 Task: Look for space in Madrid, Spain from 9th July, 2023 to 16th July, 2023 for 2 adults, 1 child in price range Rs.8000 to Rs.16000. Place can be entire place with 2 bedrooms having 2 beds and 1 bathroom. Property type can be house, flat, guest house. Amenities needed are: washing machine. Booking option can be shelf check-in. Required host language is English.
Action: Mouse moved to (266, 149)
Screenshot: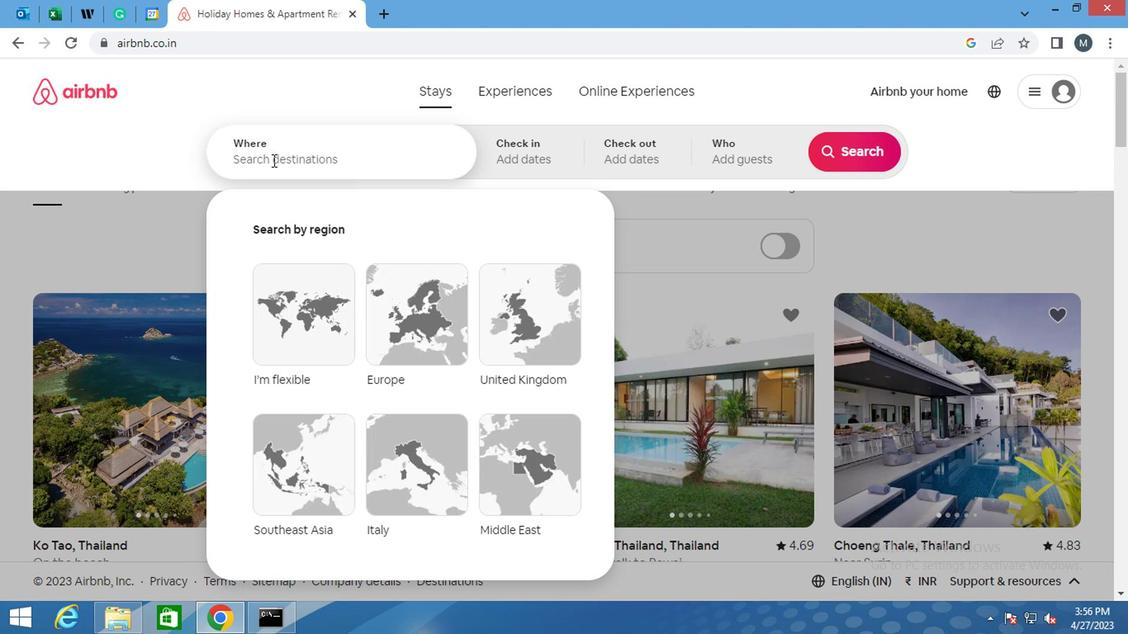 
Action: Mouse pressed left at (266, 149)
Screenshot: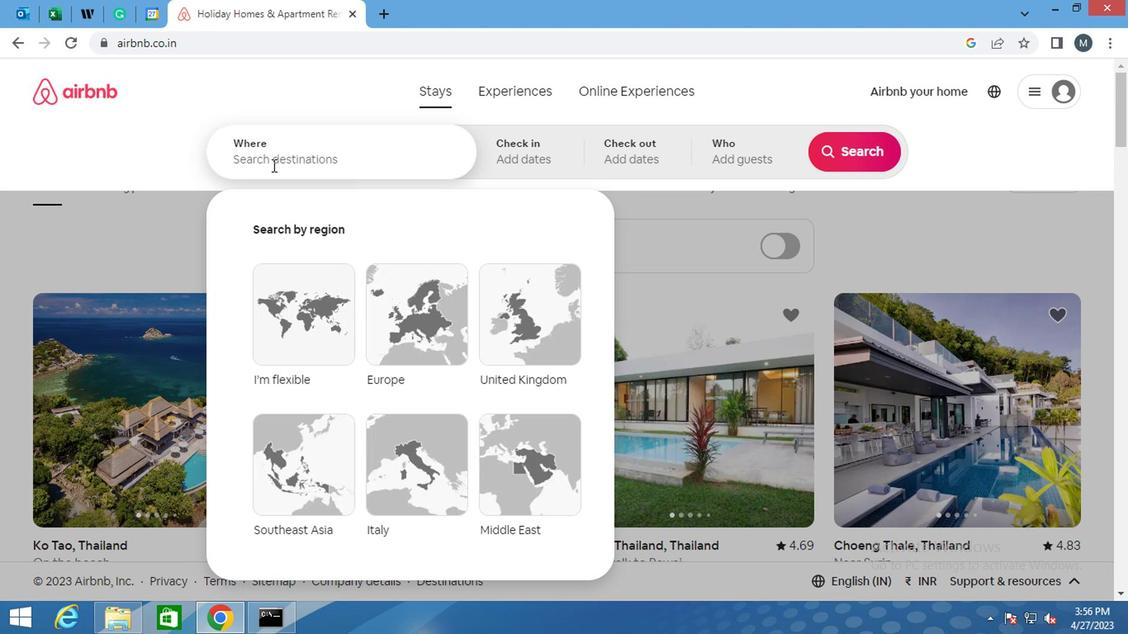 
Action: Mouse moved to (266, 154)
Screenshot: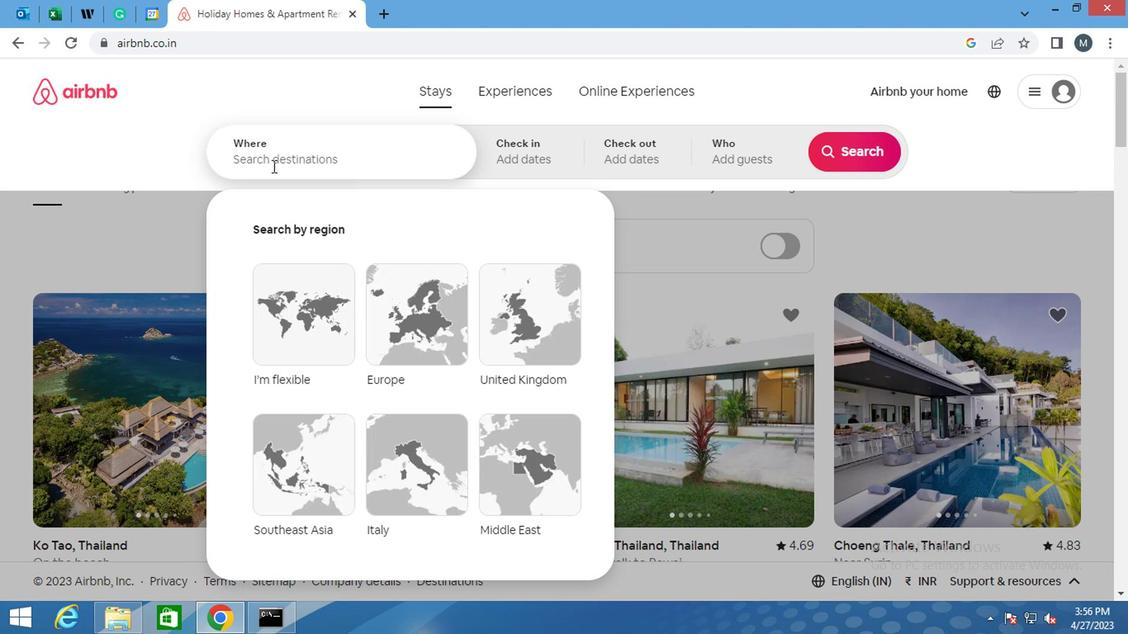 
Action: Key pressed <Key.shift>MADRID,<Key.space><Key.shift>SPAI
Screenshot: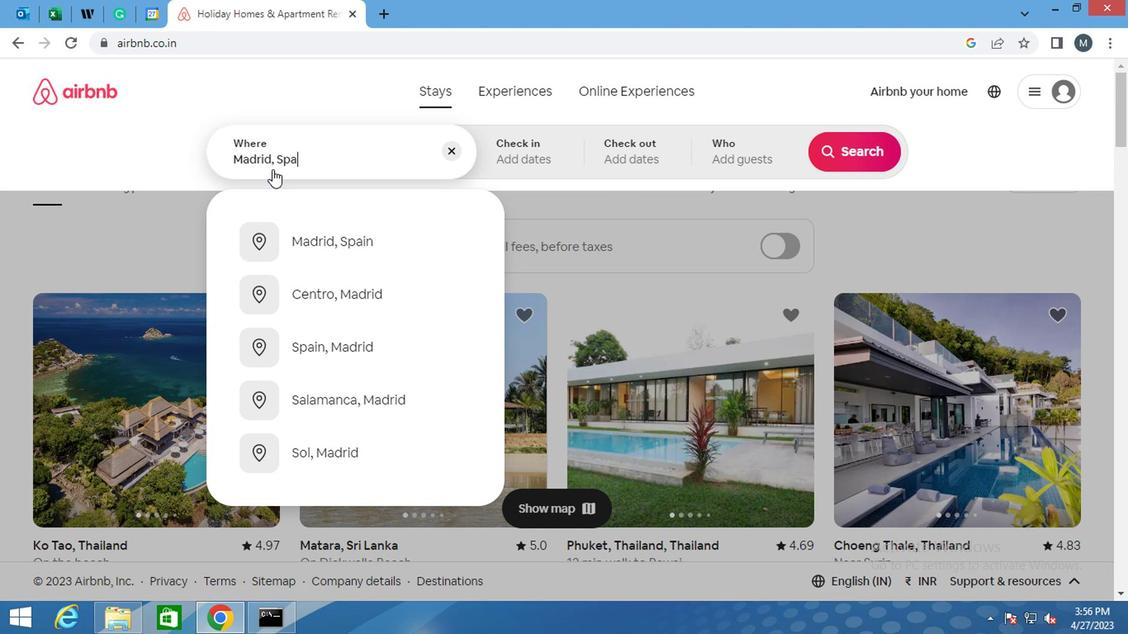 
Action: Mouse moved to (313, 225)
Screenshot: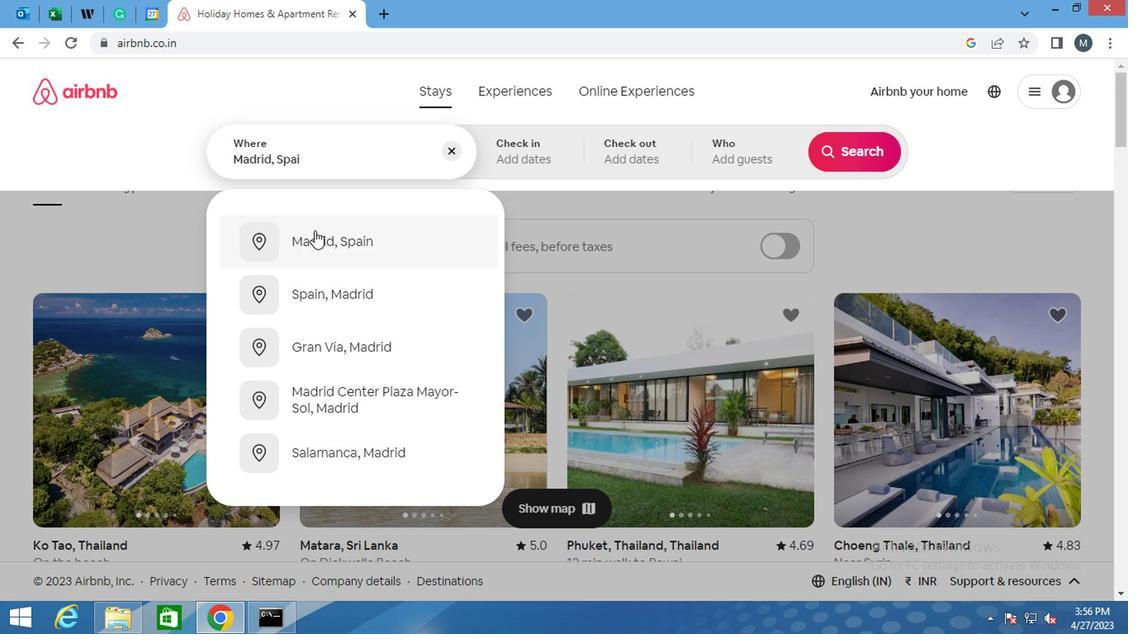 
Action: Mouse pressed left at (313, 225)
Screenshot: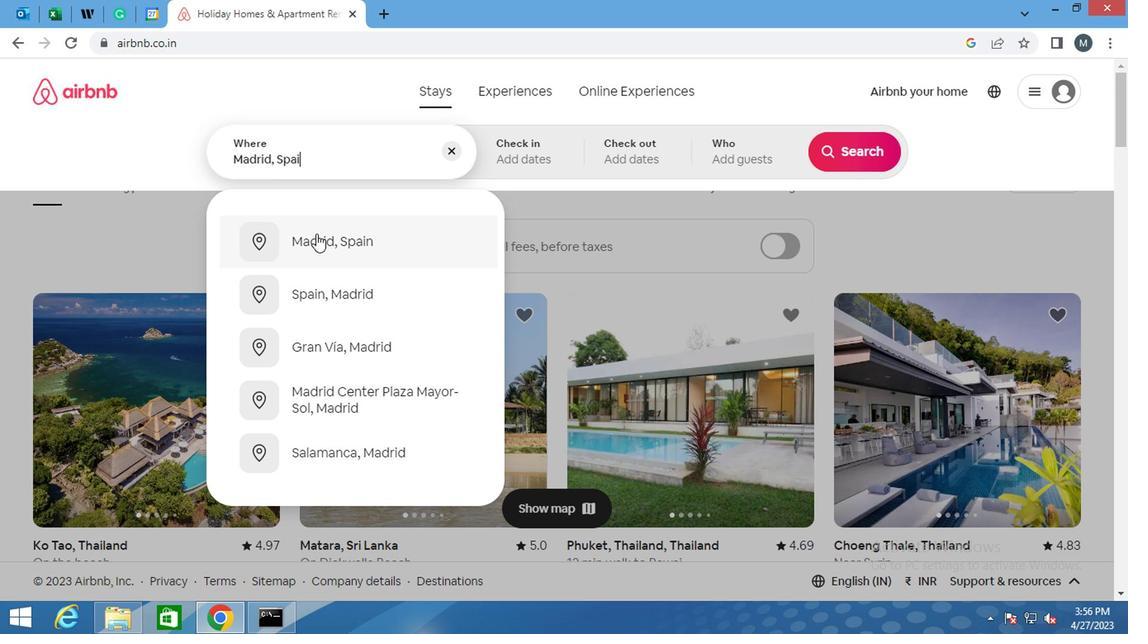 
Action: Mouse moved to (877, 286)
Screenshot: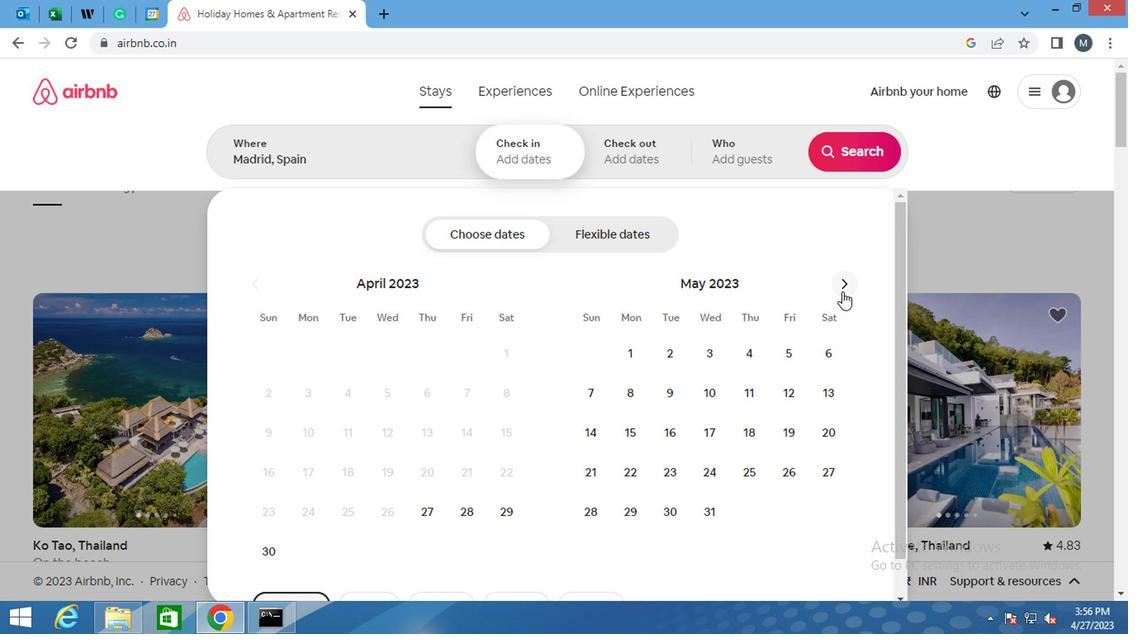 
Action: Mouse pressed left at (877, 286)
Screenshot: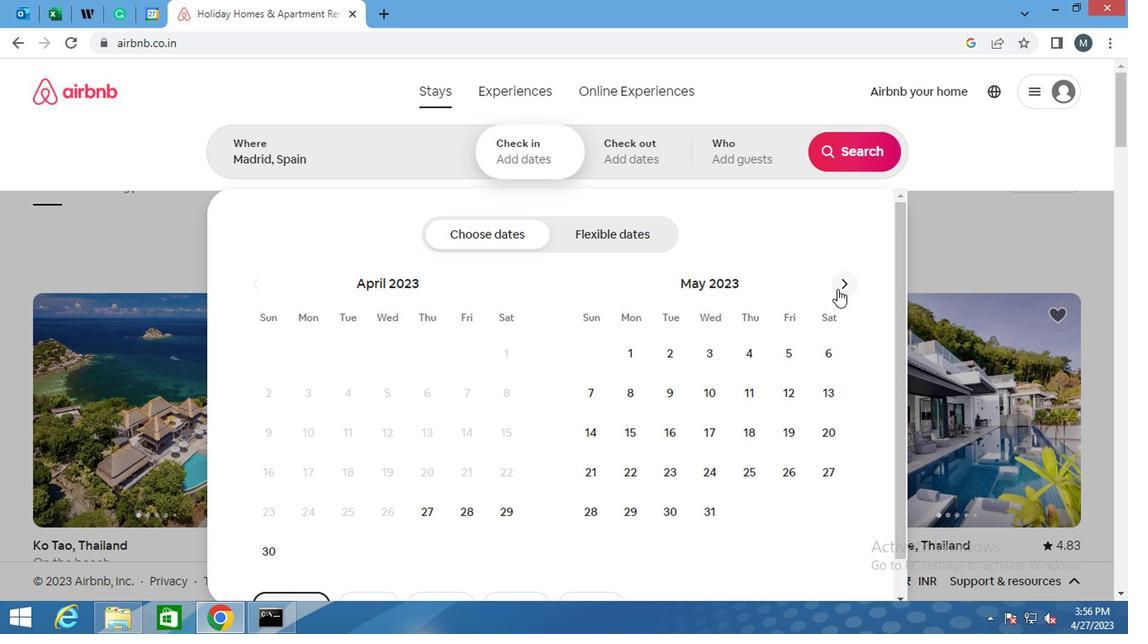 
Action: Mouse moved to (877, 285)
Screenshot: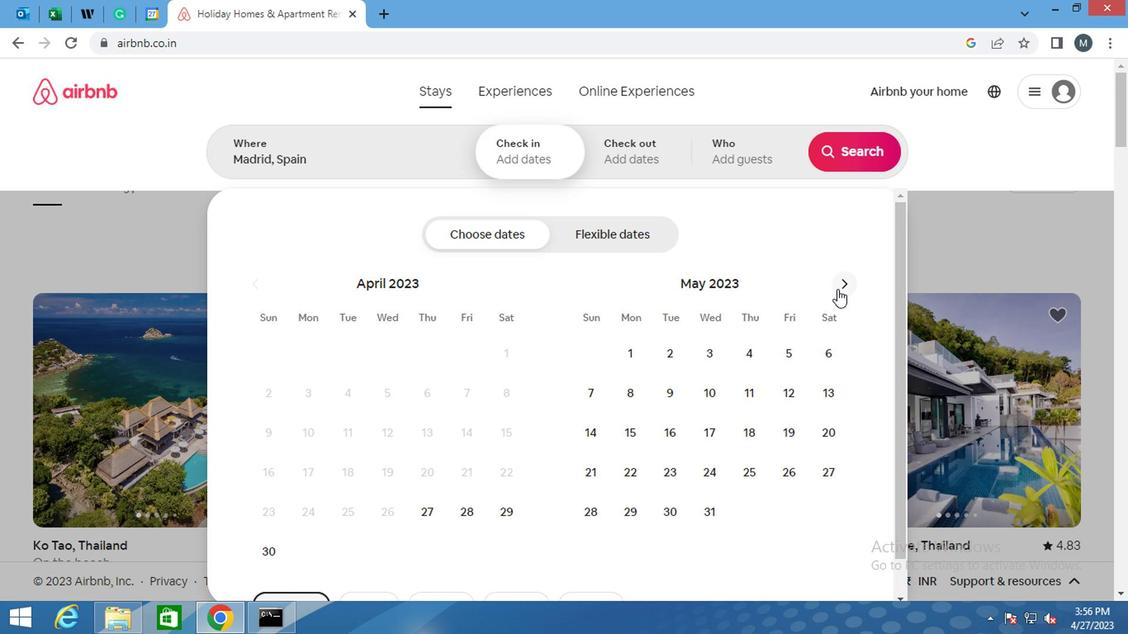 
Action: Mouse pressed left at (877, 285)
Screenshot: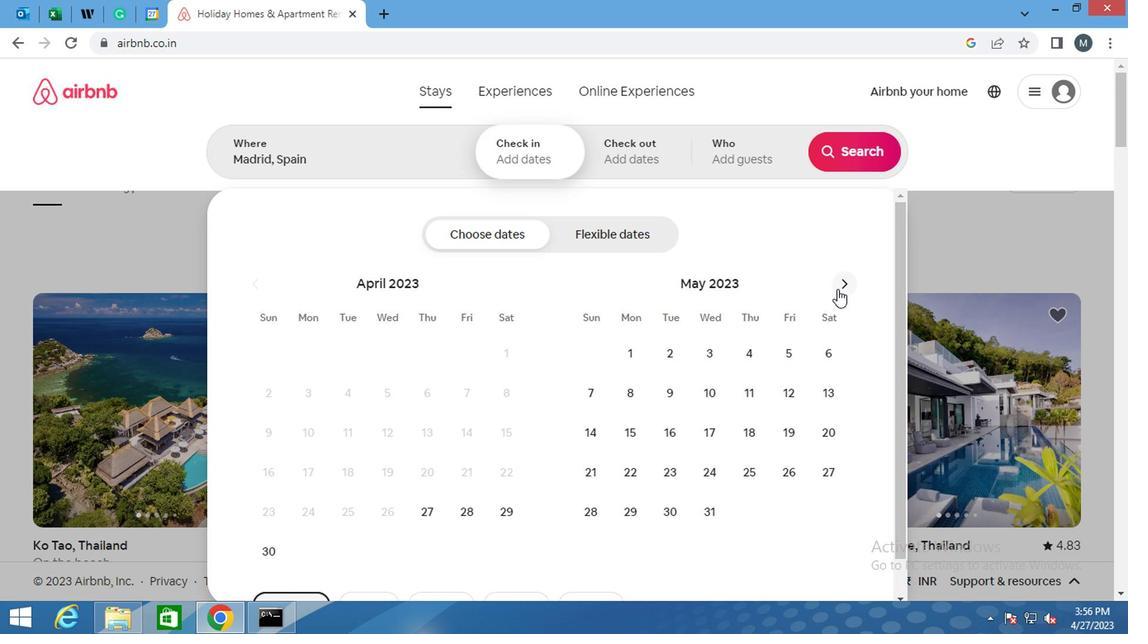 
Action: Mouse moved to (609, 455)
Screenshot: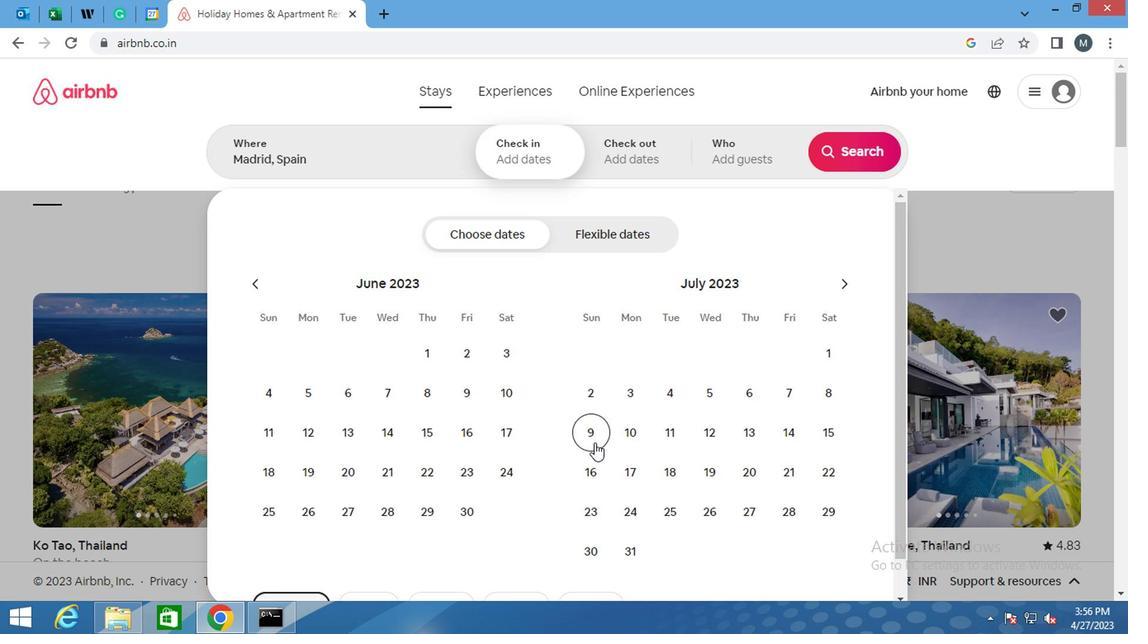 
Action: Mouse pressed left at (609, 455)
Screenshot: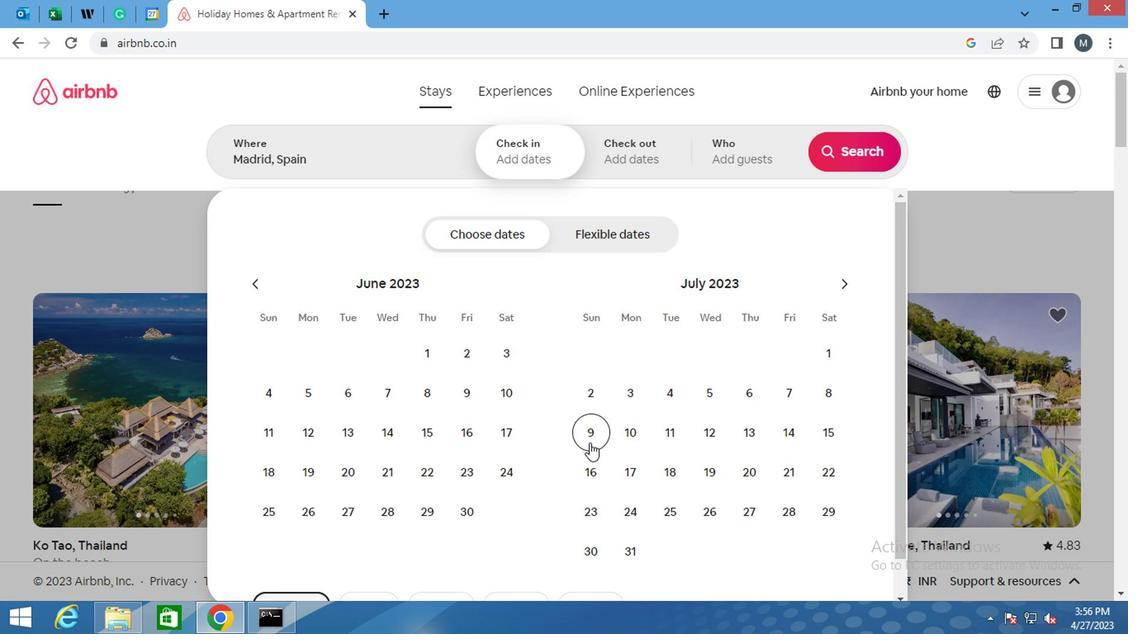 
Action: Mouse moved to (612, 487)
Screenshot: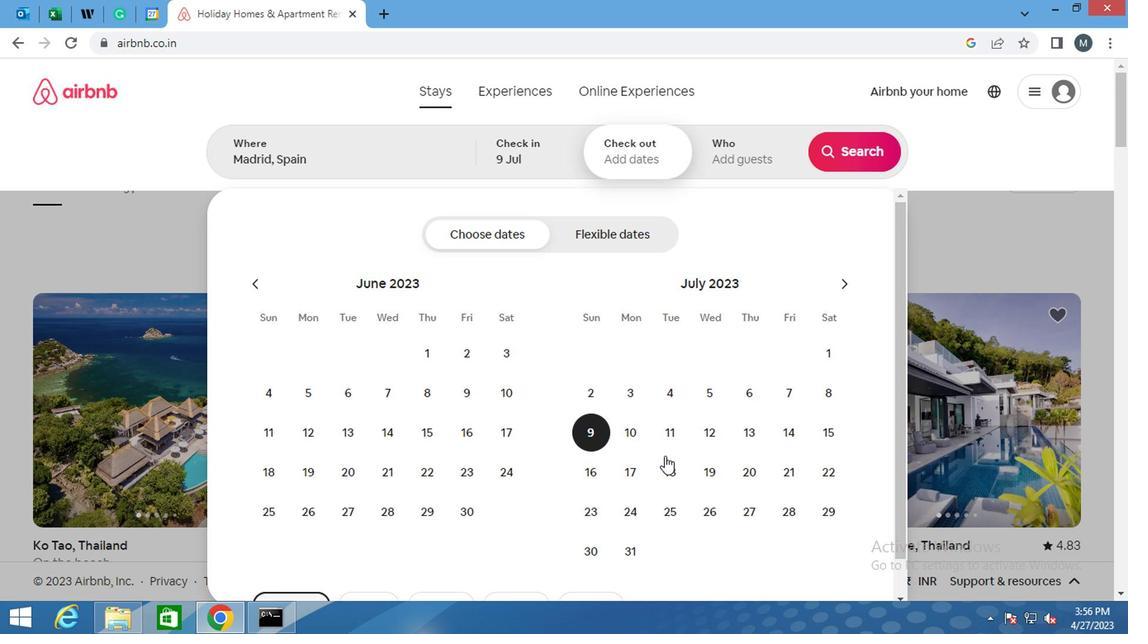 
Action: Mouse pressed left at (612, 487)
Screenshot: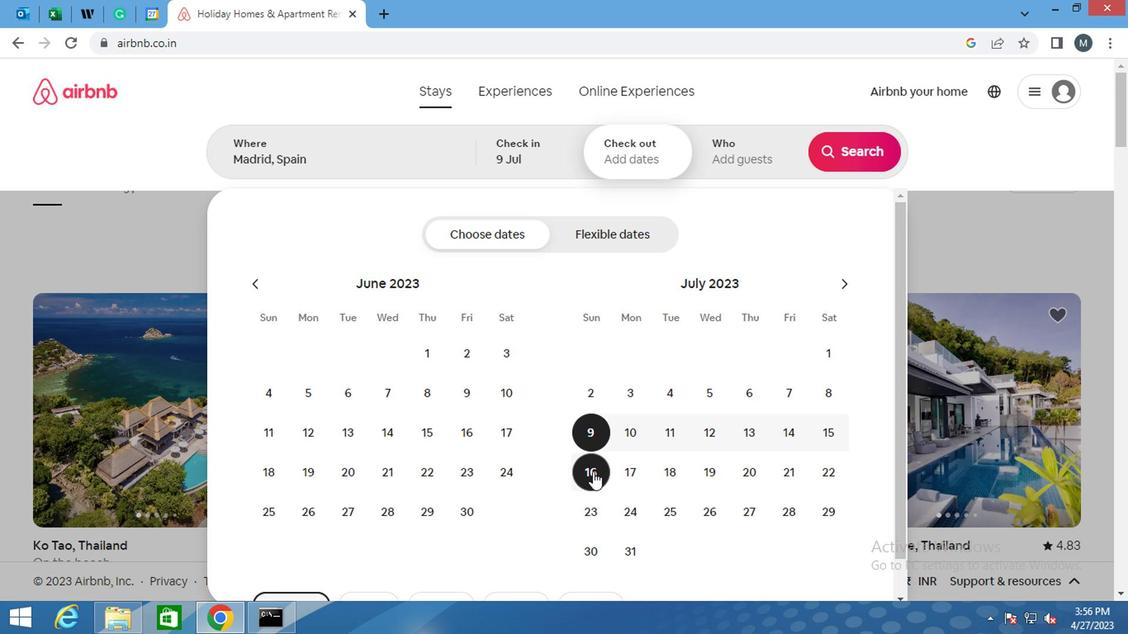 
Action: Mouse moved to (786, 147)
Screenshot: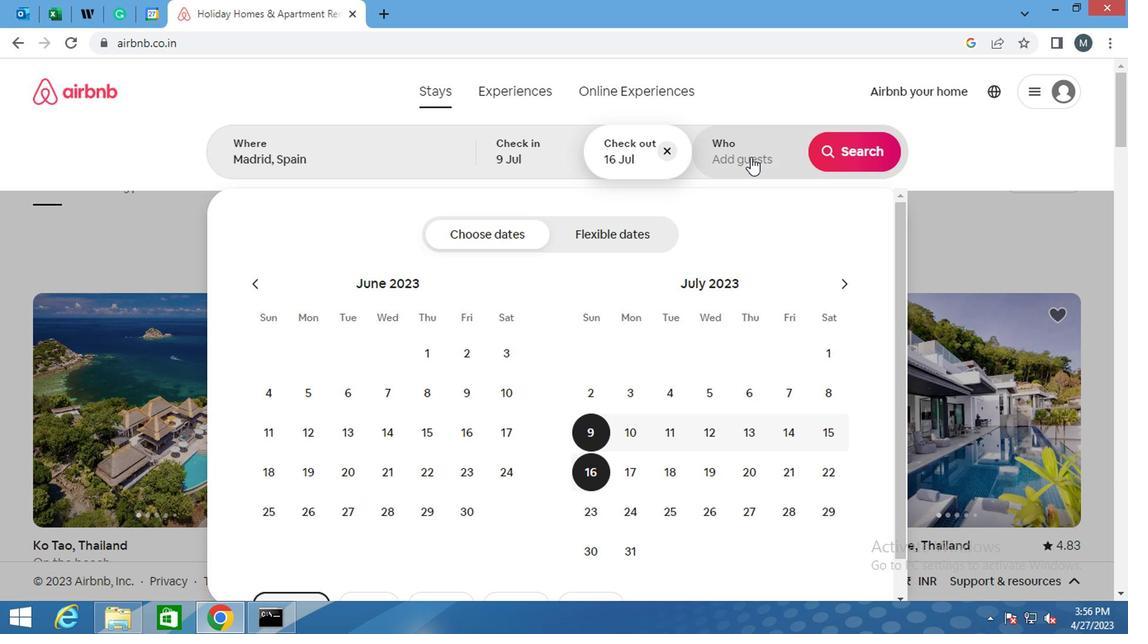 
Action: Mouse pressed left at (786, 147)
Screenshot: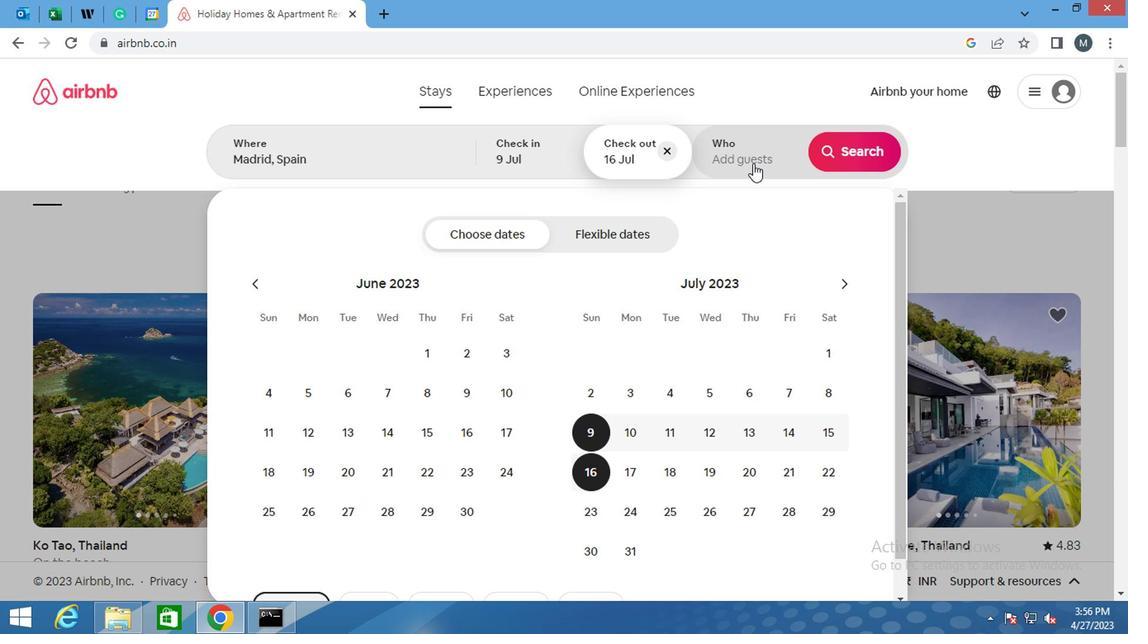 
Action: Mouse moved to (891, 235)
Screenshot: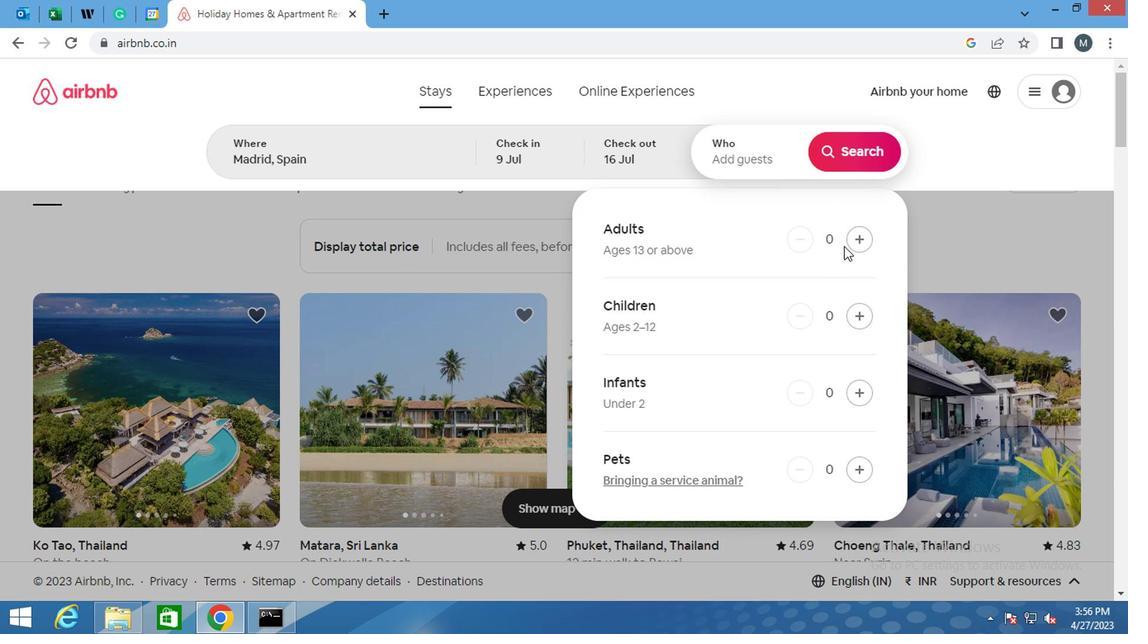 
Action: Mouse pressed left at (891, 235)
Screenshot: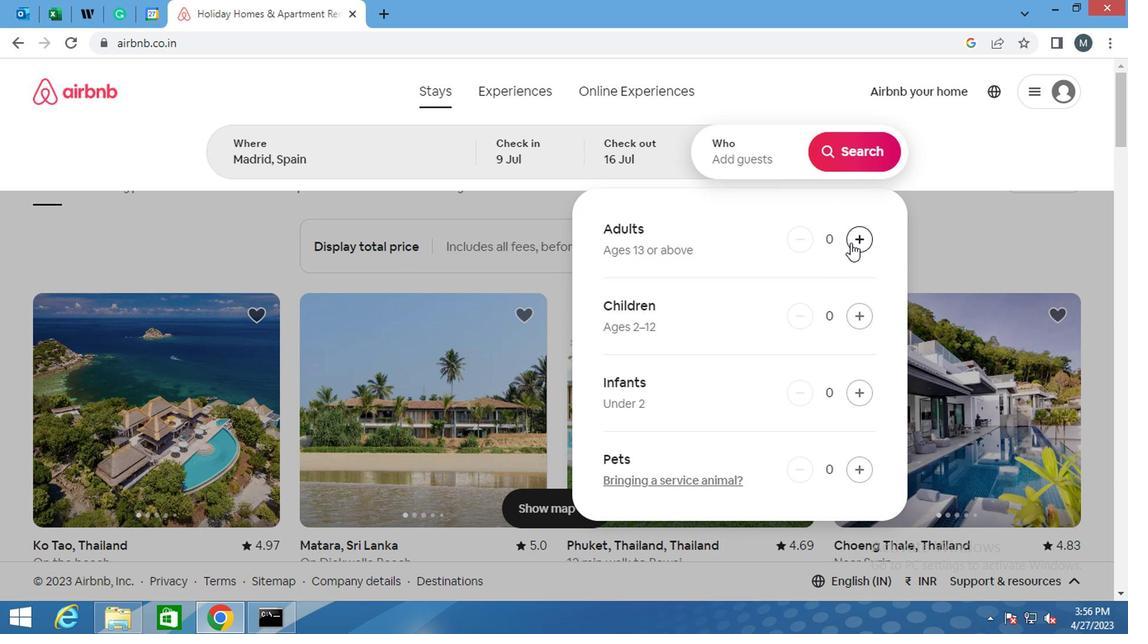 
Action: Mouse pressed left at (891, 235)
Screenshot: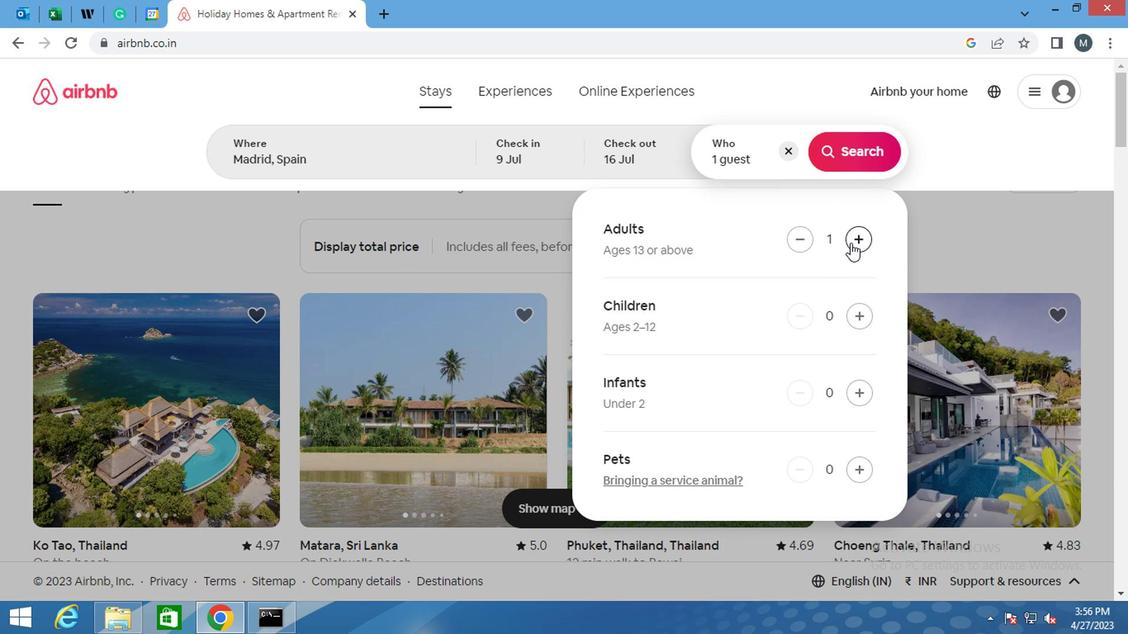 
Action: Mouse moved to (903, 320)
Screenshot: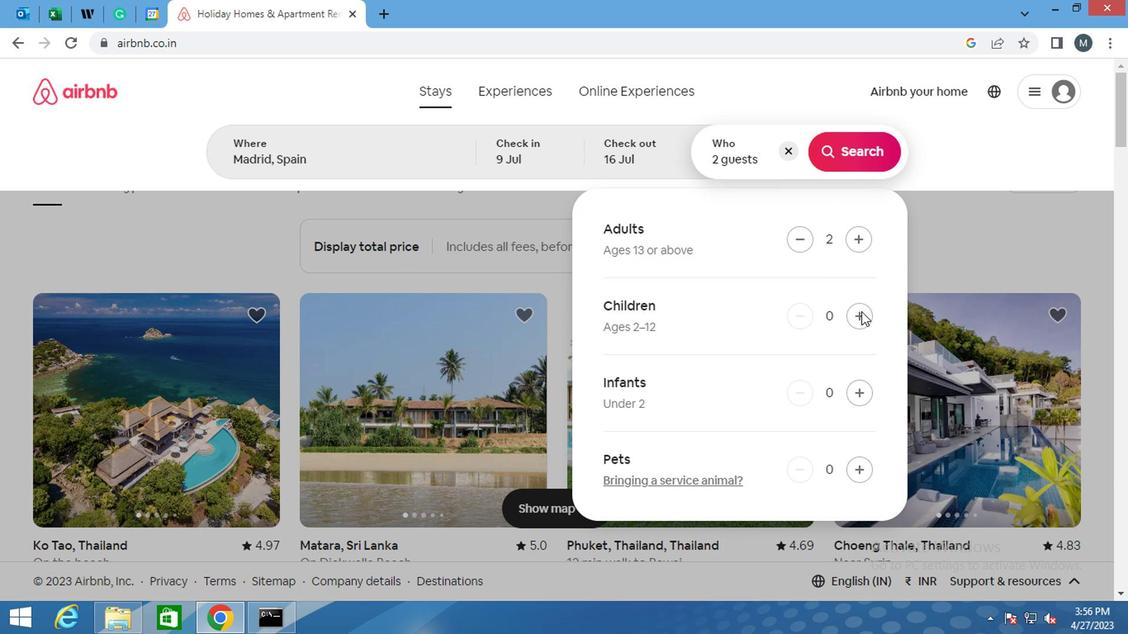 
Action: Mouse pressed left at (903, 320)
Screenshot: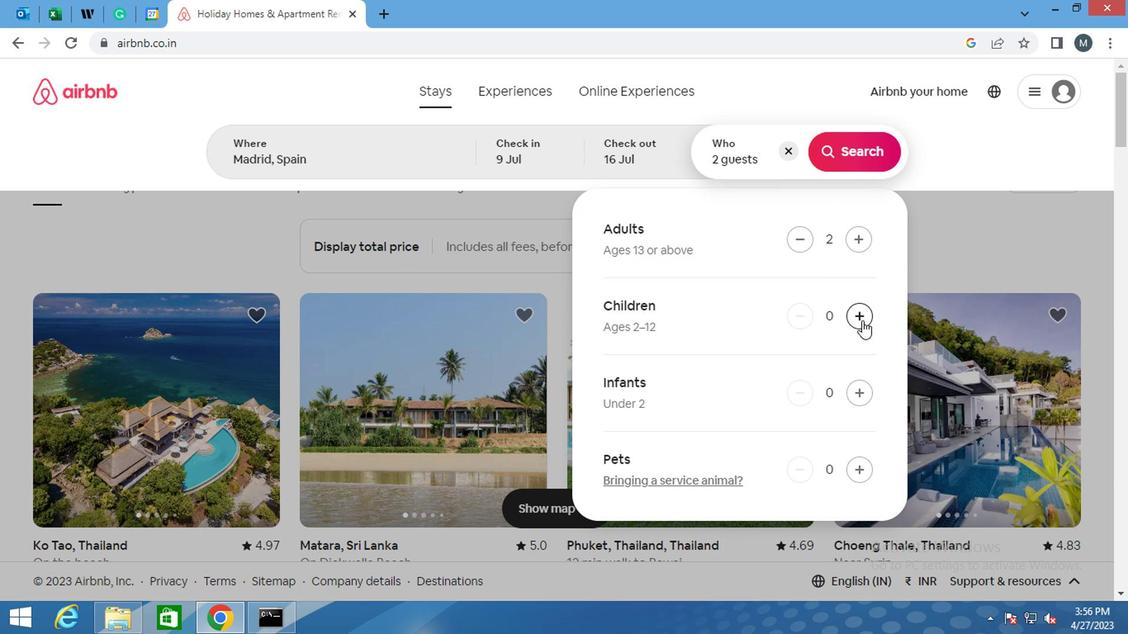 
Action: Mouse moved to (901, 114)
Screenshot: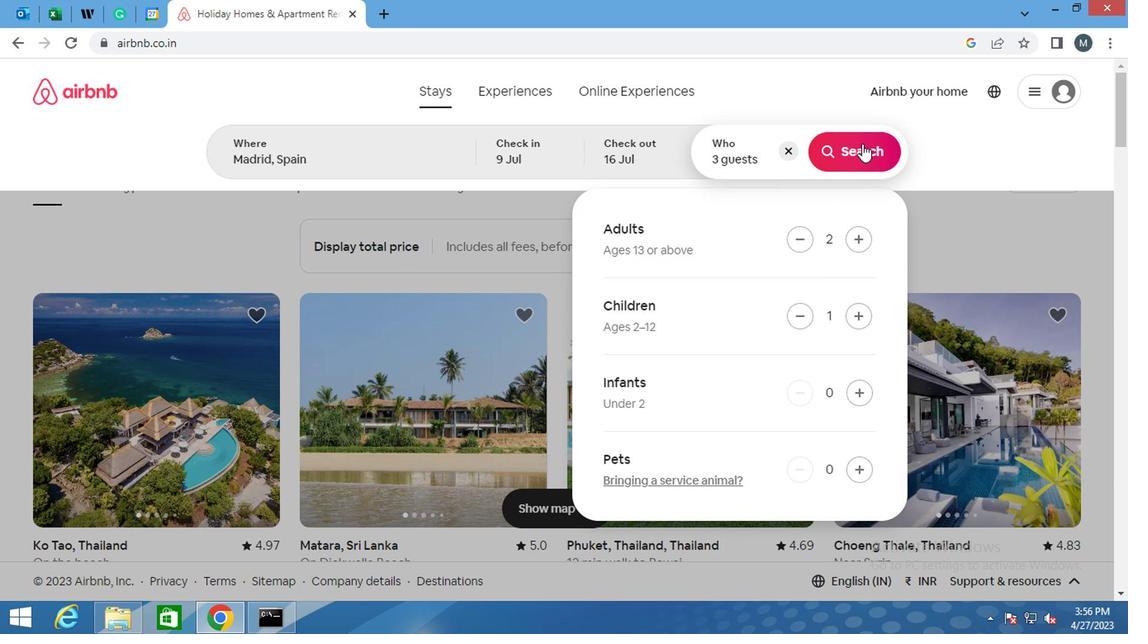 
Action: Mouse pressed left at (901, 114)
Screenshot: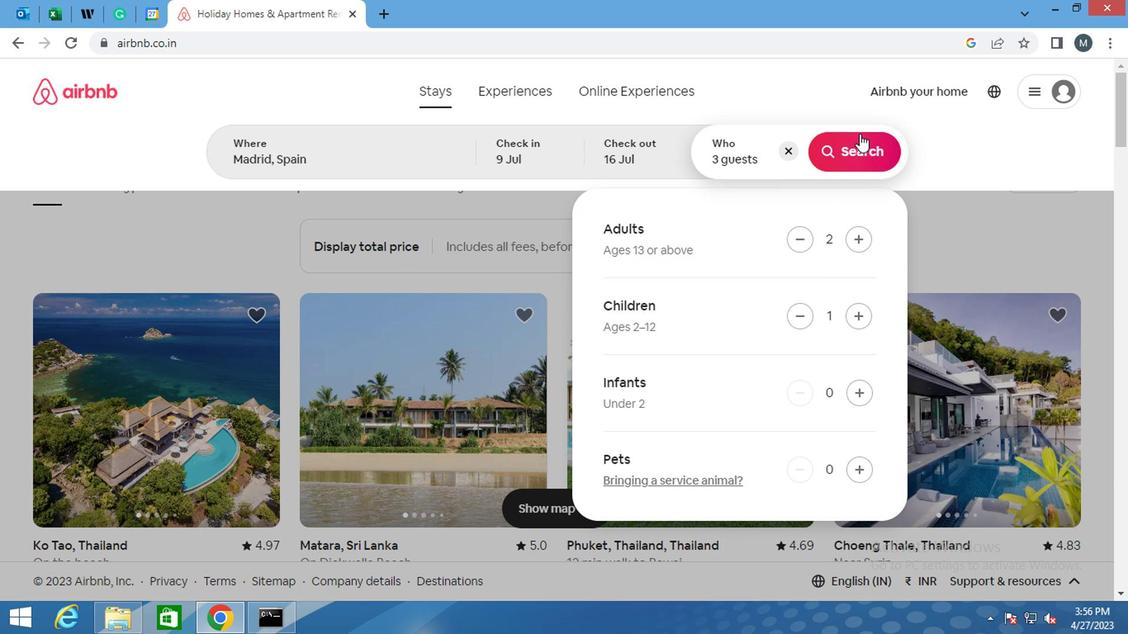
Action: Mouse moved to (1106, 141)
Screenshot: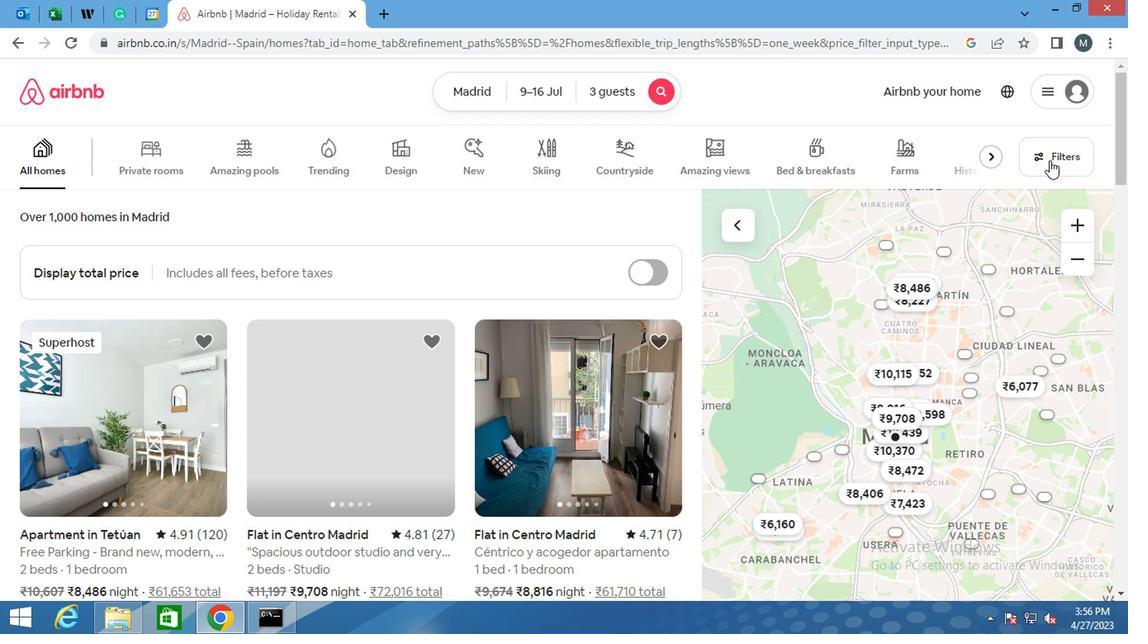 
Action: Mouse pressed left at (1106, 141)
Screenshot: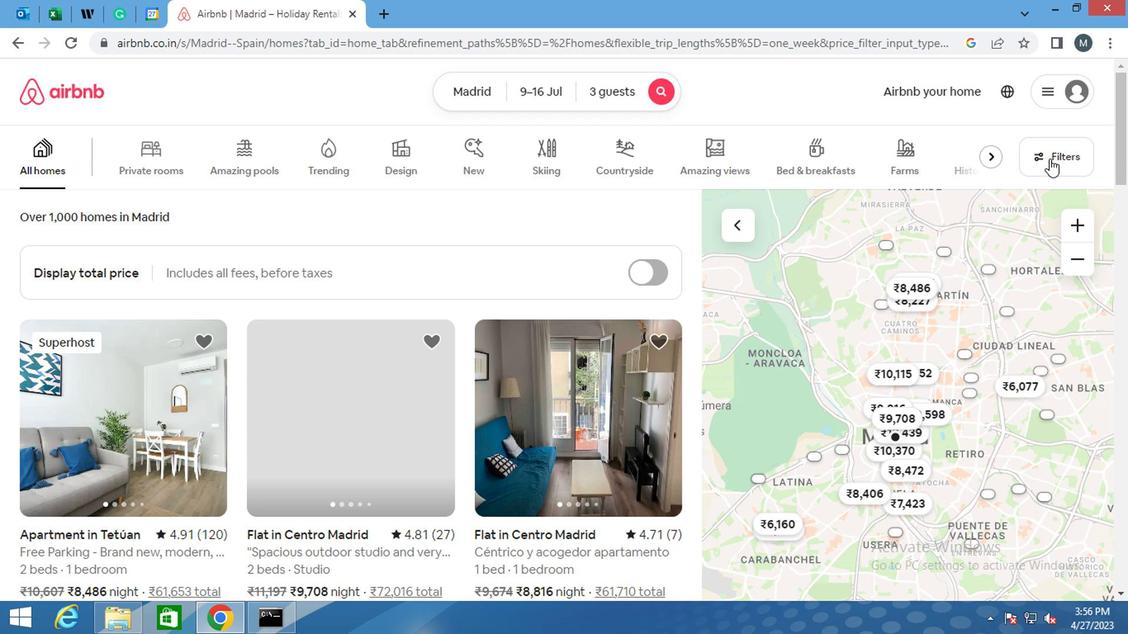 
Action: Mouse moved to (360, 371)
Screenshot: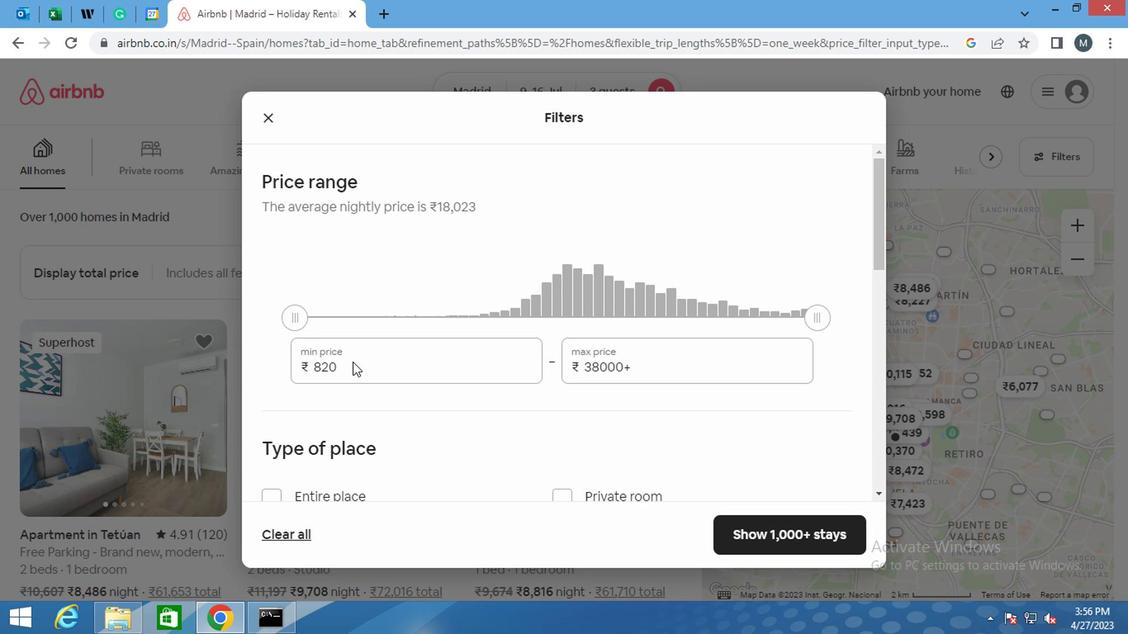
Action: Mouse pressed left at (360, 371)
Screenshot: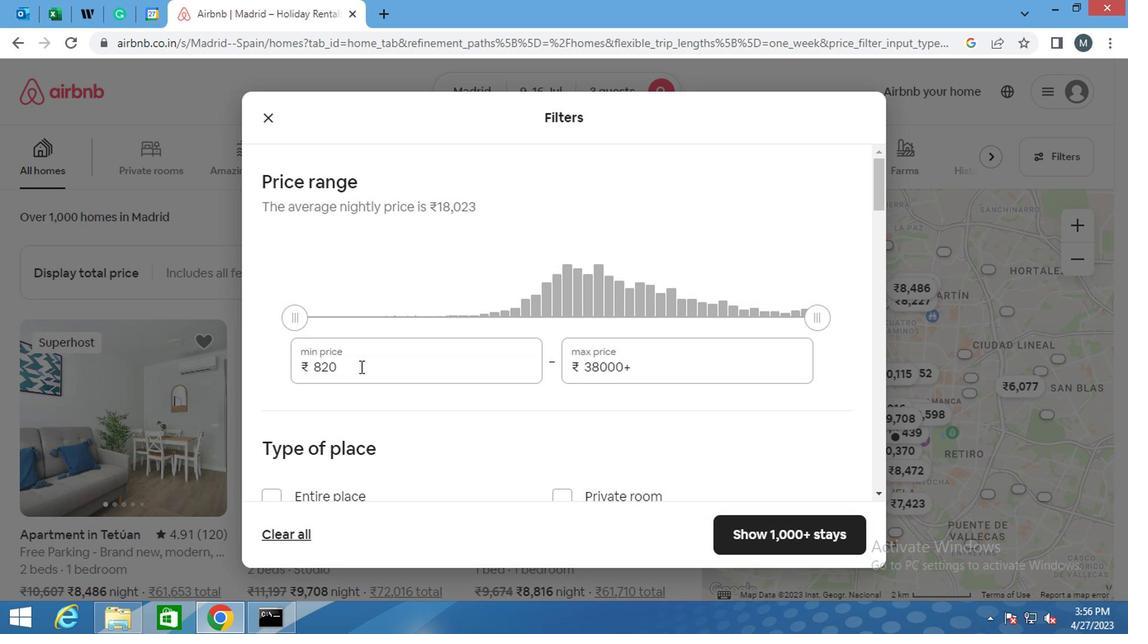 
Action: Mouse moved to (363, 374)
Screenshot: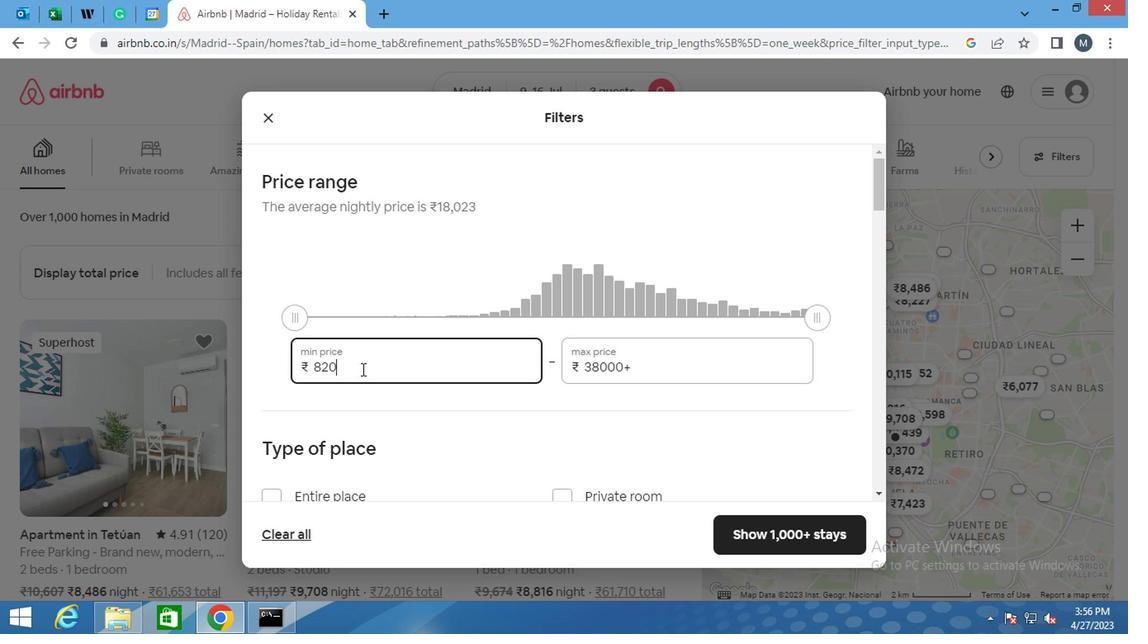 
Action: Key pressed <Key.backspace>
Screenshot: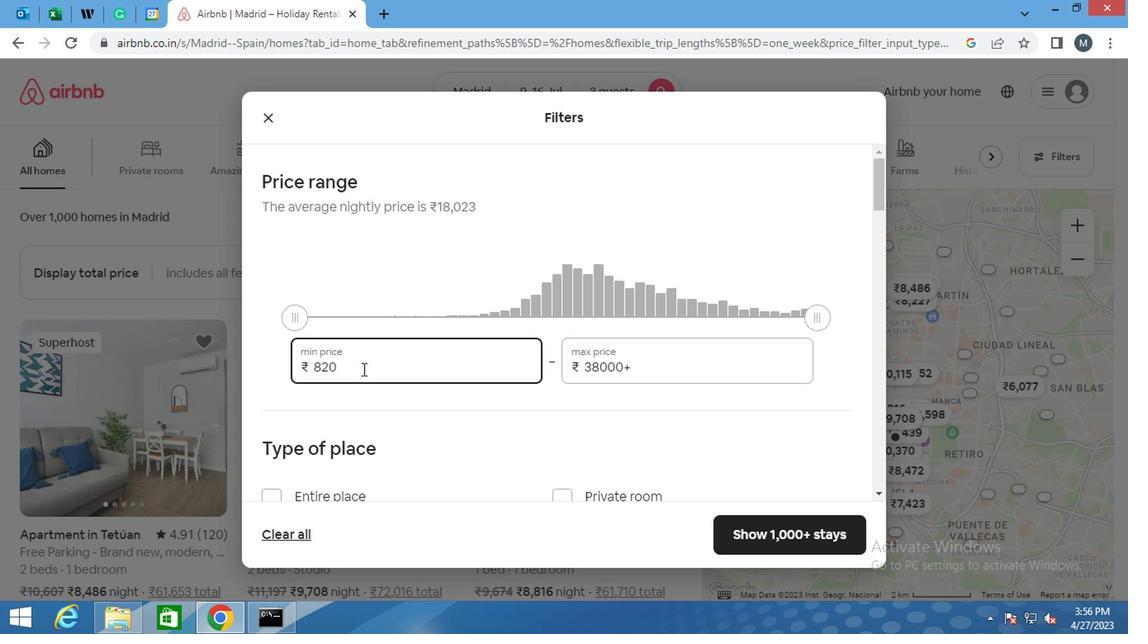 
Action: Mouse moved to (363, 373)
Screenshot: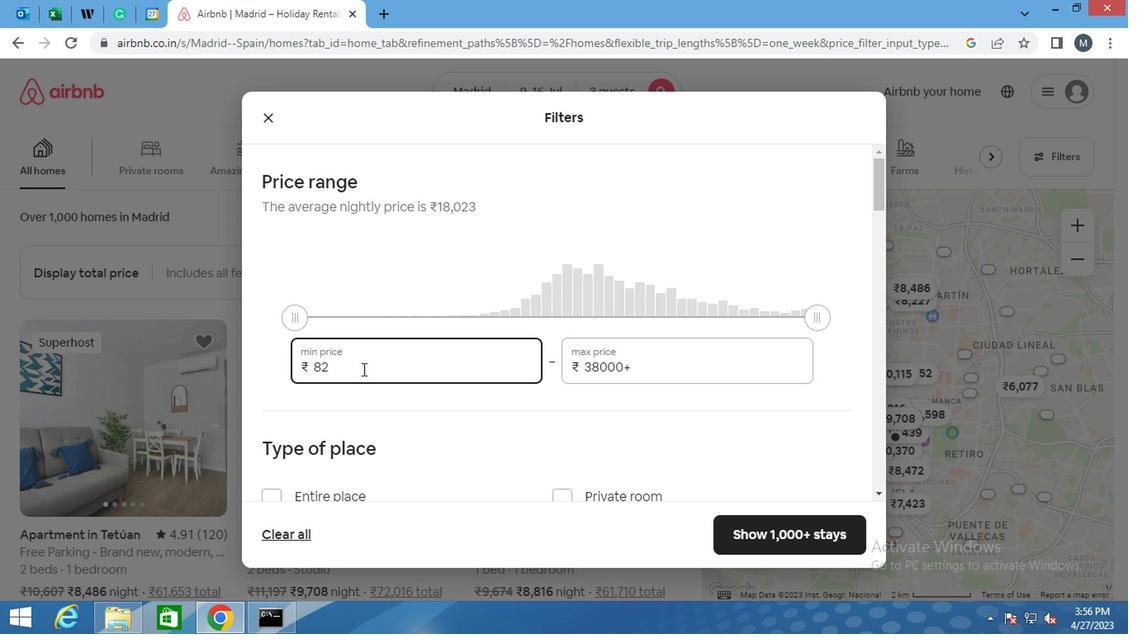
Action: Key pressed <Key.backspace>
Screenshot: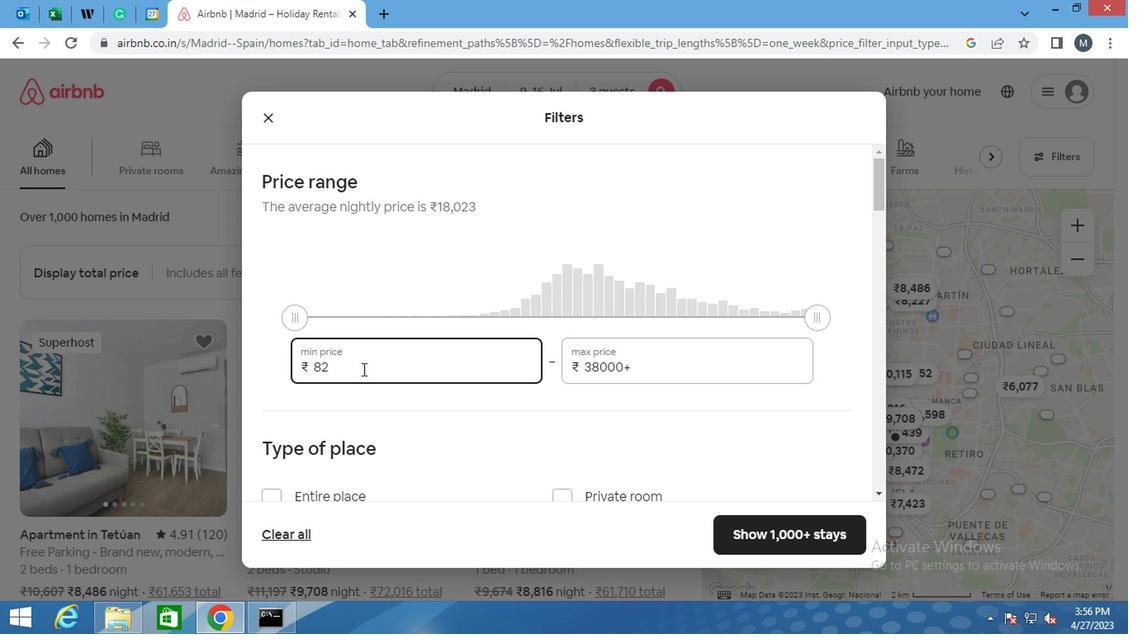 
Action: Mouse moved to (366, 373)
Screenshot: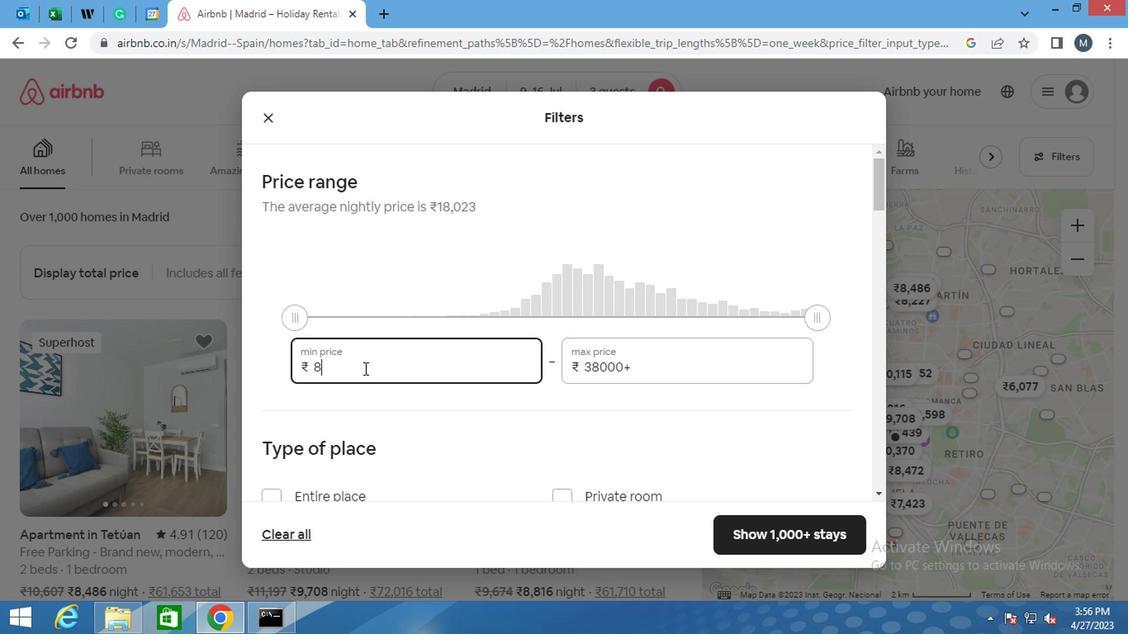 
Action: Key pressed 000
Screenshot: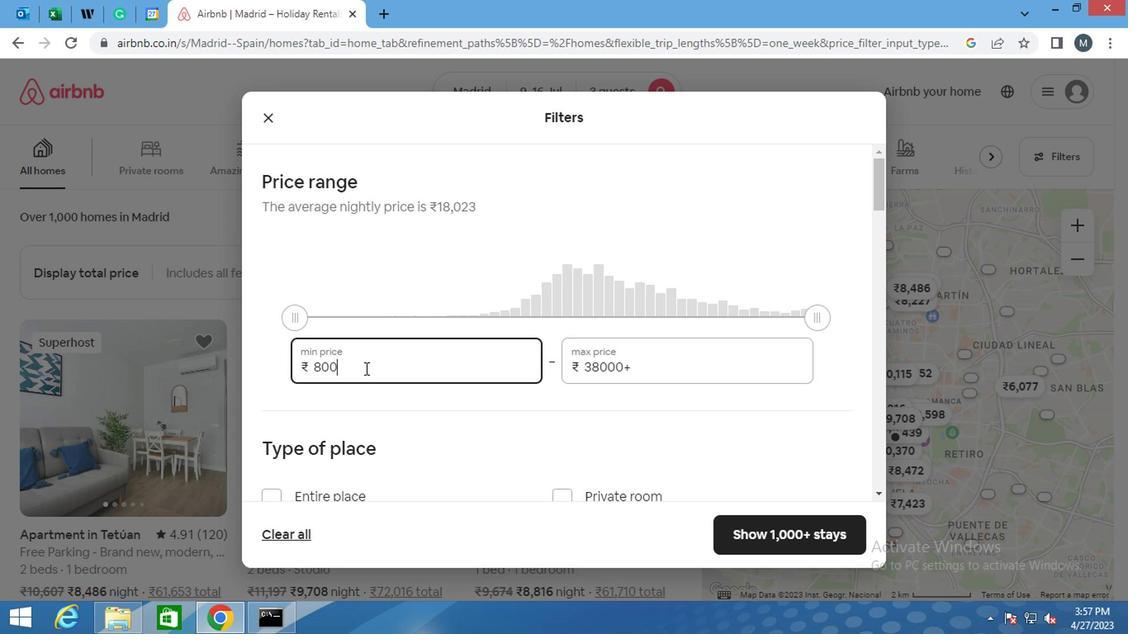 
Action: Mouse moved to (671, 367)
Screenshot: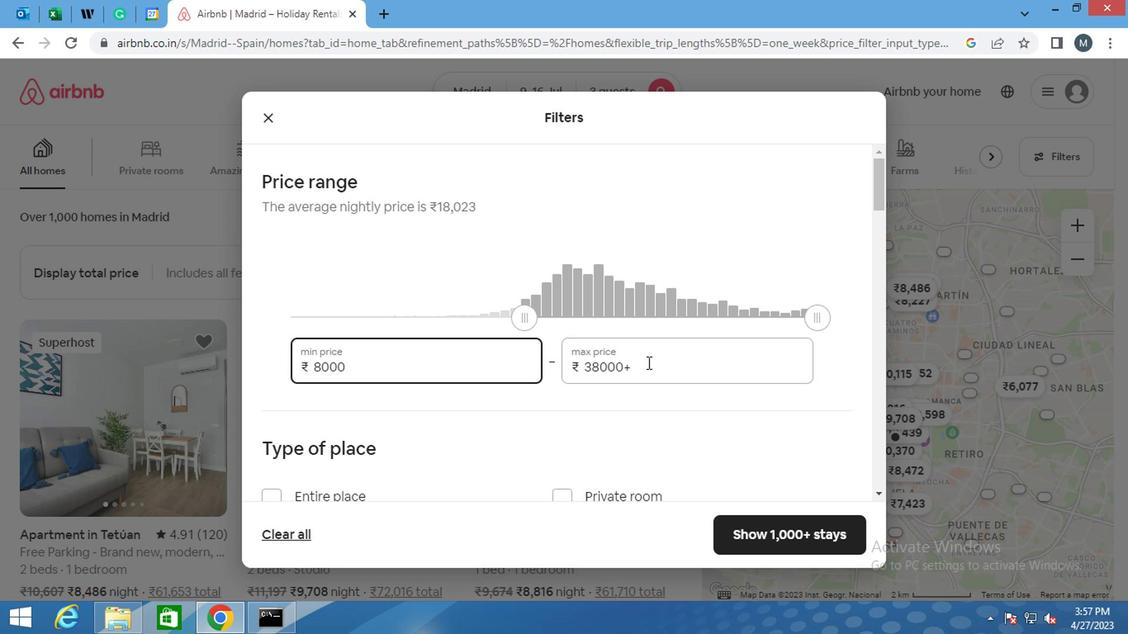 
Action: Mouse pressed left at (671, 367)
Screenshot: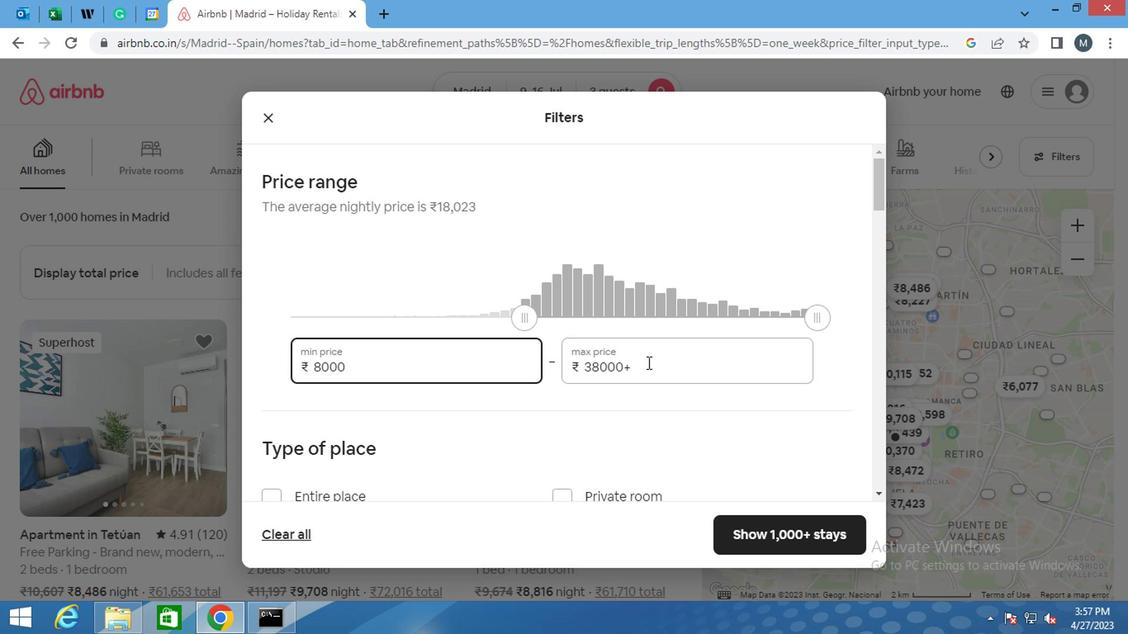 
Action: Mouse moved to (576, 370)
Screenshot: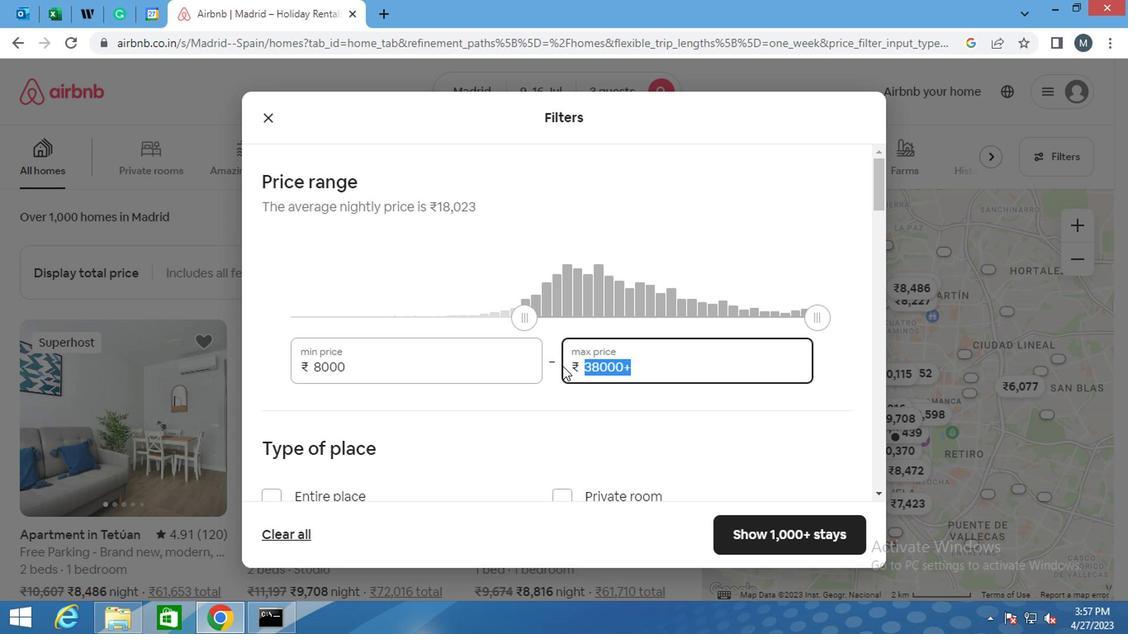 
Action: Key pressed 16000
Screenshot: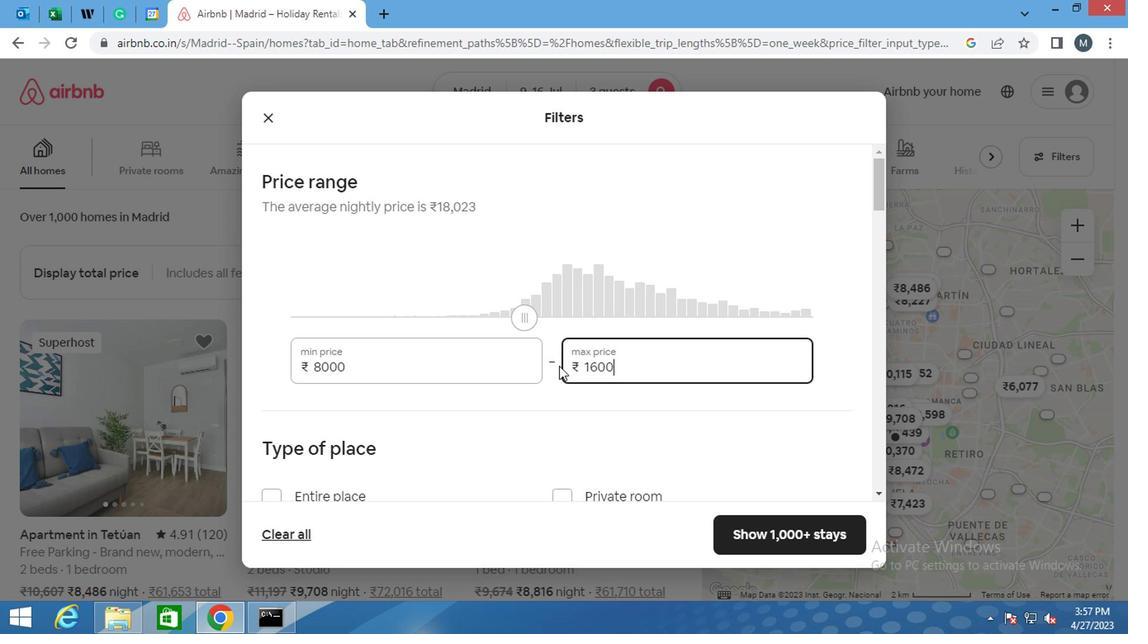 
Action: Mouse moved to (574, 308)
Screenshot: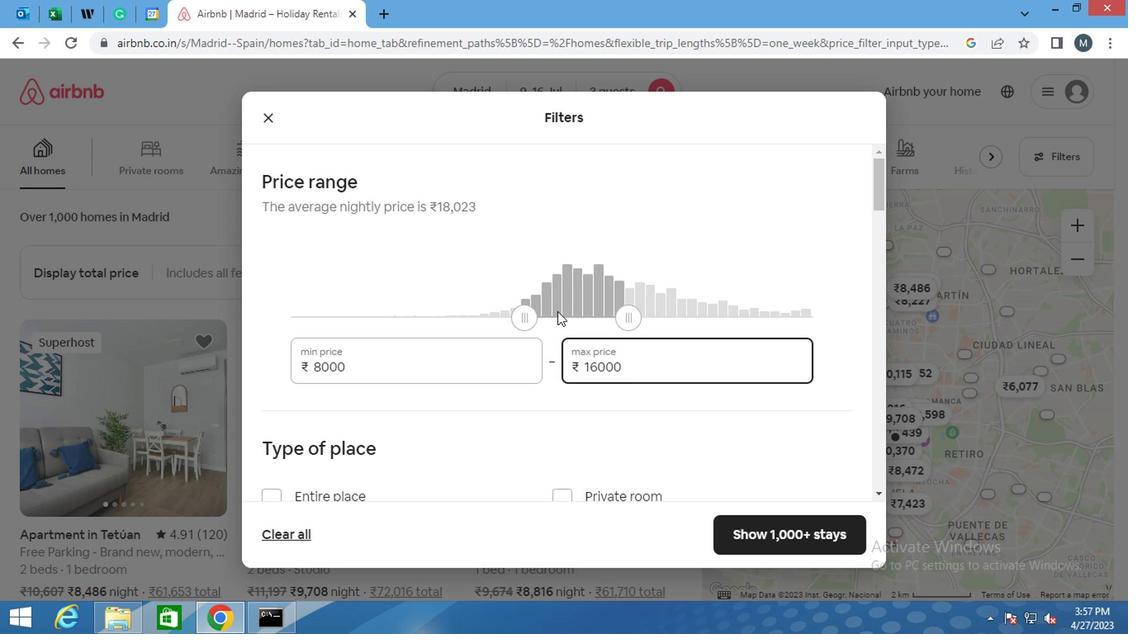 
Action: Mouse scrolled (574, 308) with delta (0, 0)
Screenshot: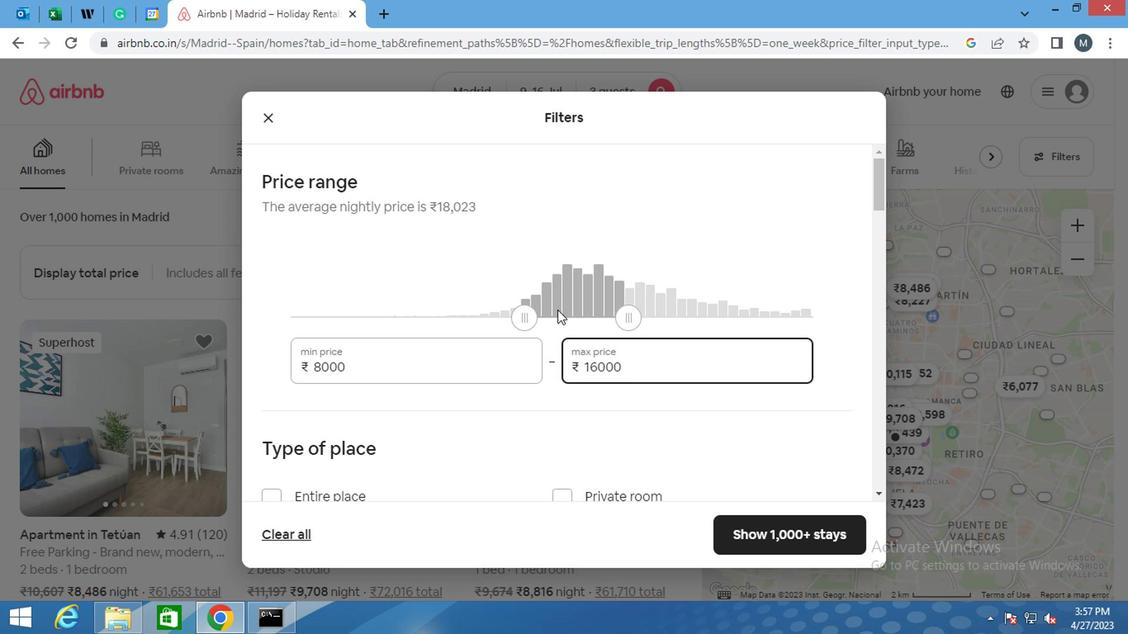 
Action: Mouse moved to (587, 296)
Screenshot: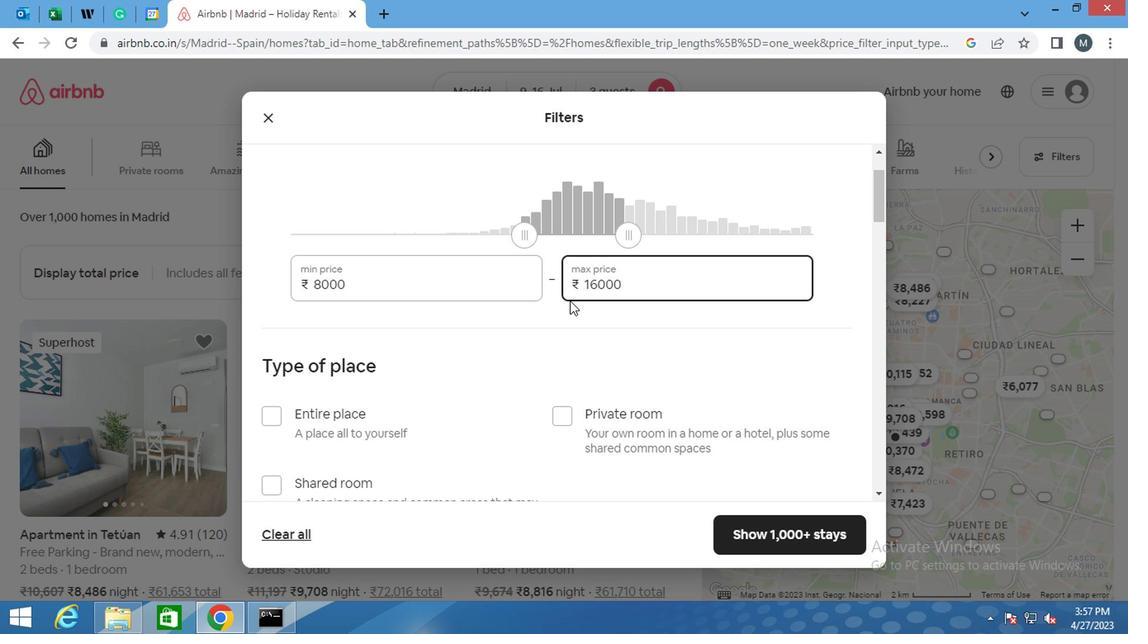 
Action: Mouse scrolled (587, 295) with delta (0, -1)
Screenshot: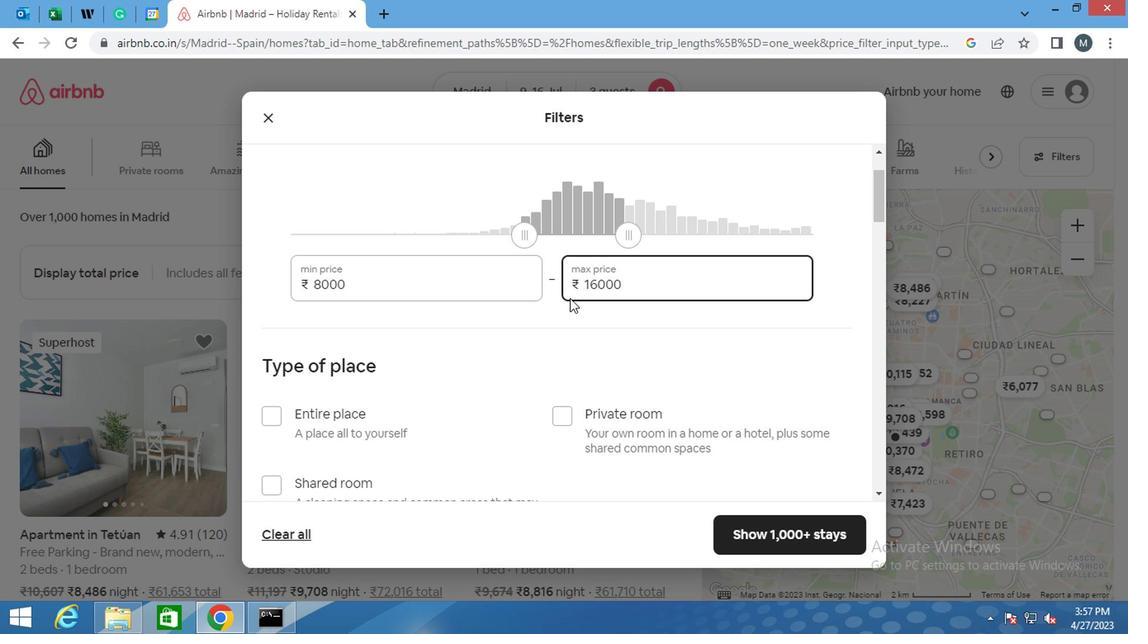 
Action: Mouse moved to (277, 331)
Screenshot: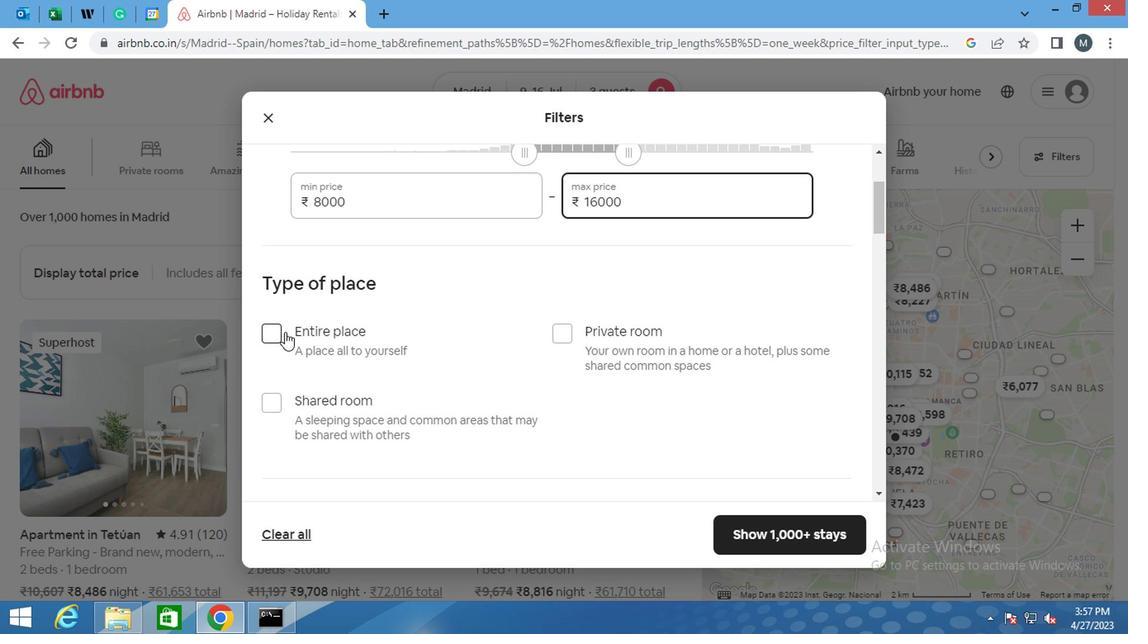 
Action: Mouse pressed left at (277, 331)
Screenshot: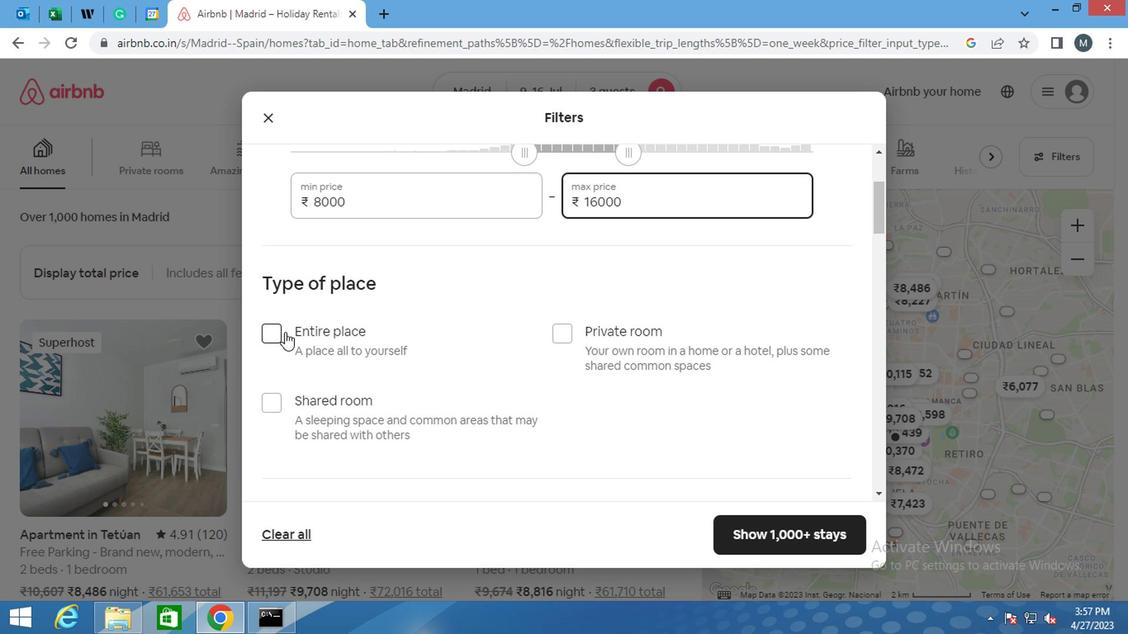 
Action: Mouse moved to (433, 328)
Screenshot: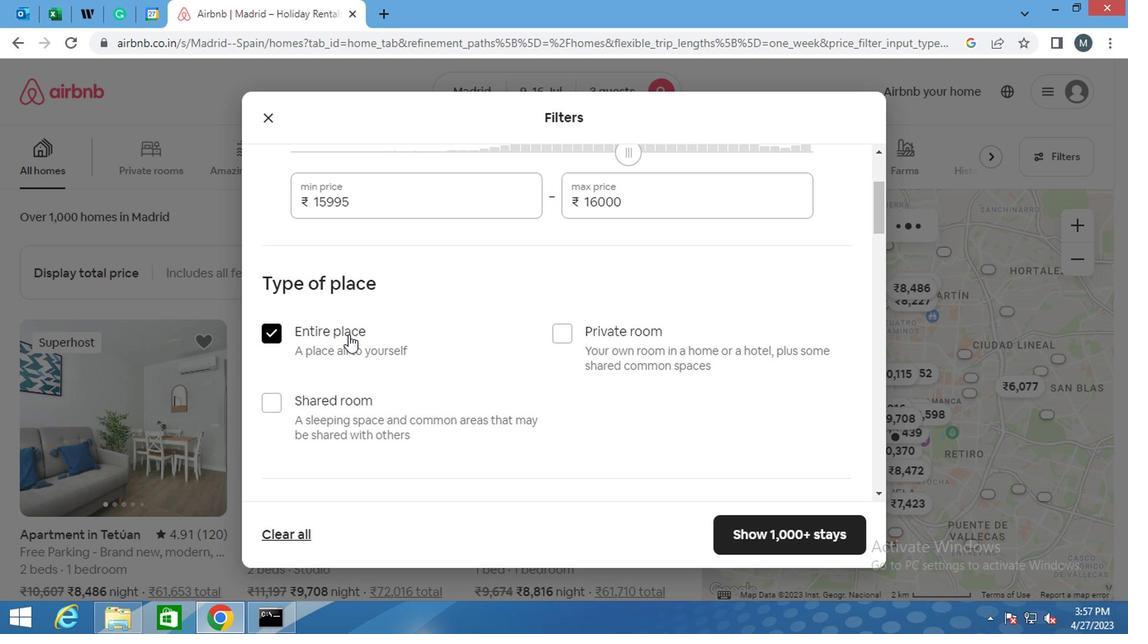 
Action: Mouse scrolled (433, 326) with delta (0, -1)
Screenshot: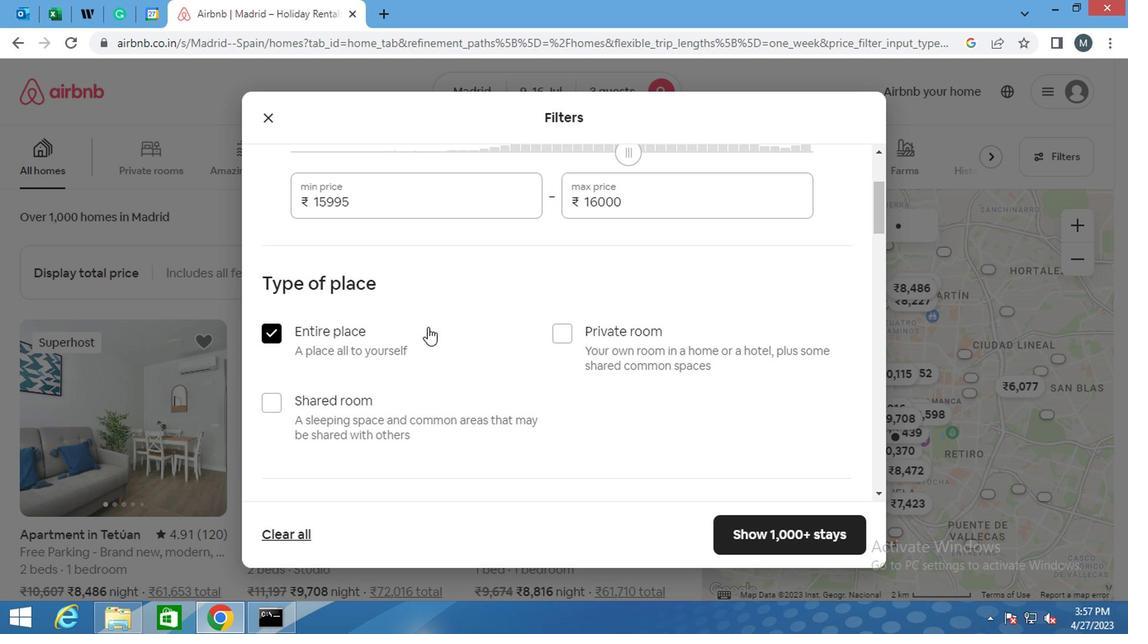 
Action: Mouse moved to (440, 312)
Screenshot: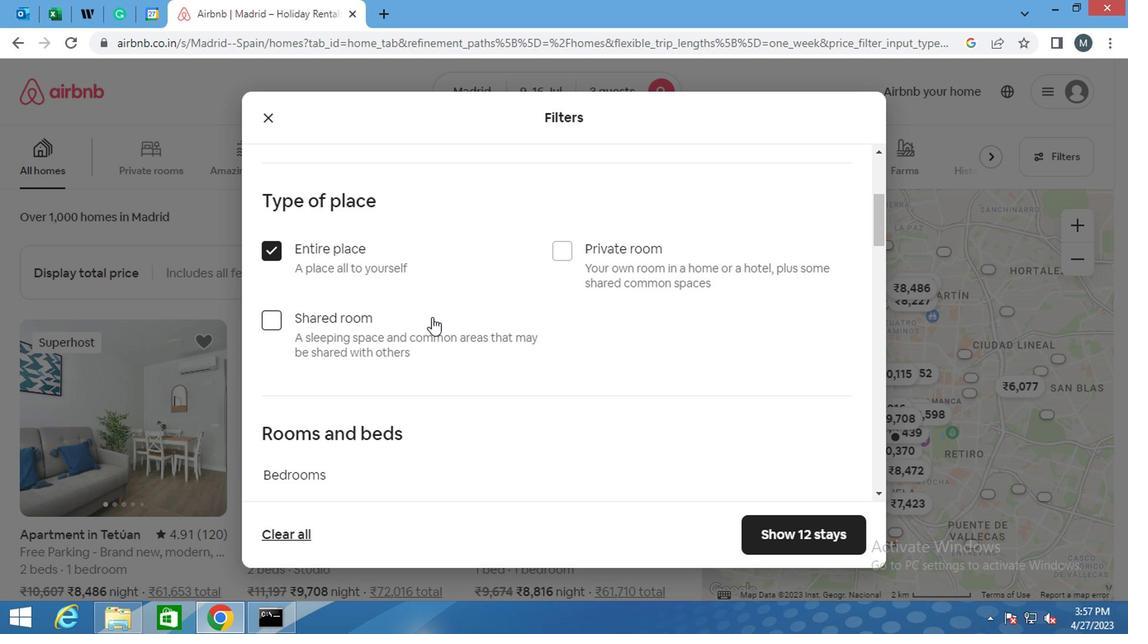 
Action: Mouse scrolled (440, 311) with delta (0, -1)
Screenshot: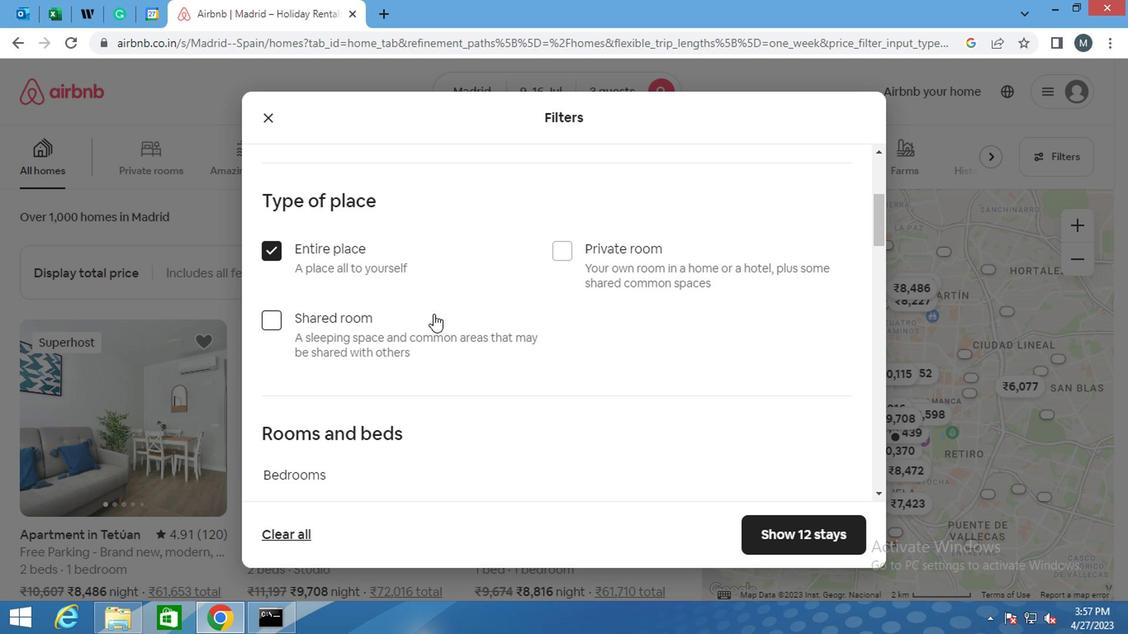 
Action: Mouse moved to (438, 314)
Screenshot: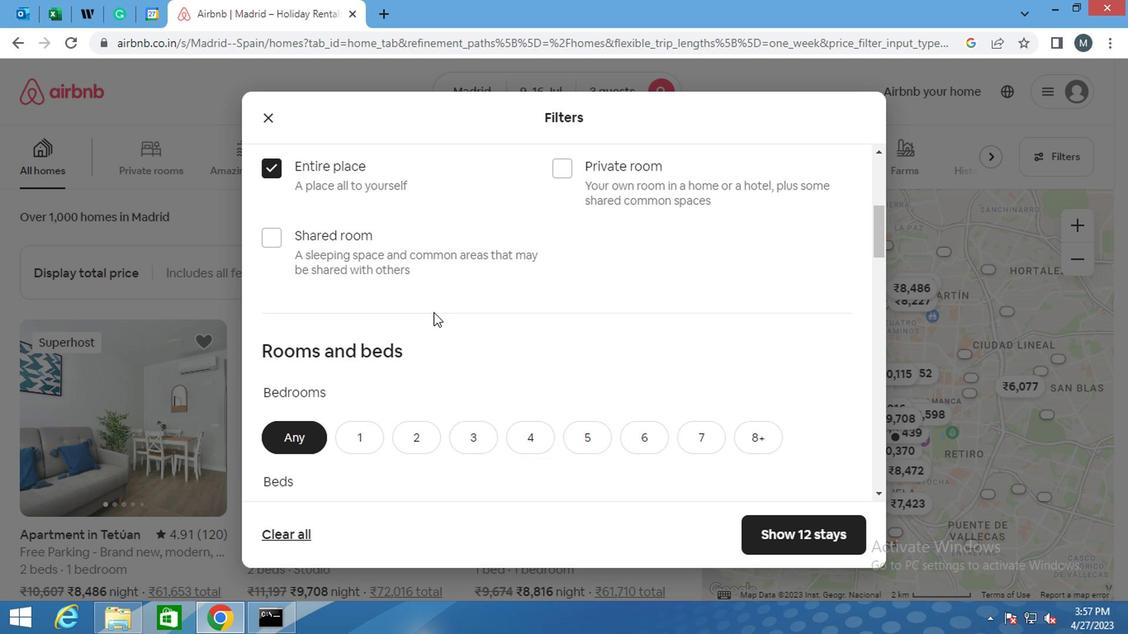 
Action: Mouse scrolled (438, 313) with delta (0, -1)
Screenshot: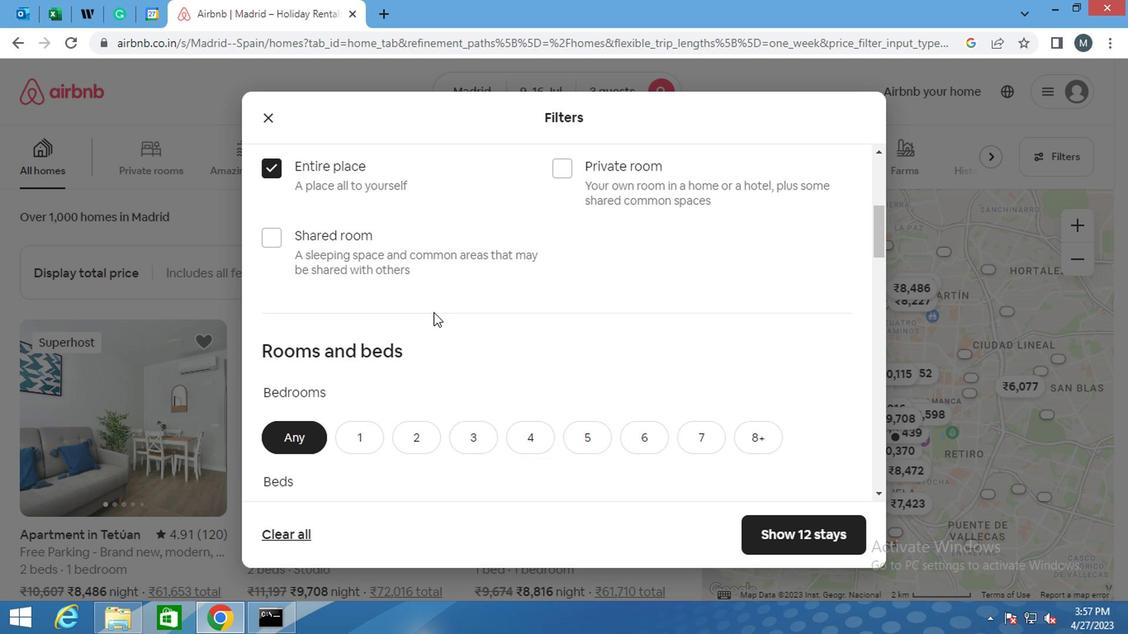 
Action: Mouse moved to (435, 320)
Screenshot: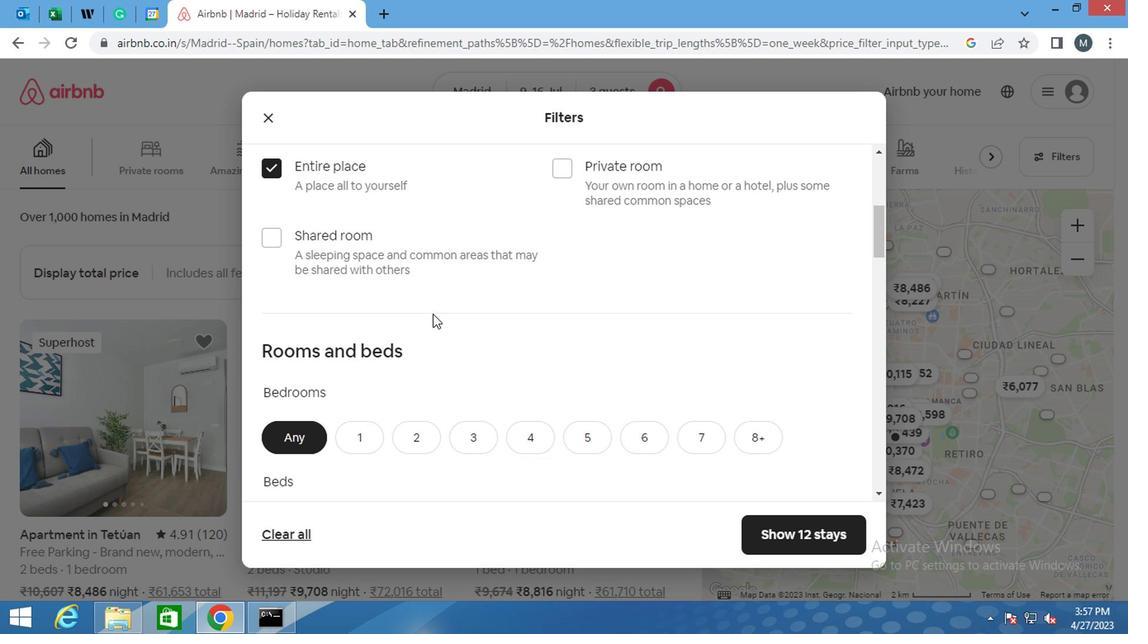 
Action: Mouse scrolled (435, 319) with delta (0, -1)
Screenshot: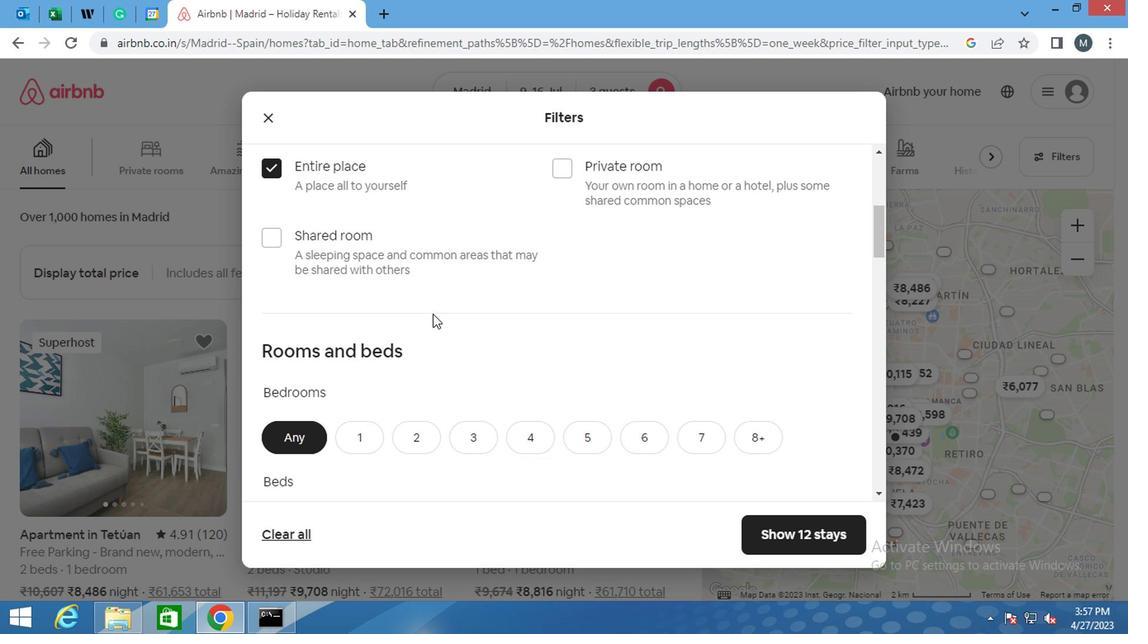 
Action: Mouse moved to (422, 275)
Screenshot: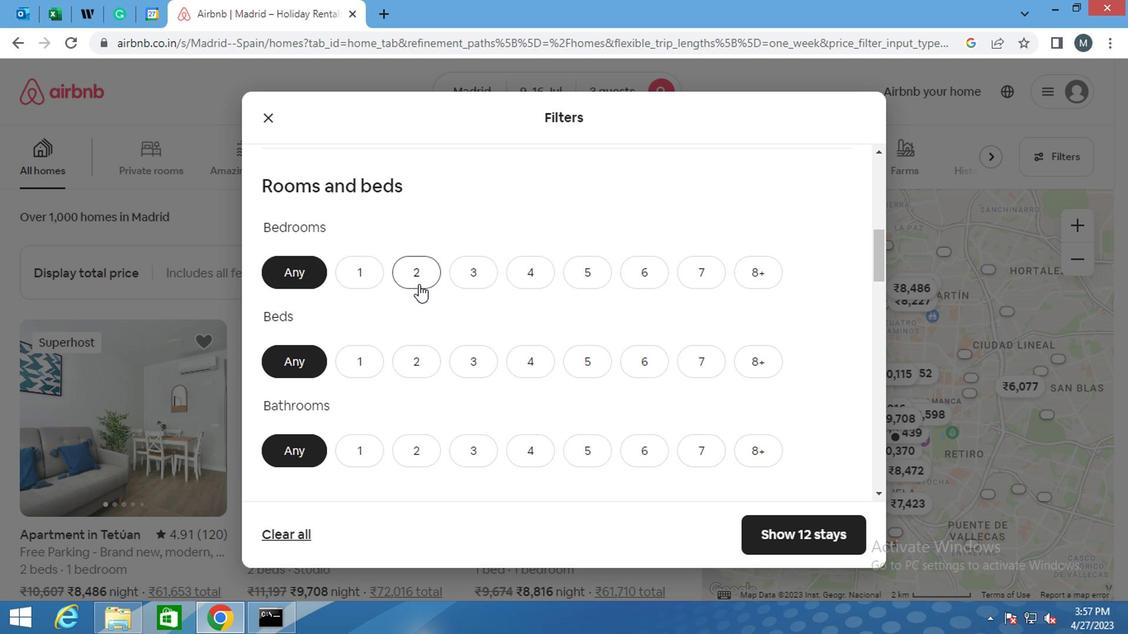 
Action: Mouse pressed left at (422, 275)
Screenshot: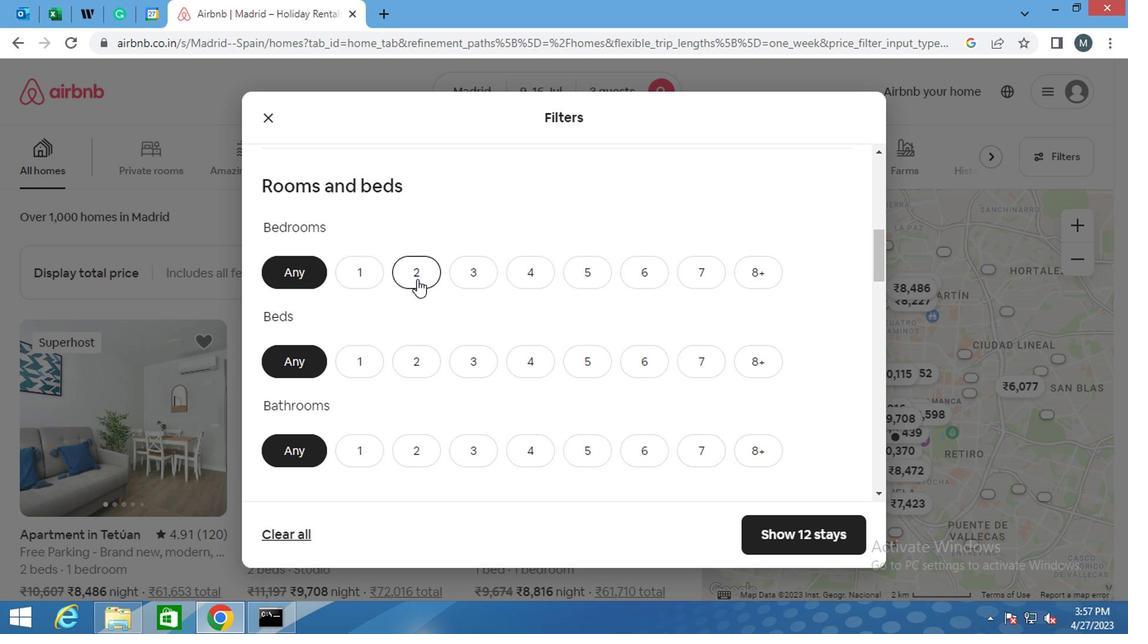 
Action: Mouse moved to (430, 353)
Screenshot: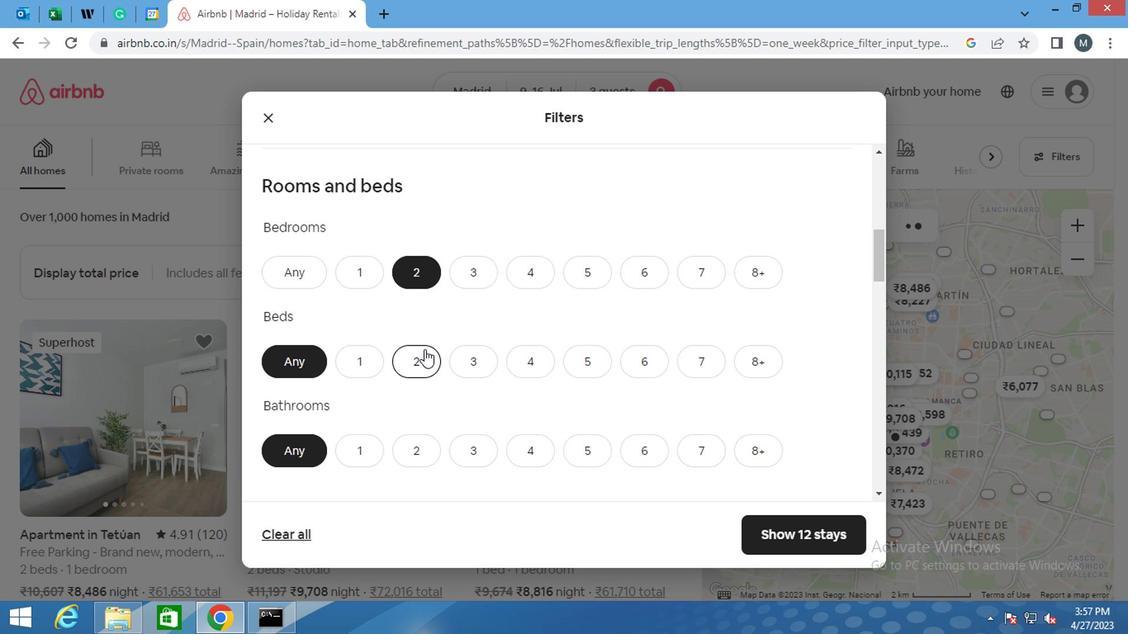 
Action: Mouse pressed left at (430, 353)
Screenshot: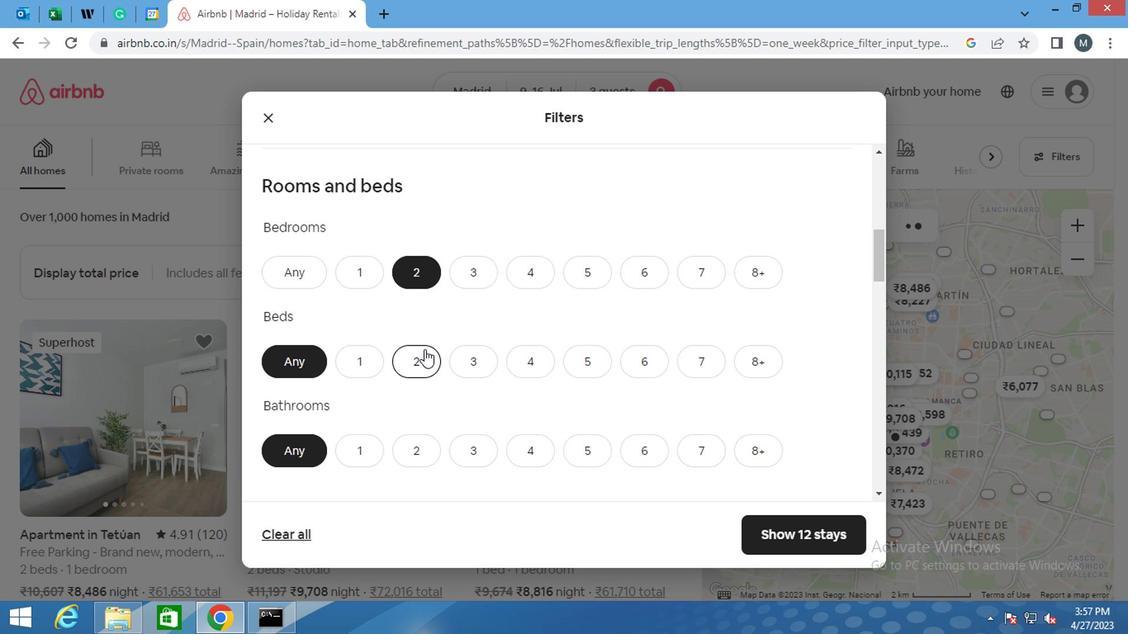 
Action: Mouse moved to (437, 352)
Screenshot: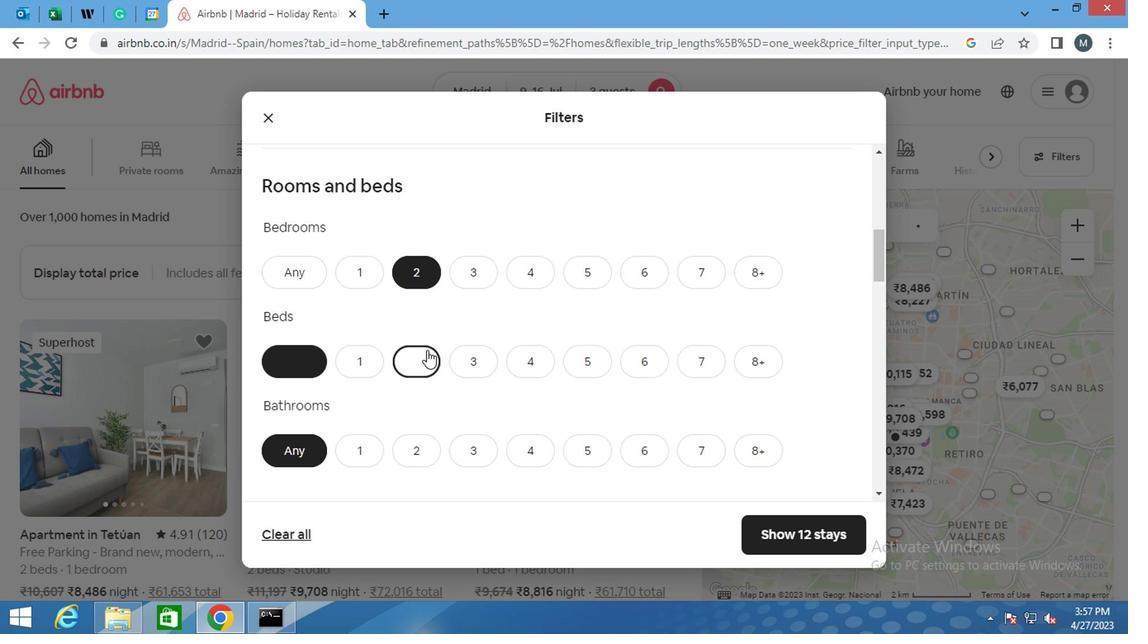 
Action: Mouse scrolled (437, 351) with delta (0, -1)
Screenshot: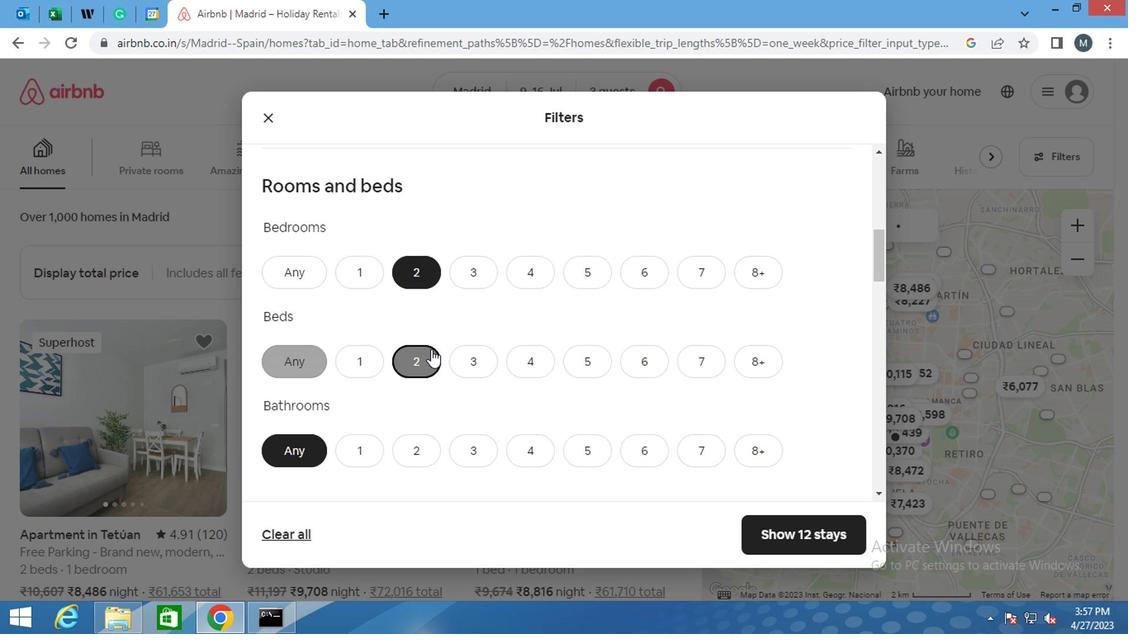 
Action: Mouse moved to (373, 369)
Screenshot: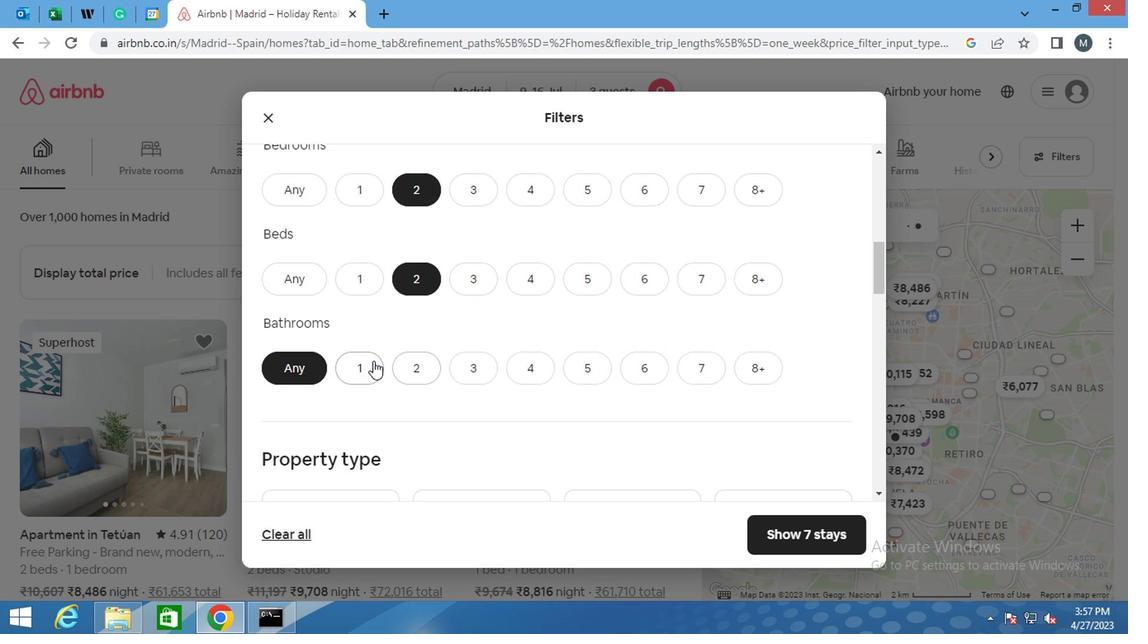 
Action: Mouse pressed left at (373, 369)
Screenshot: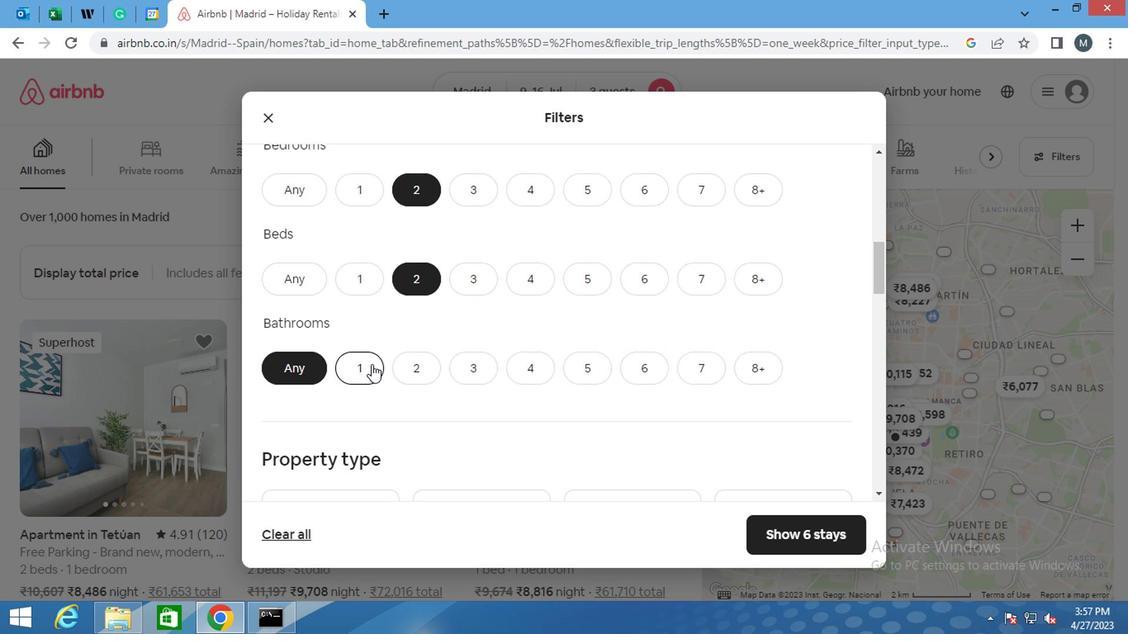 
Action: Mouse moved to (418, 319)
Screenshot: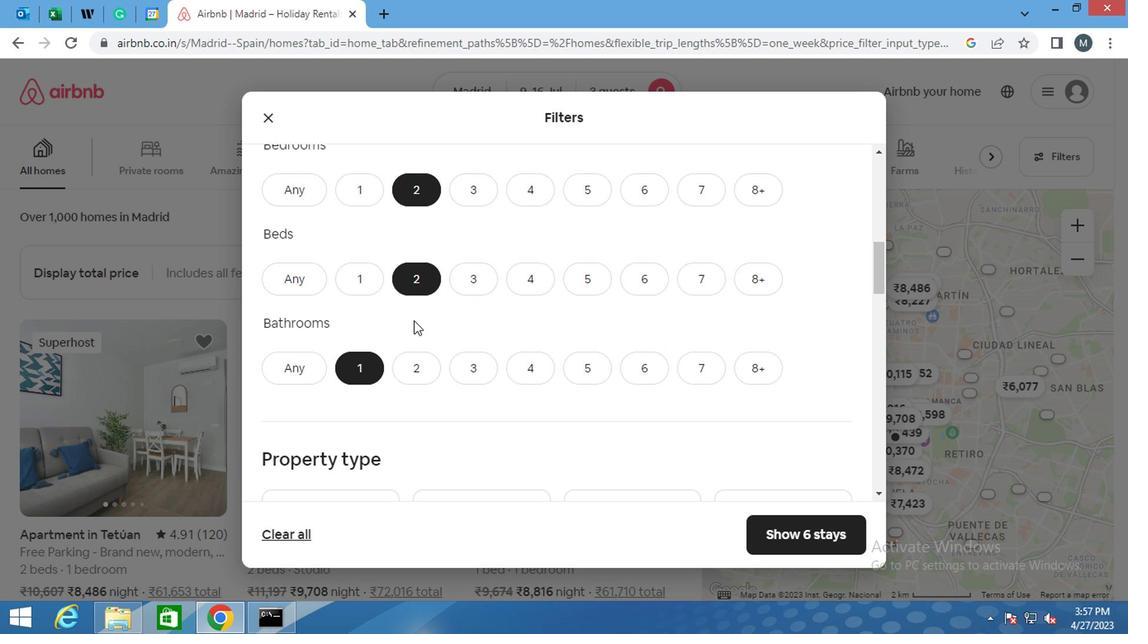 
Action: Mouse scrolled (418, 318) with delta (0, -1)
Screenshot: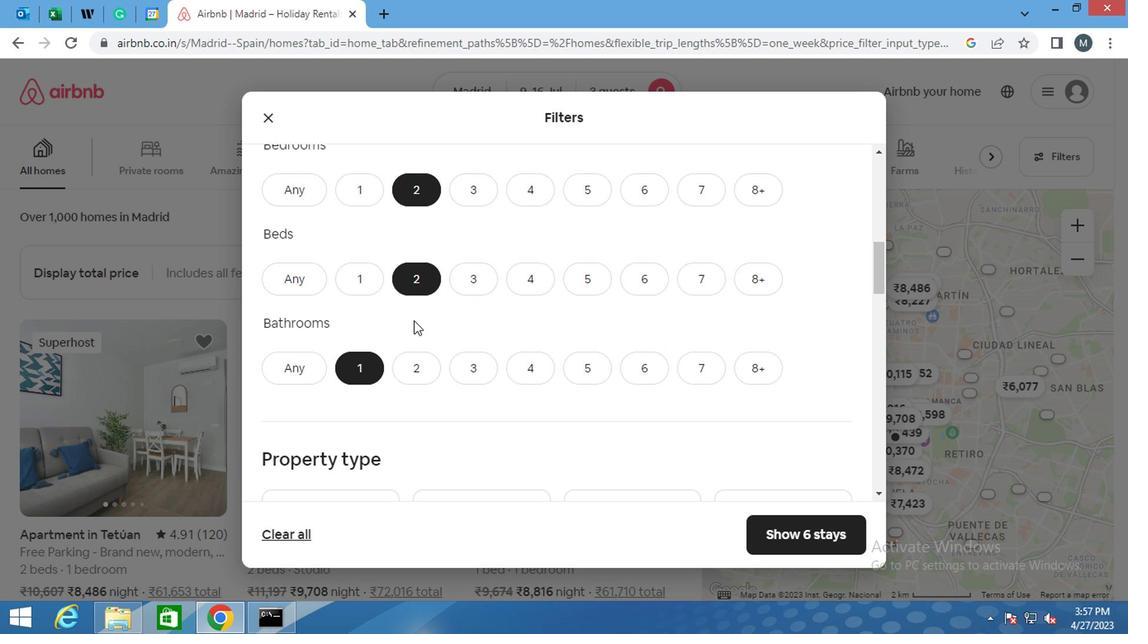 
Action: Mouse moved to (418, 319)
Screenshot: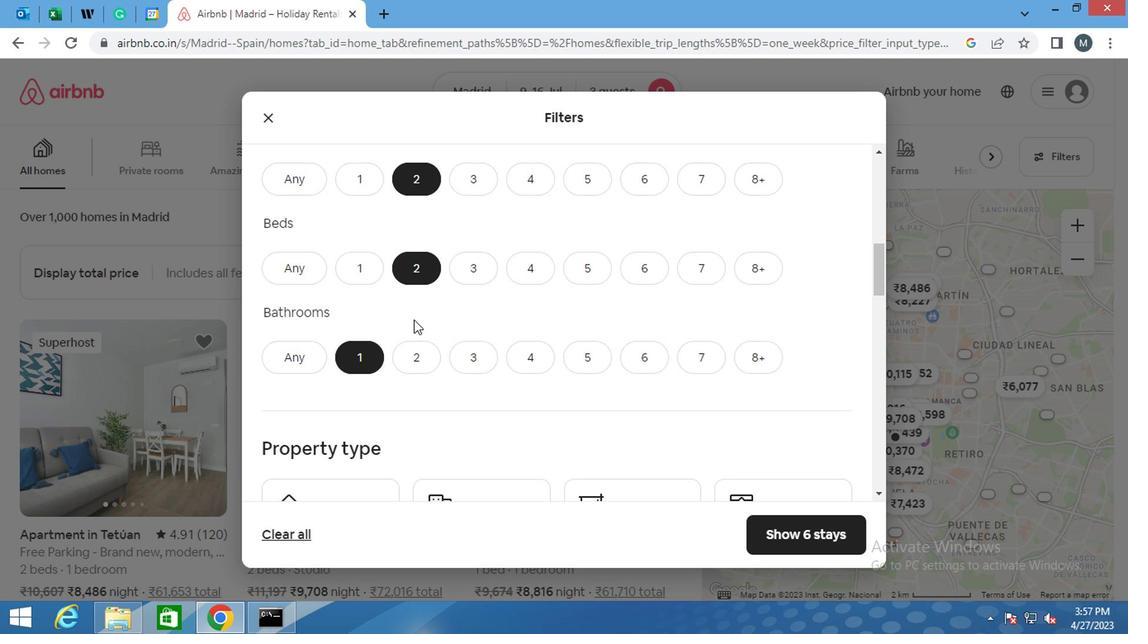 
Action: Mouse scrolled (418, 318) with delta (0, -1)
Screenshot: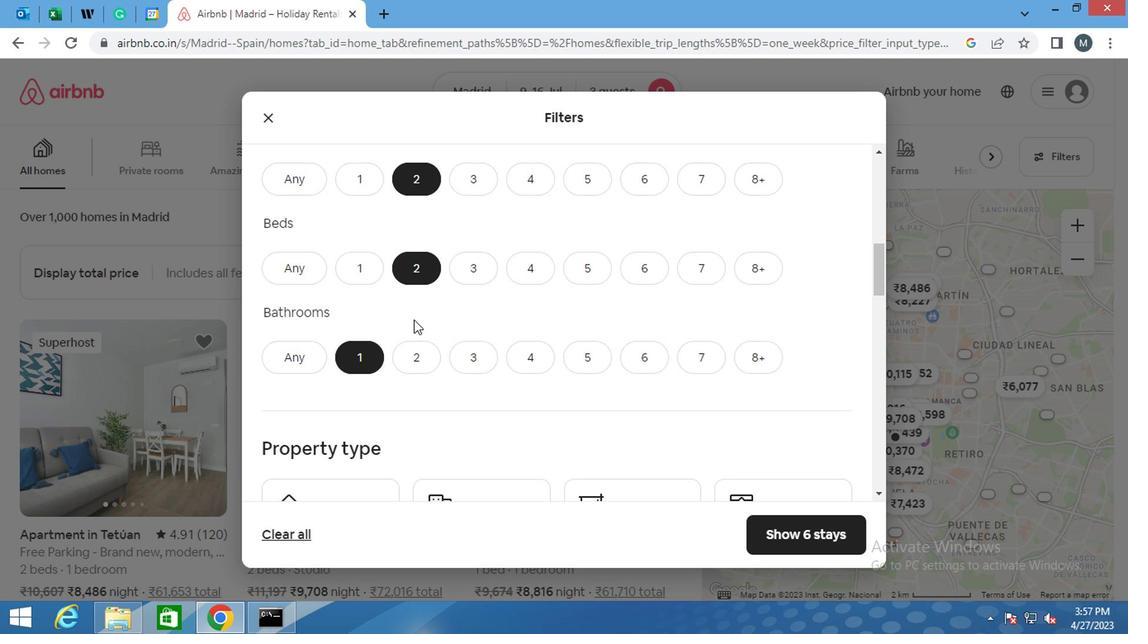 
Action: Mouse moved to (374, 351)
Screenshot: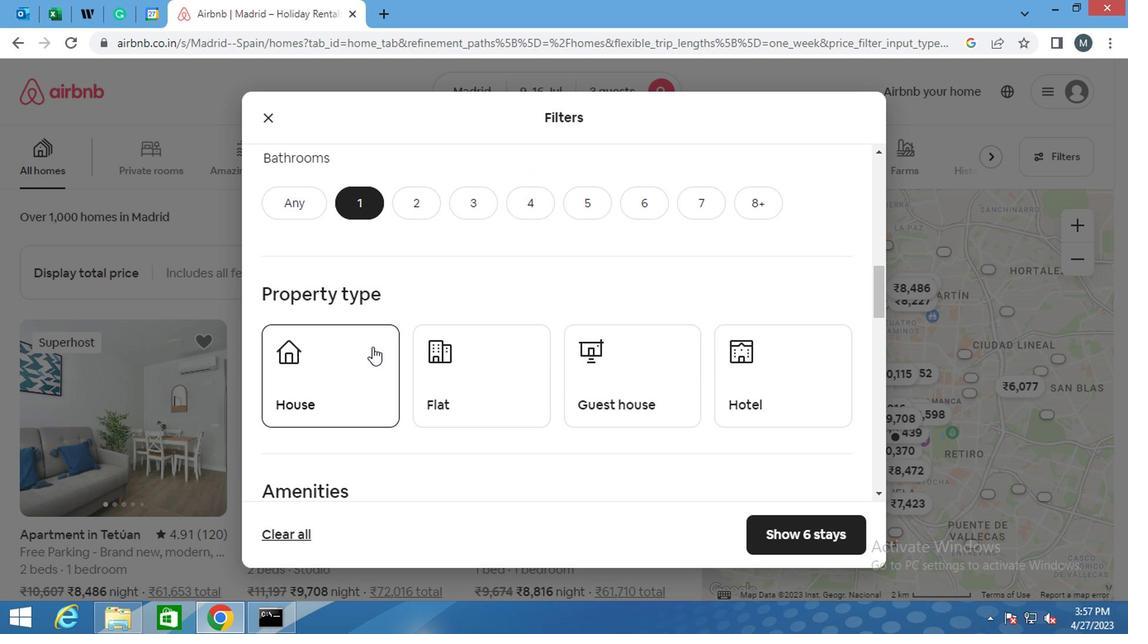
Action: Mouse pressed left at (374, 351)
Screenshot: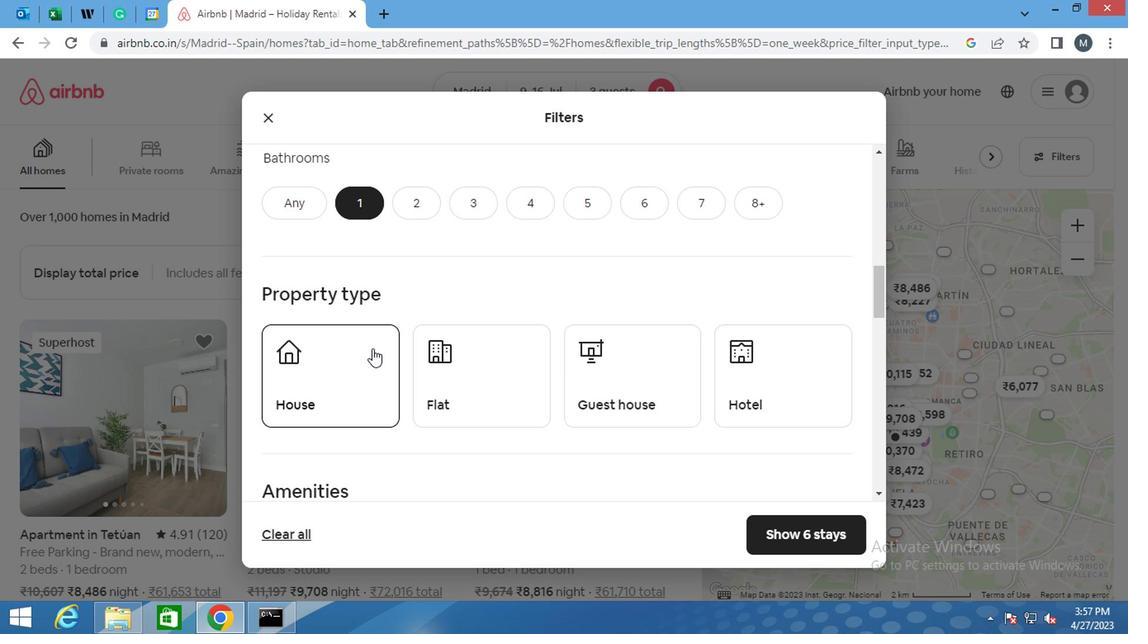 
Action: Mouse moved to (526, 361)
Screenshot: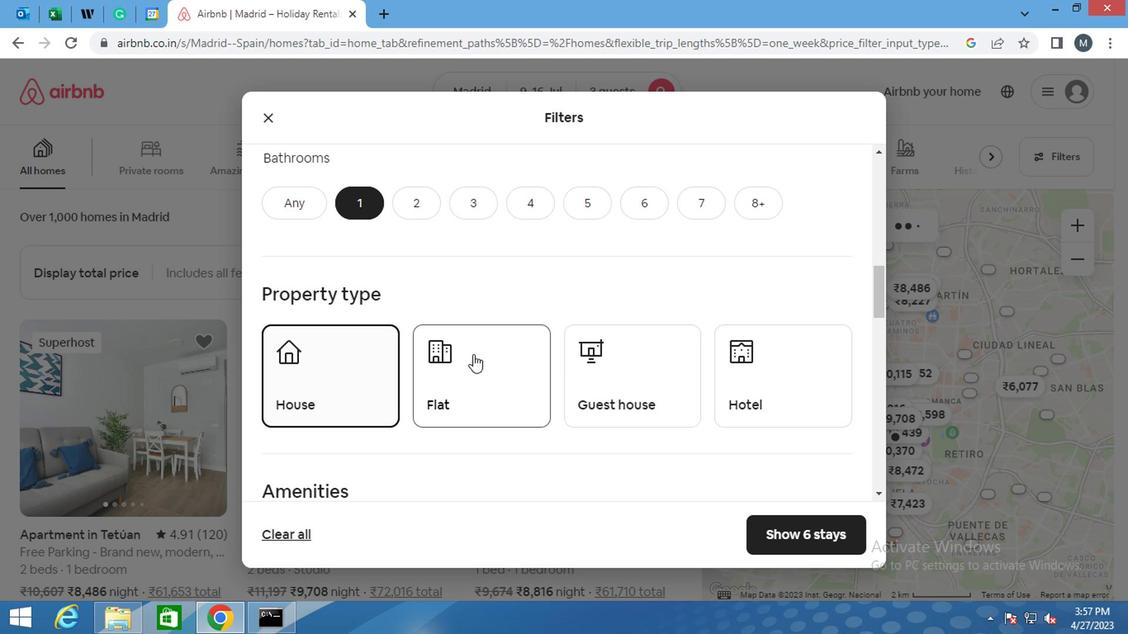 
Action: Mouse pressed left at (526, 361)
Screenshot: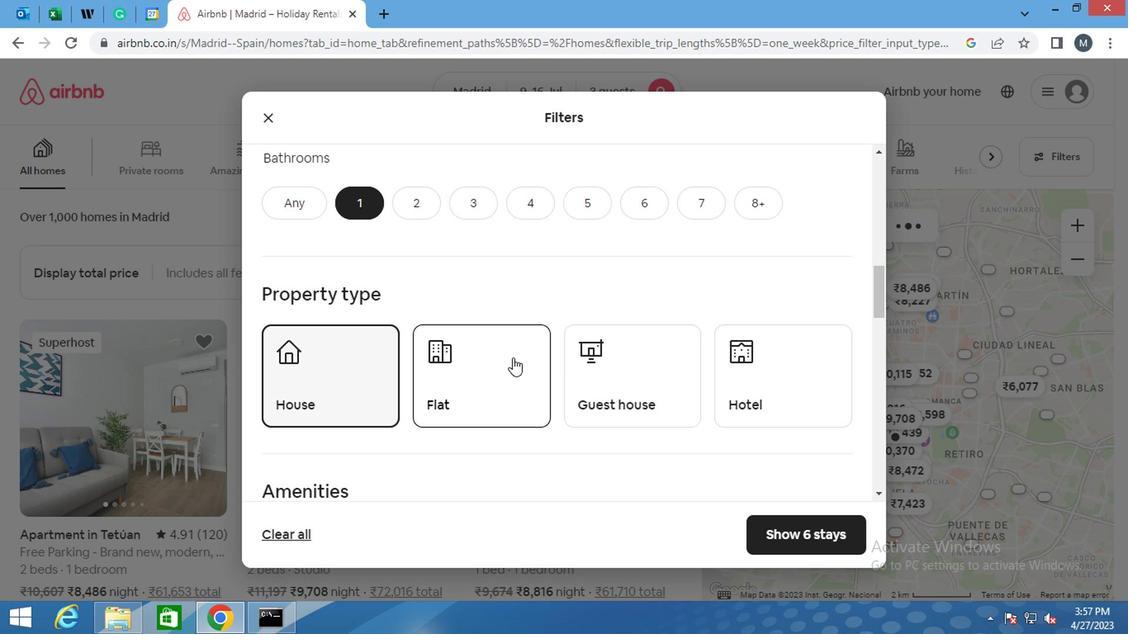 
Action: Mouse moved to (643, 369)
Screenshot: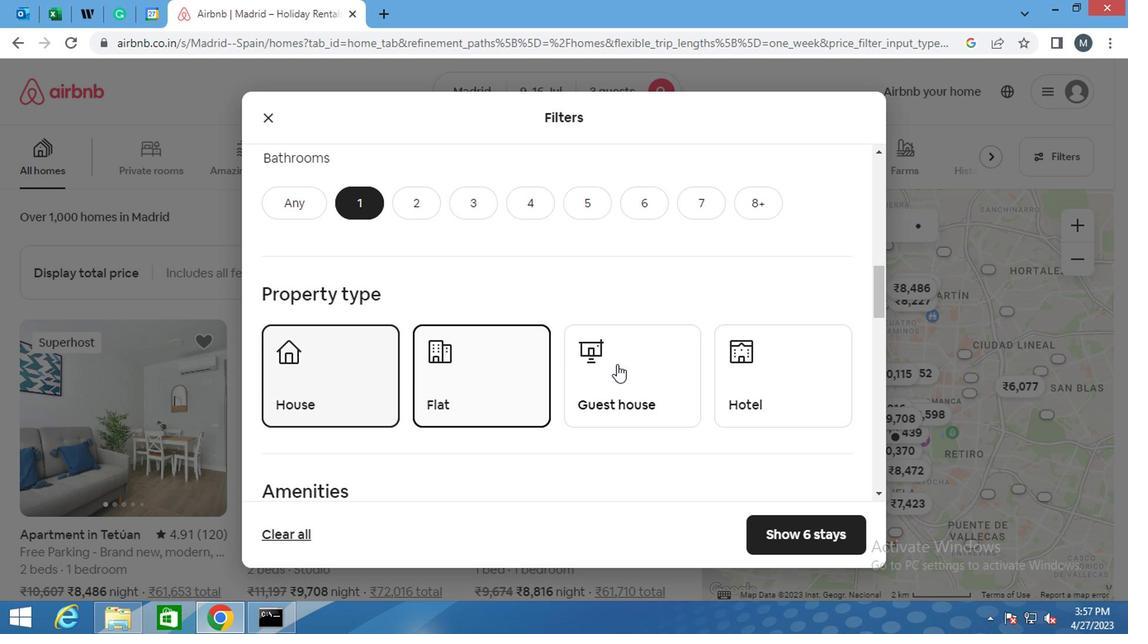 
Action: Mouse pressed left at (643, 369)
Screenshot: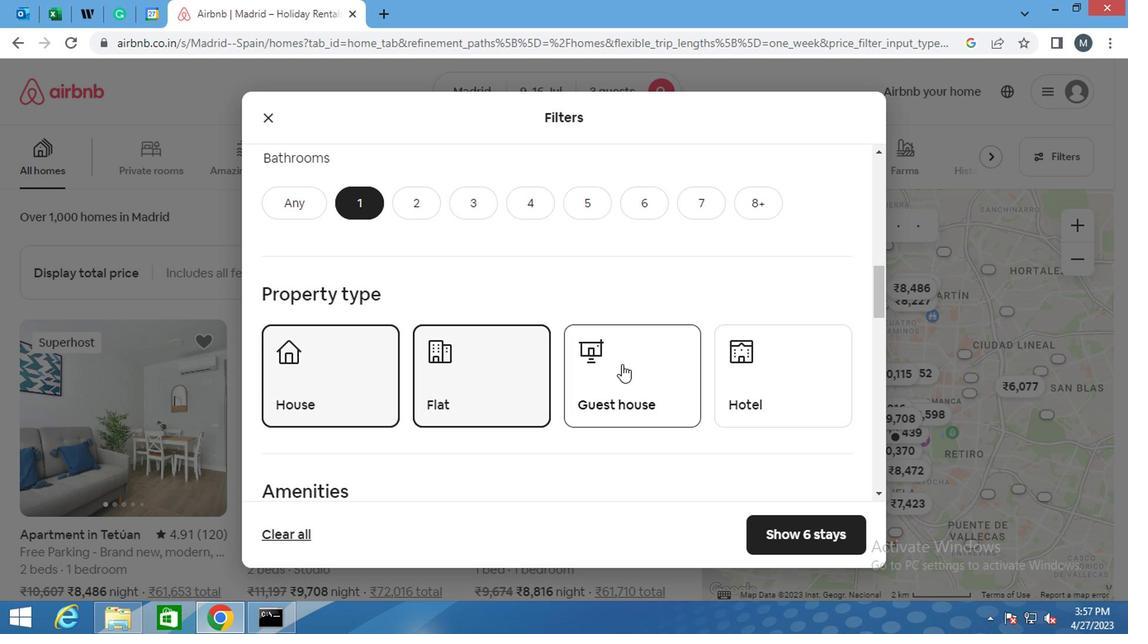 
Action: Mouse moved to (500, 332)
Screenshot: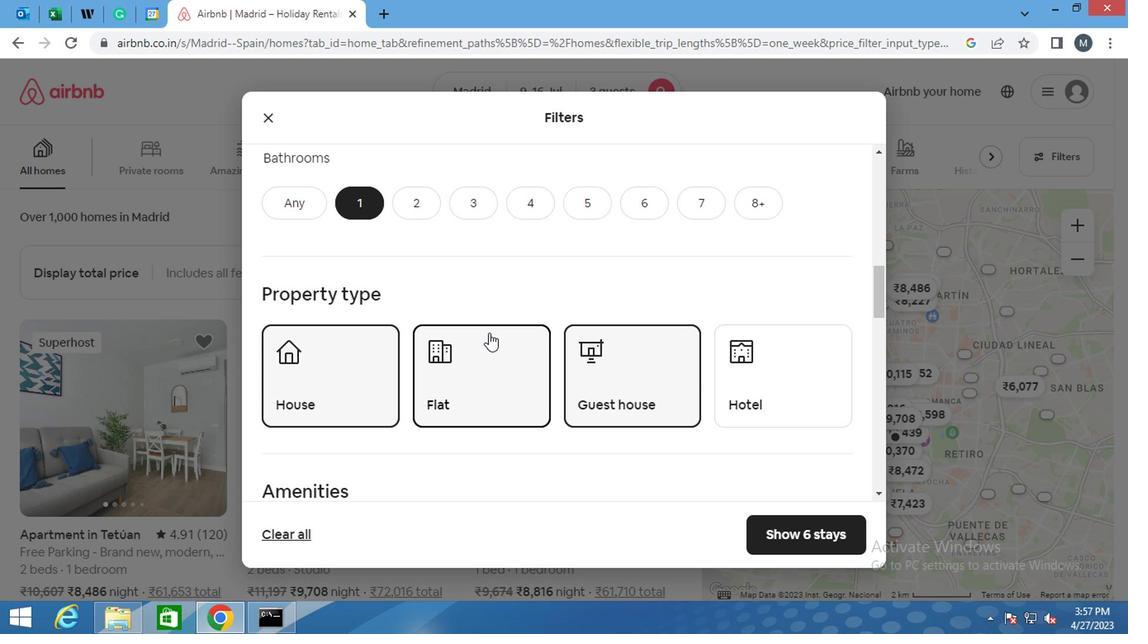 
Action: Mouse scrolled (500, 331) with delta (0, -1)
Screenshot: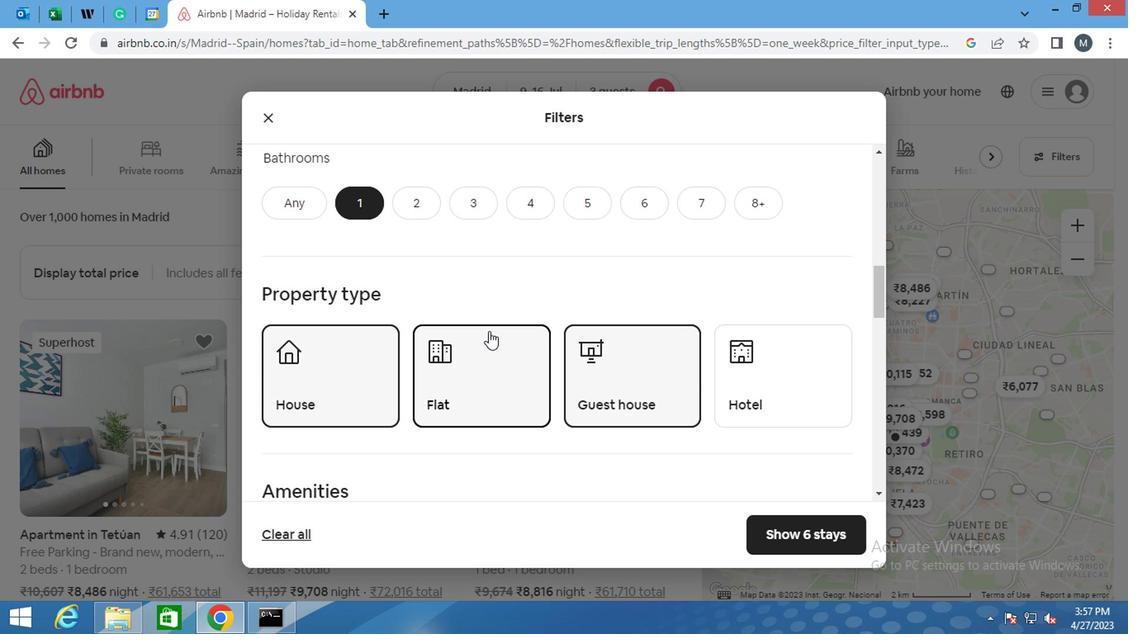 
Action: Mouse moved to (491, 333)
Screenshot: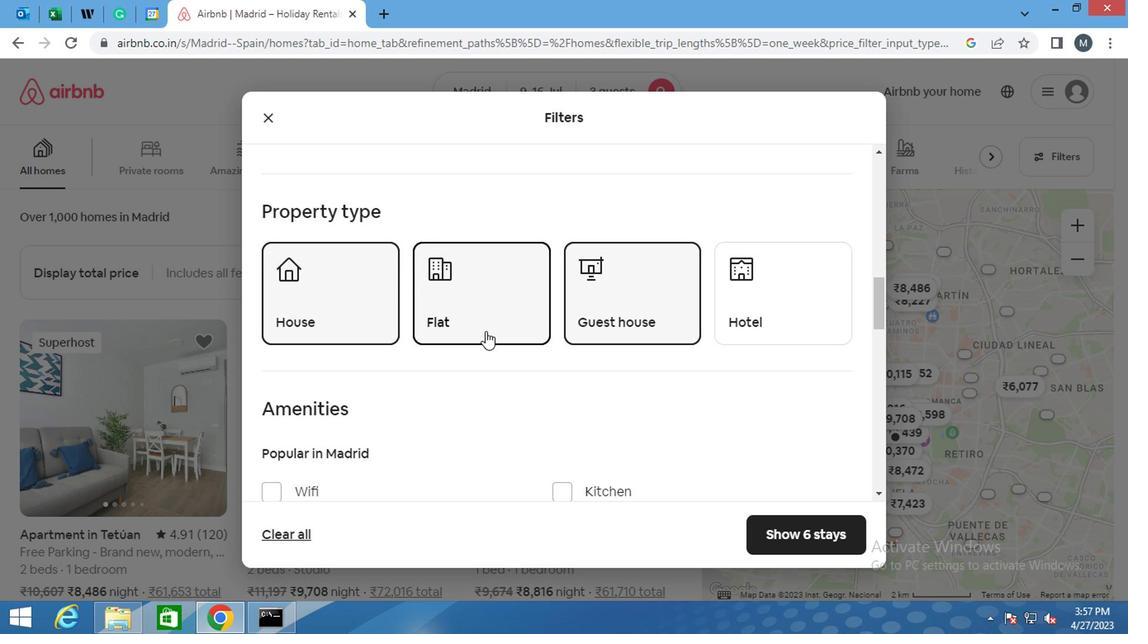 
Action: Mouse scrolled (491, 332) with delta (0, 0)
Screenshot: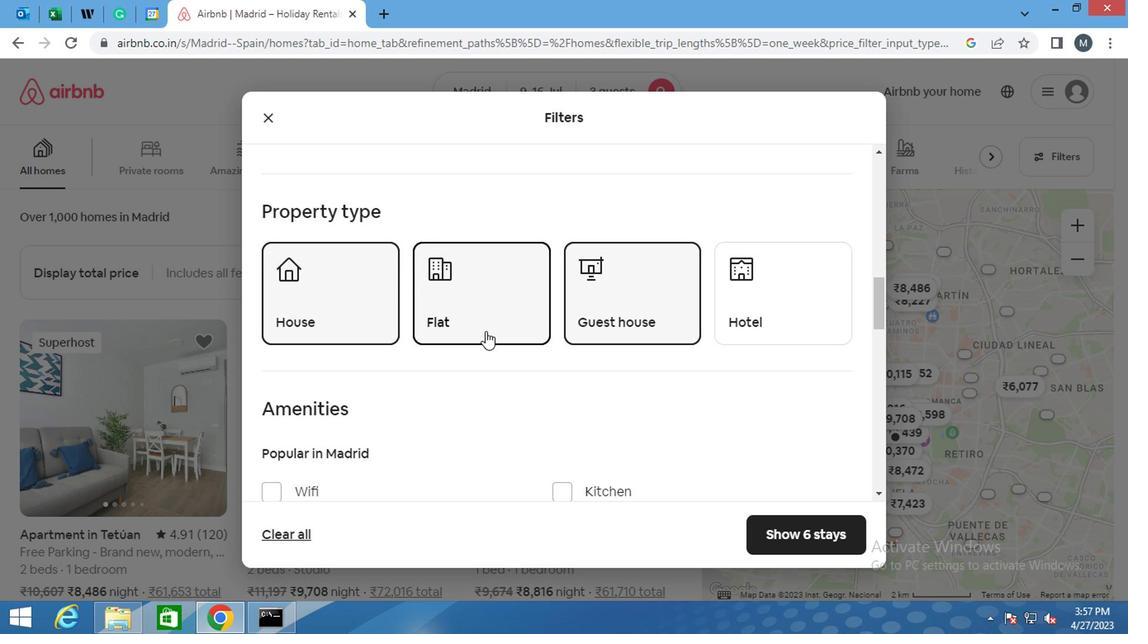 
Action: Mouse moved to (489, 334)
Screenshot: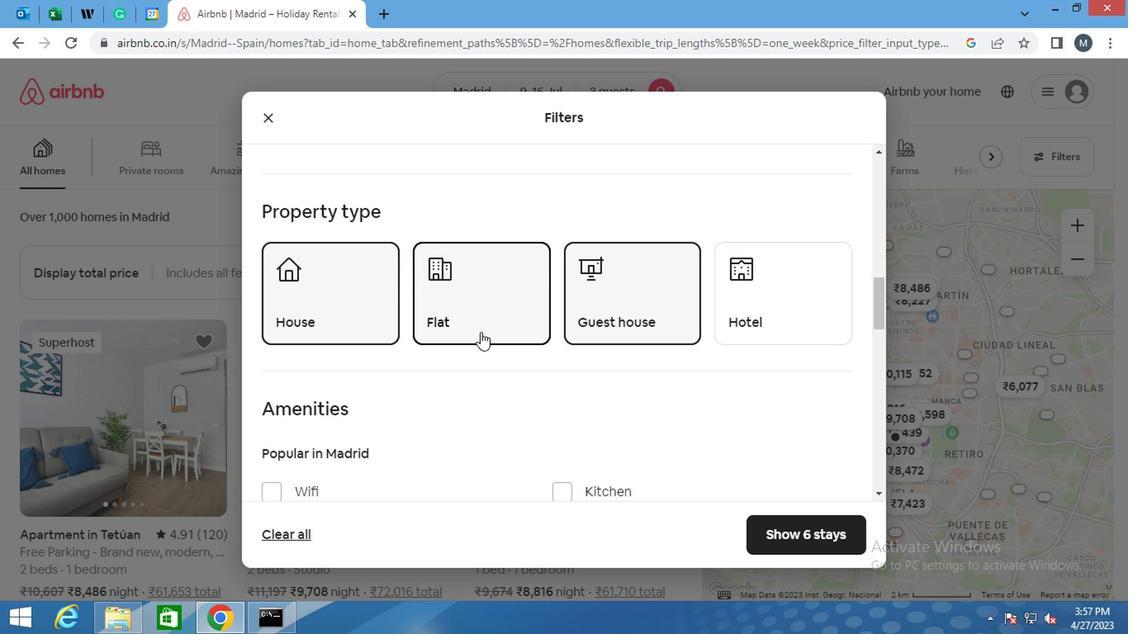 
Action: Mouse scrolled (489, 333) with delta (0, -1)
Screenshot: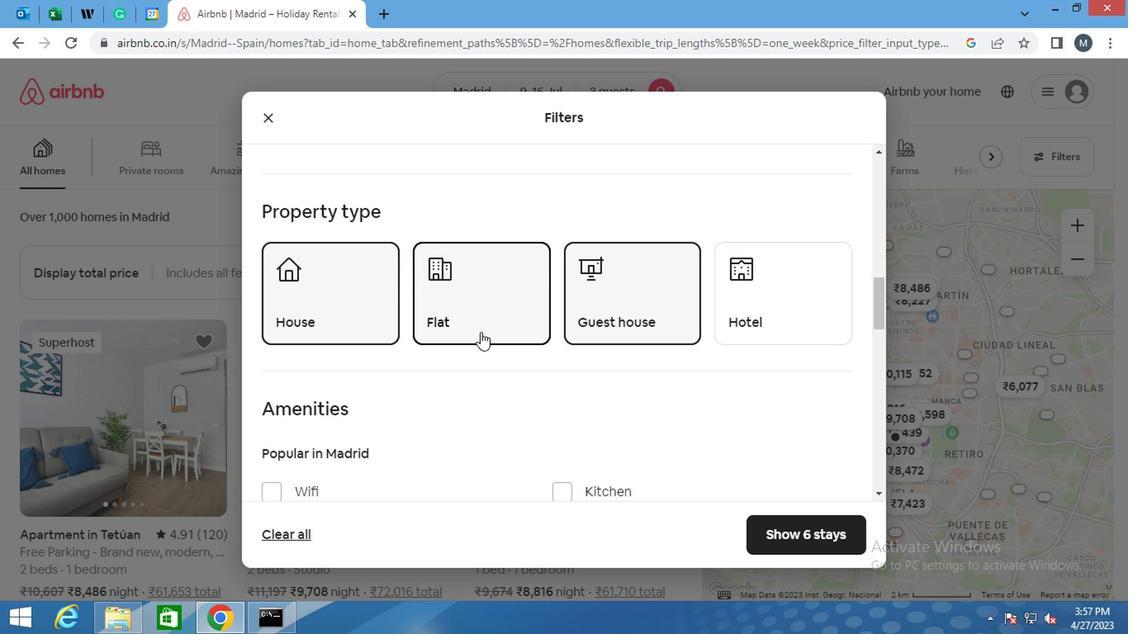 
Action: Mouse moved to (482, 338)
Screenshot: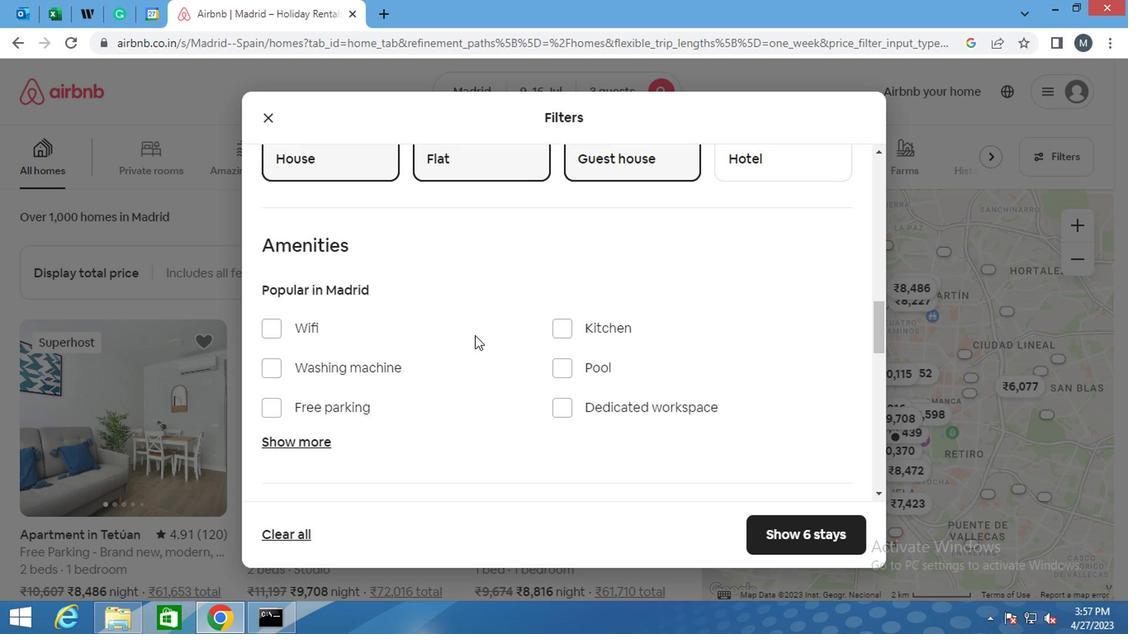 
Action: Mouse scrolled (482, 336) with delta (0, -1)
Screenshot: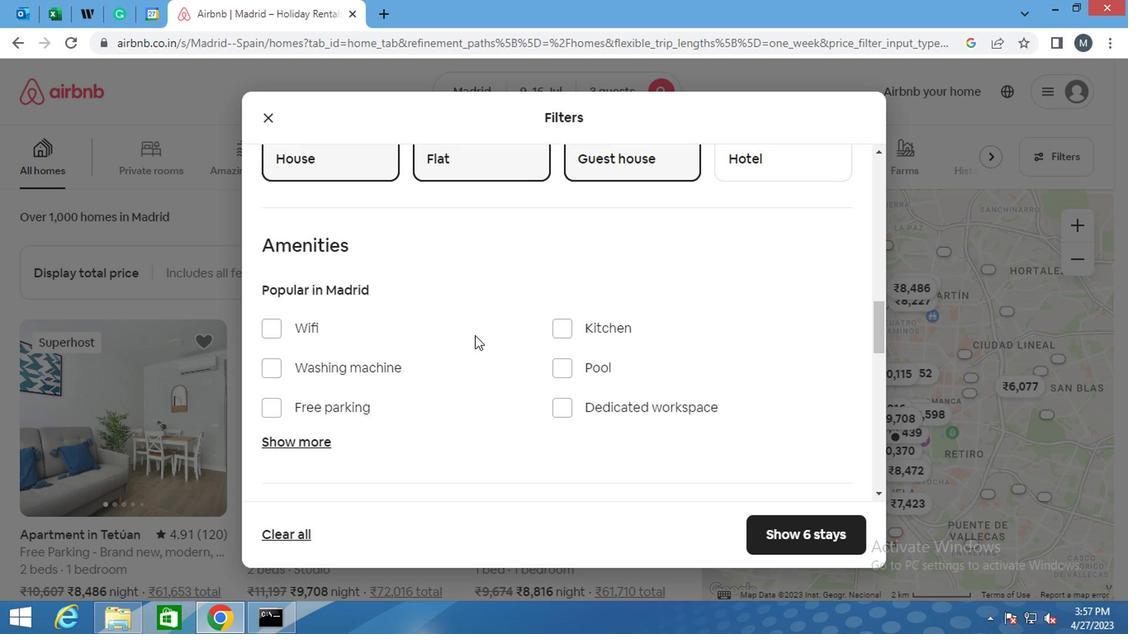
Action: Mouse moved to (261, 280)
Screenshot: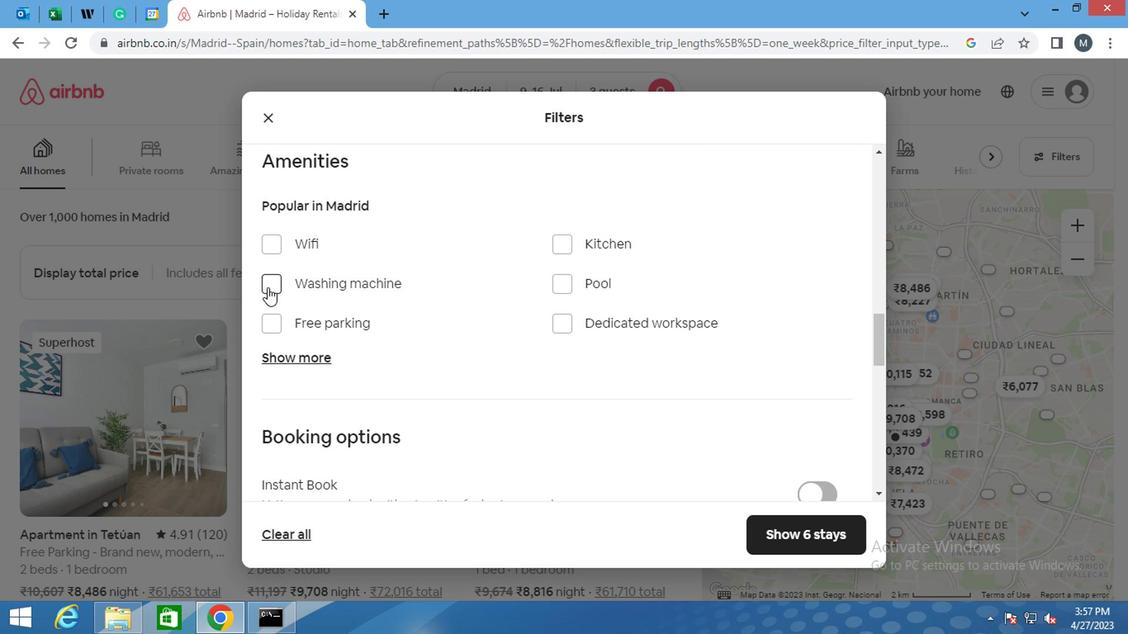 
Action: Mouse pressed left at (261, 280)
Screenshot: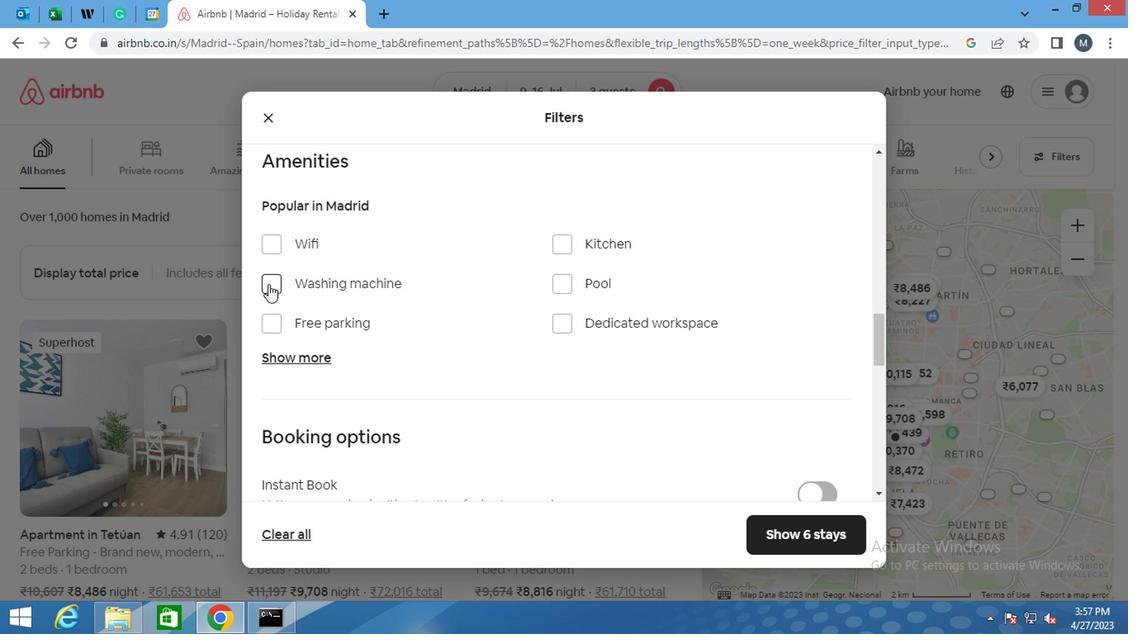 
Action: Mouse moved to (433, 306)
Screenshot: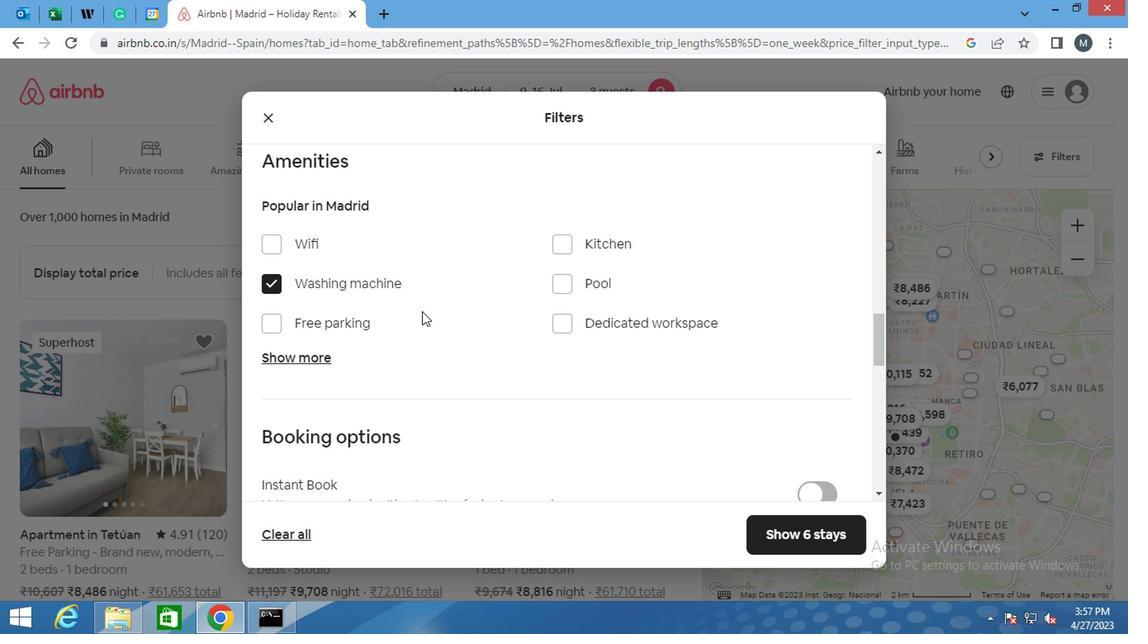 
Action: Mouse scrolled (433, 306) with delta (0, 0)
Screenshot: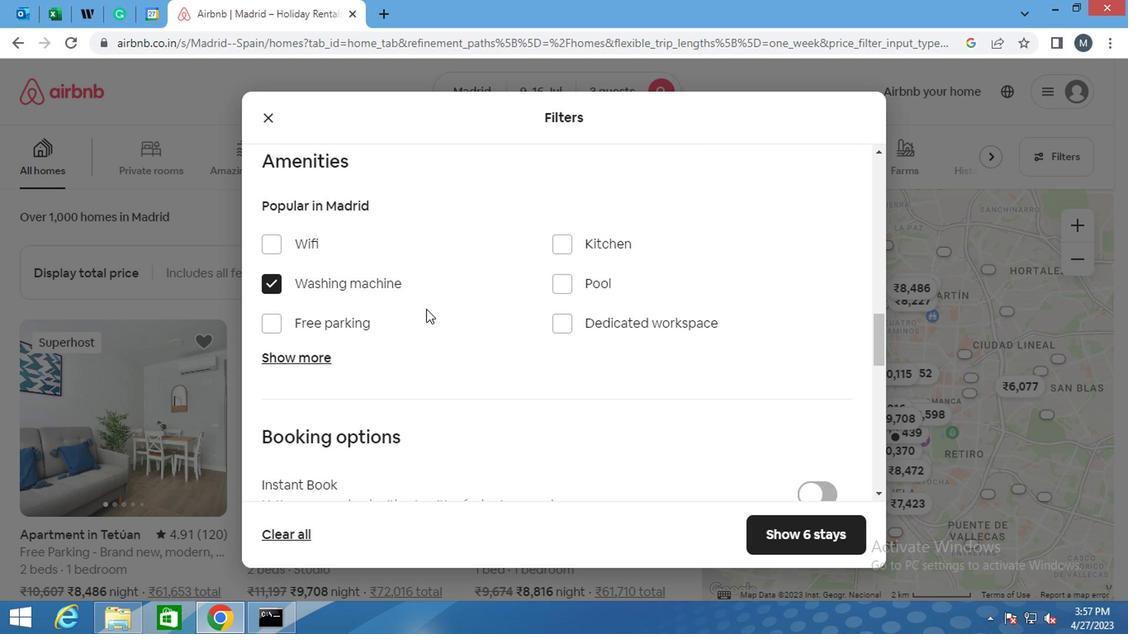 
Action: Mouse moved to (435, 306)
Screenshot: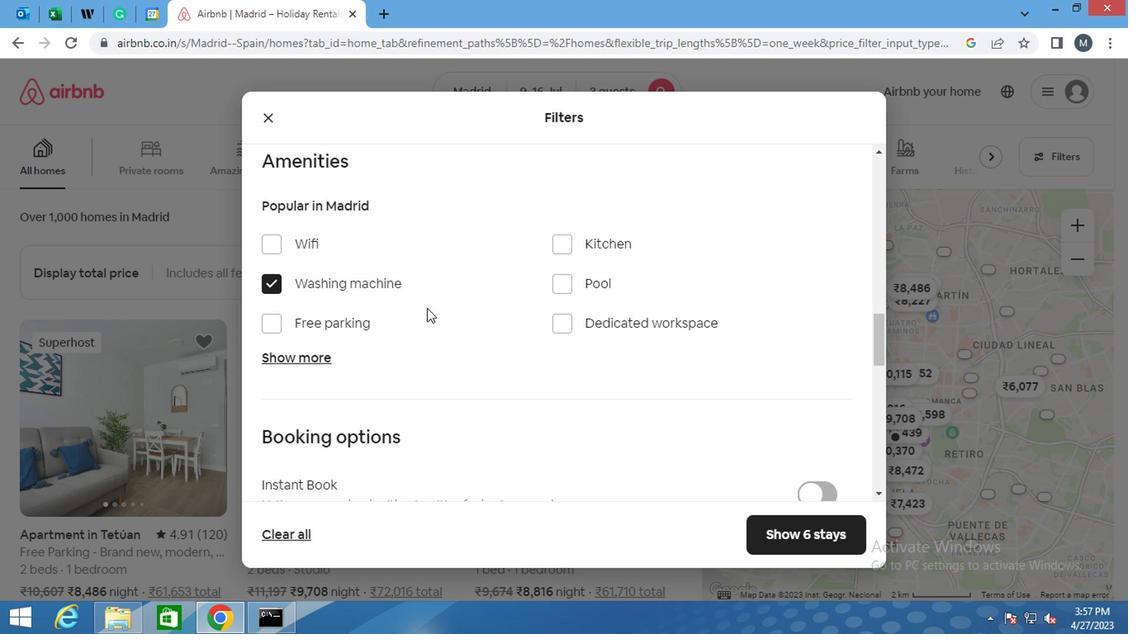 
Action: Mouse scrolled (435, 306) with delta (0, 0)
Screenshot: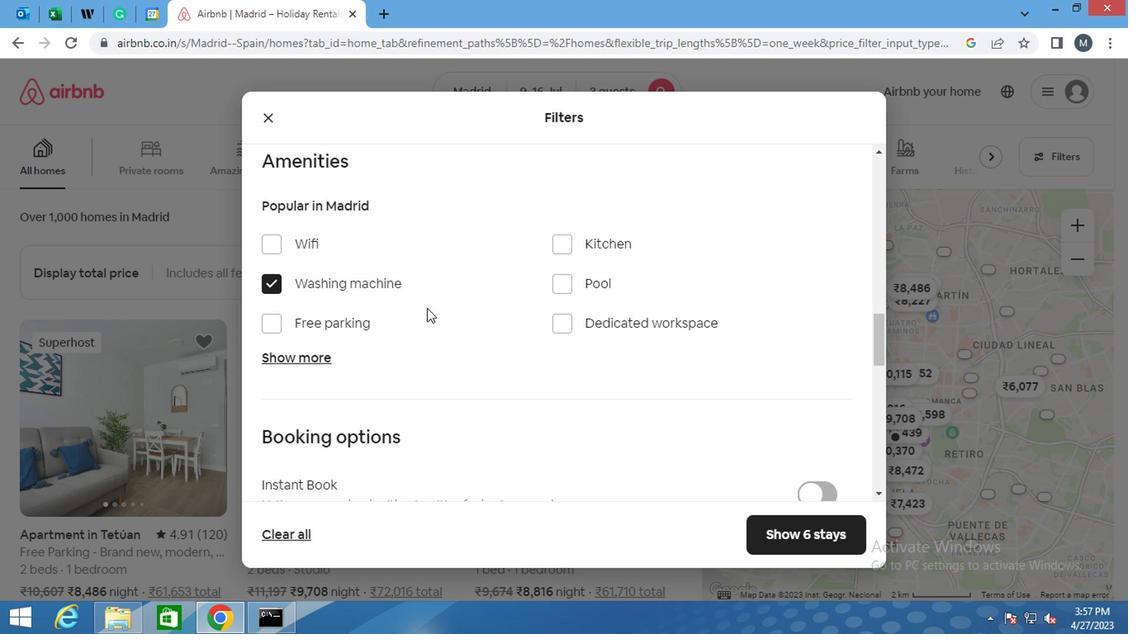 
Action: Mouse scrolled (435, 306) with delta (0, 0)
Screenshot: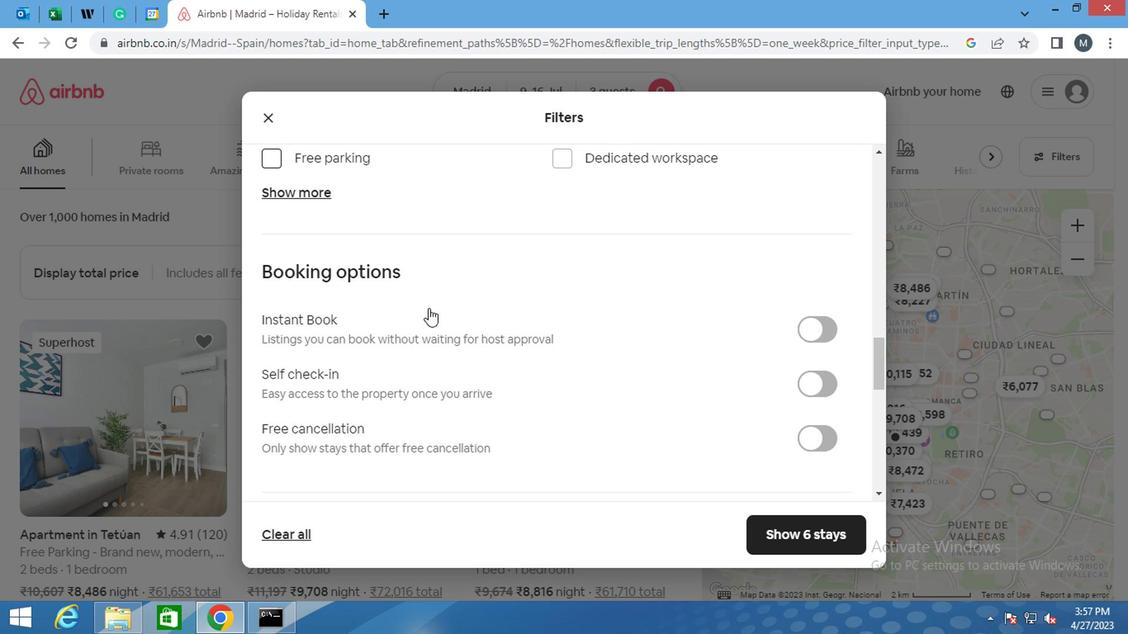 
Action: Mouse scrolled (435, 306) with delta (0, 0)
Screenshot: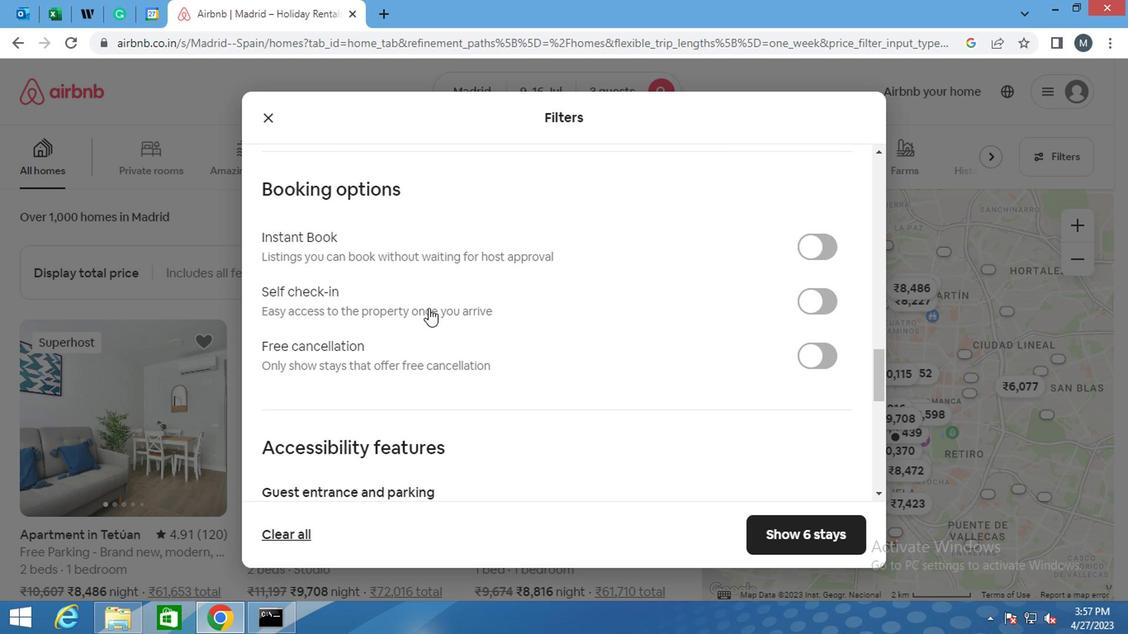 
Action: Mouse moved to (851, 216)
Screenshot: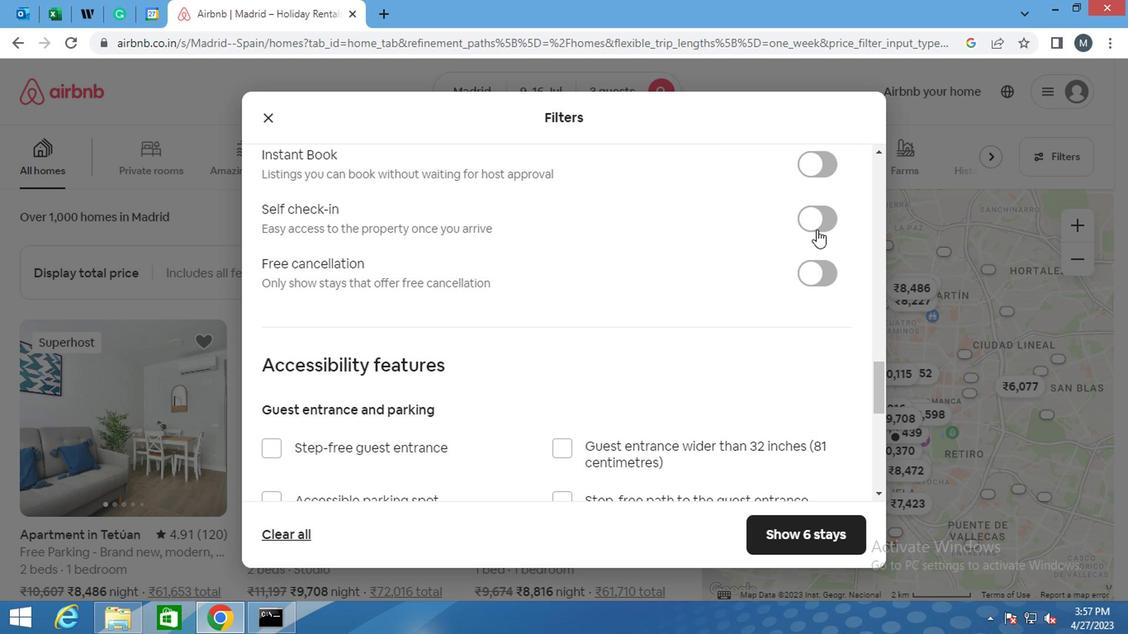 
Action: Mouse pressed left at (851, 216)
Screenshot: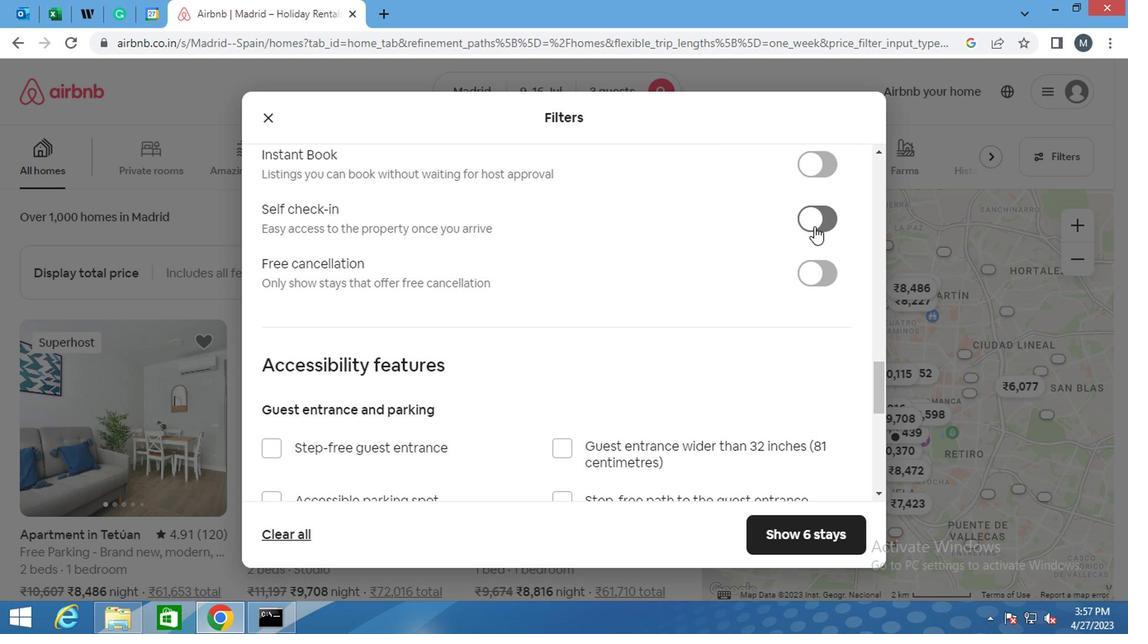 
Action: Mouse moved to (602, 300)
Screenshot: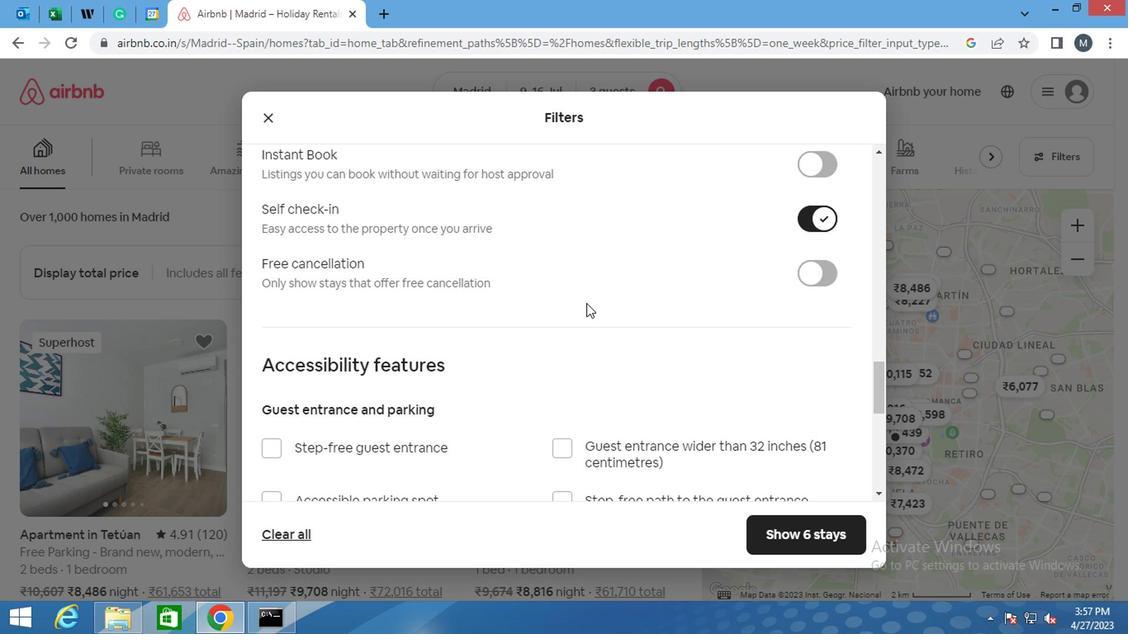 
Action: Mouse scrolled (602, 299) with delta (0, 0)
Screenshot: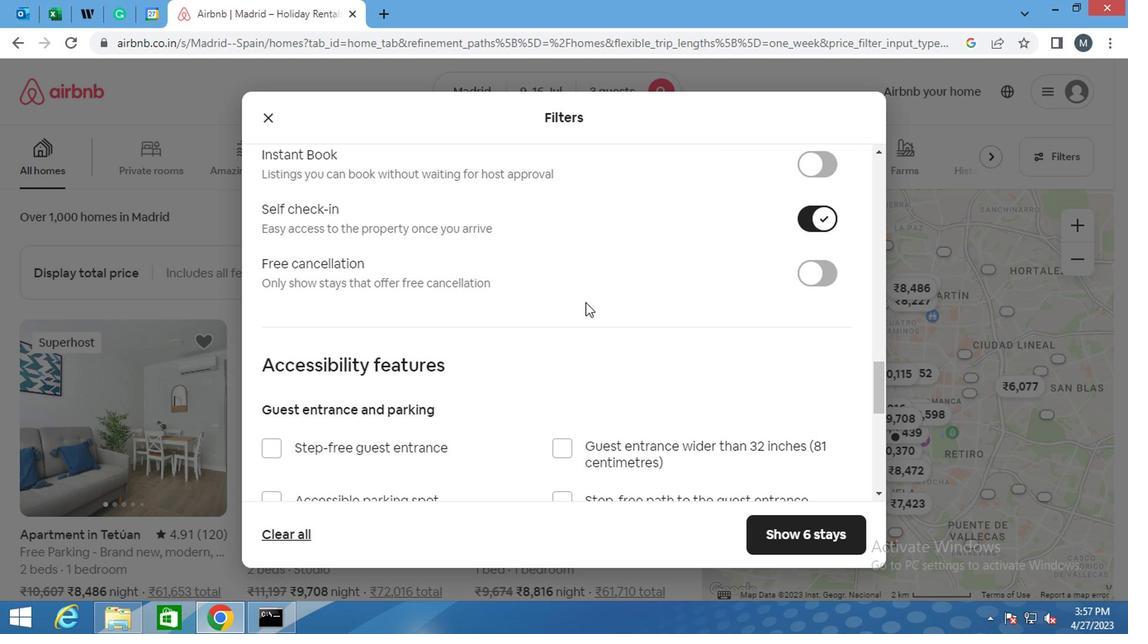 
Action: Mouse moved to (571, 298)
Screenshot: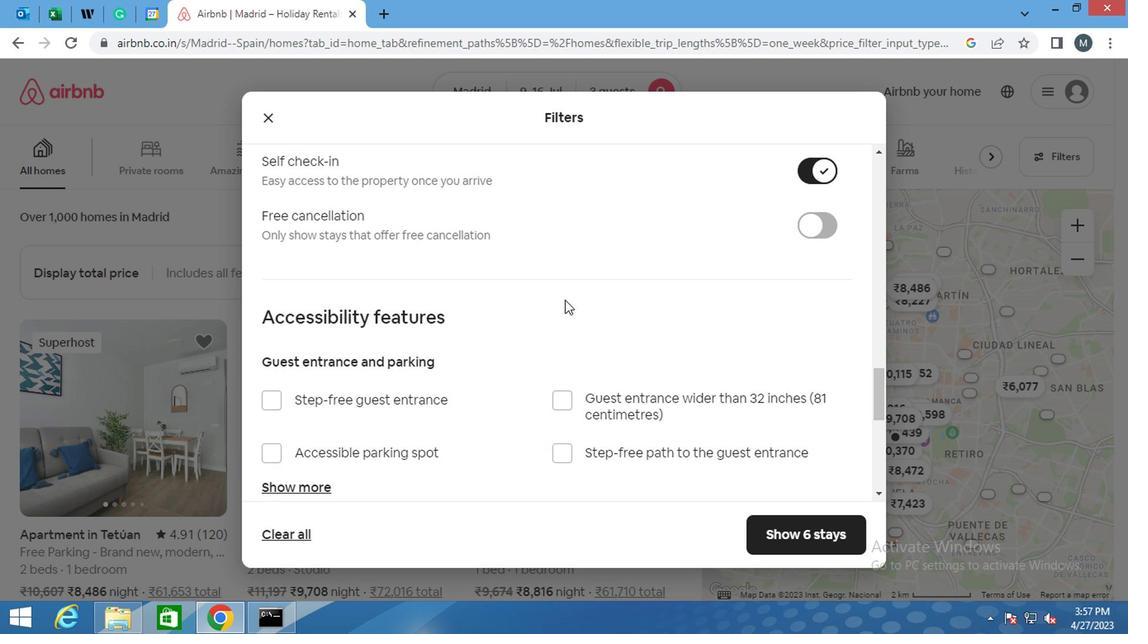 
Action: Mouse scrolled (571, 296) with delta (0, -1)
Screenshot: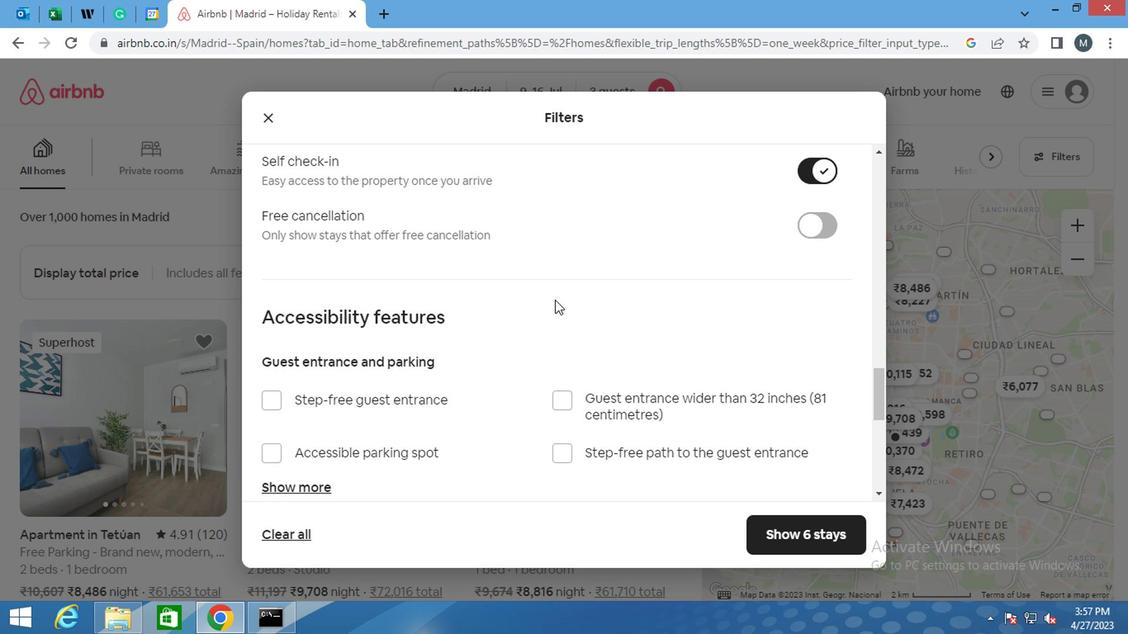 
Action: Mouse moved to (437, 316)
Screenshot: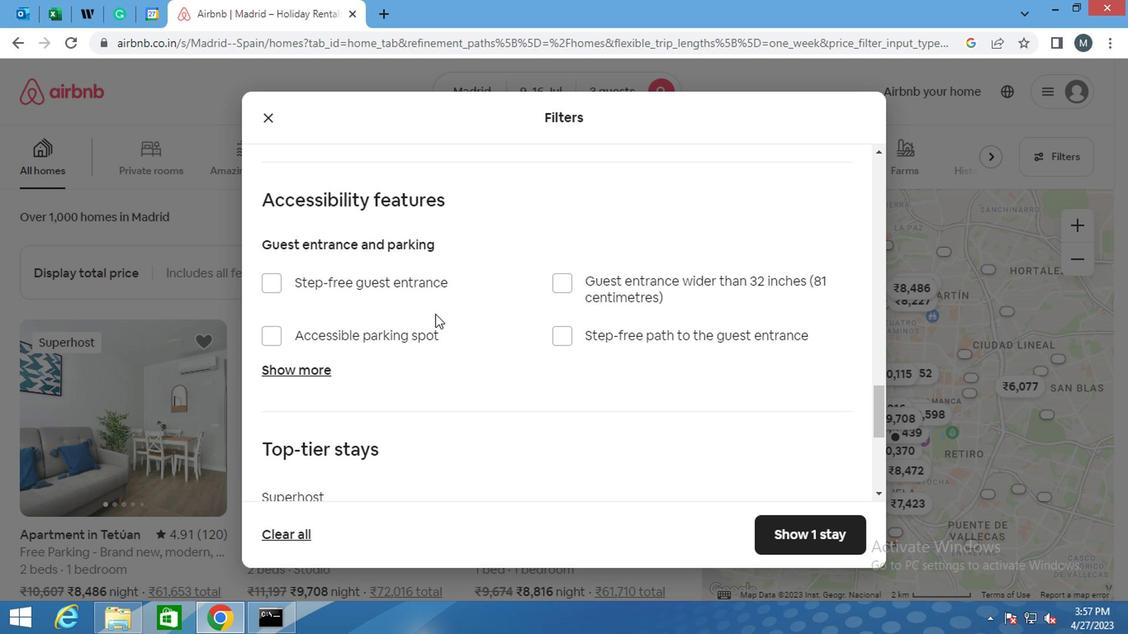 
Action: Mouse scrolled (437, 315) with delta (0, -1)
Screenshot: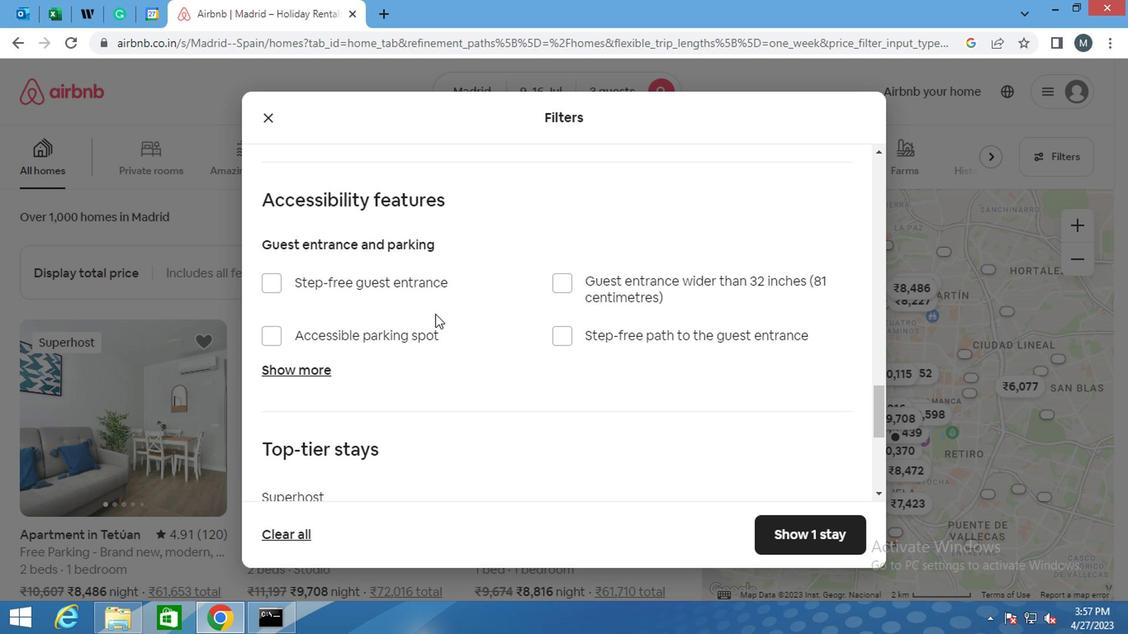 
Action: Mouse moved to (432, 318)
Screenshot: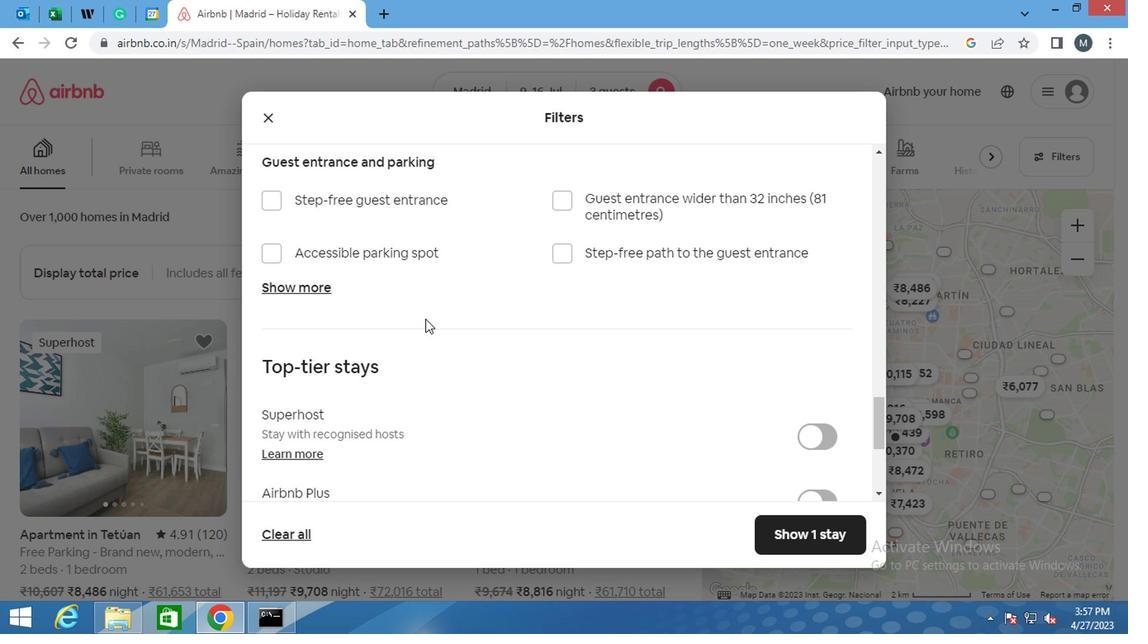 
Action: Mouse scrolled (432, 318) with delta (0, 0)
Screenshot: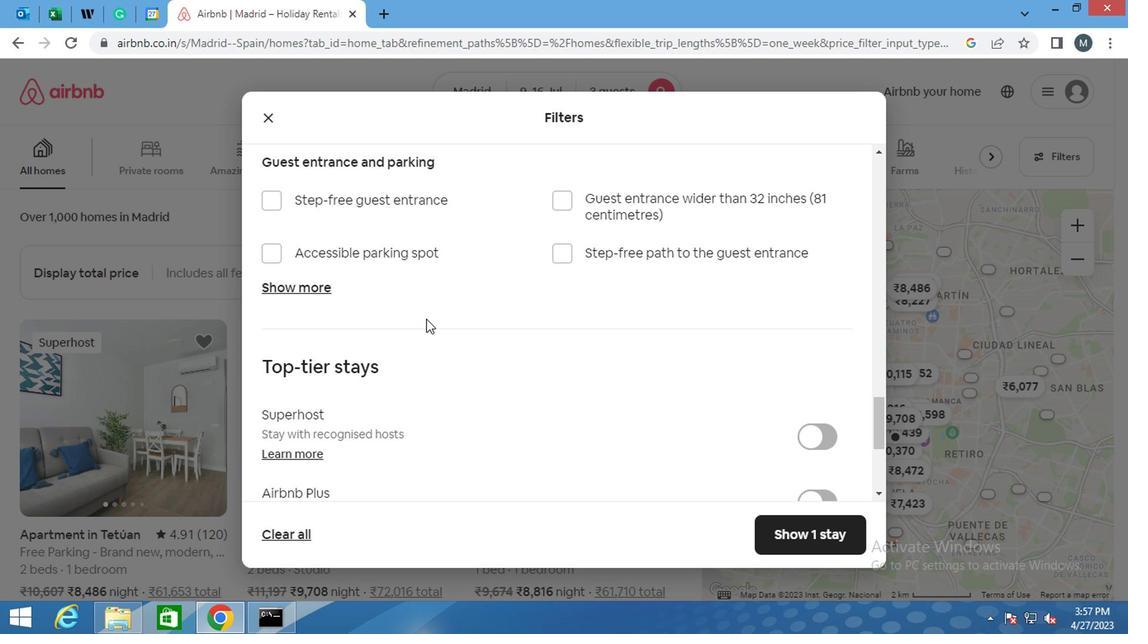 
Action: Mouse moved to (432, 318)
Screenshot: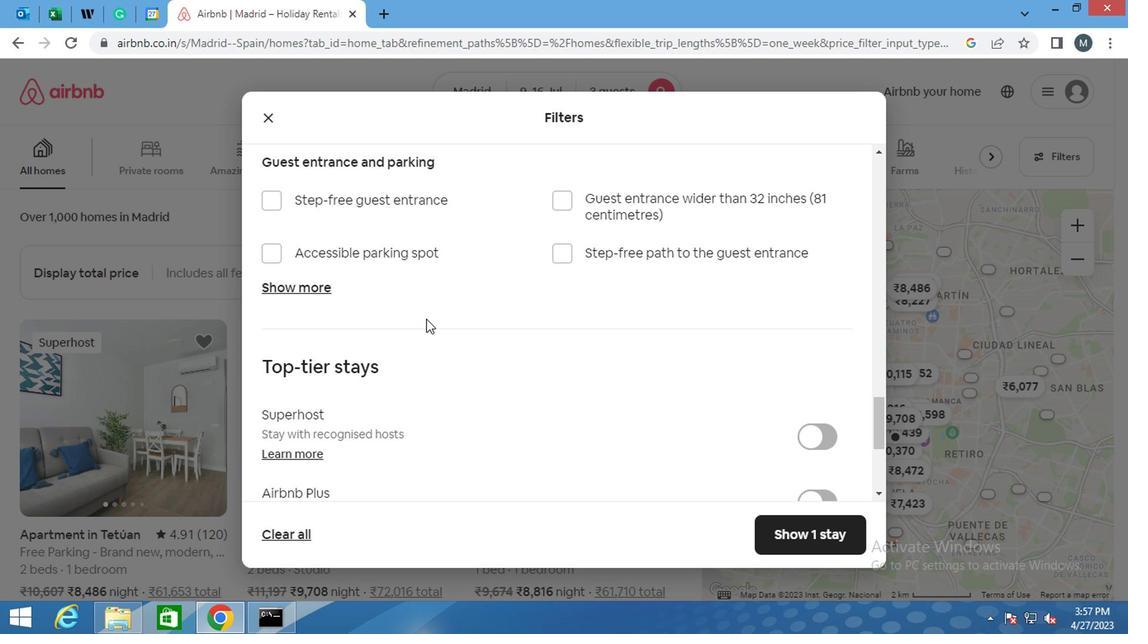 
Action: Mouse scrolled (432, 318) with delta (0, 0)
Screenshot: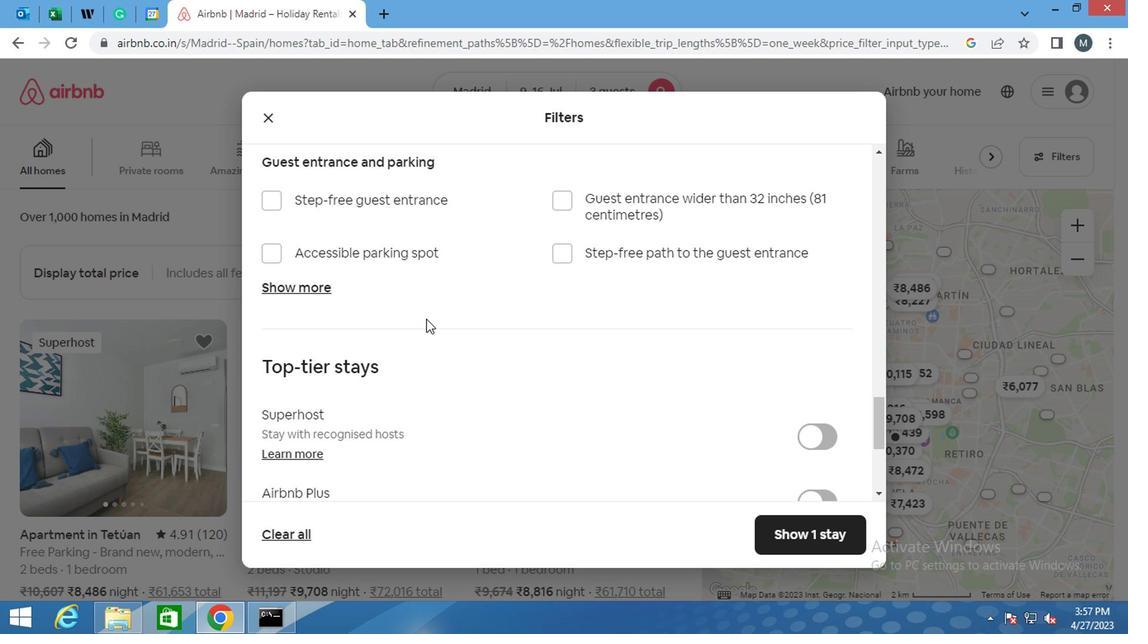 
Action: Mouse moved to (433, 318)
Screenshot: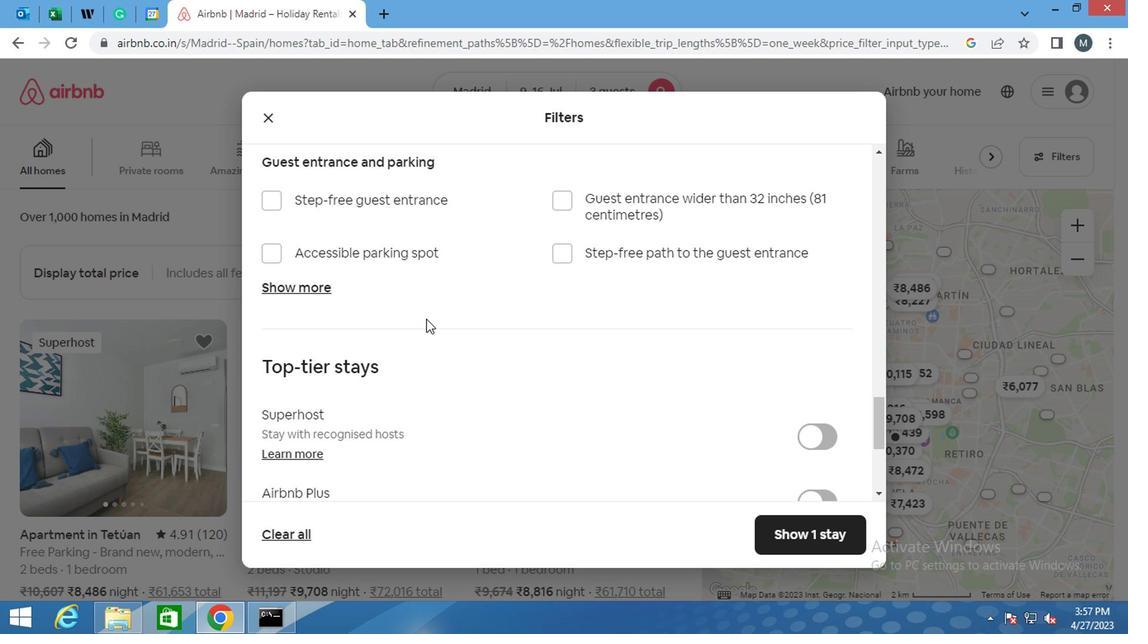 
Action: Mouse scrolled (433, 318) with delta (0, 0)
Screenshot: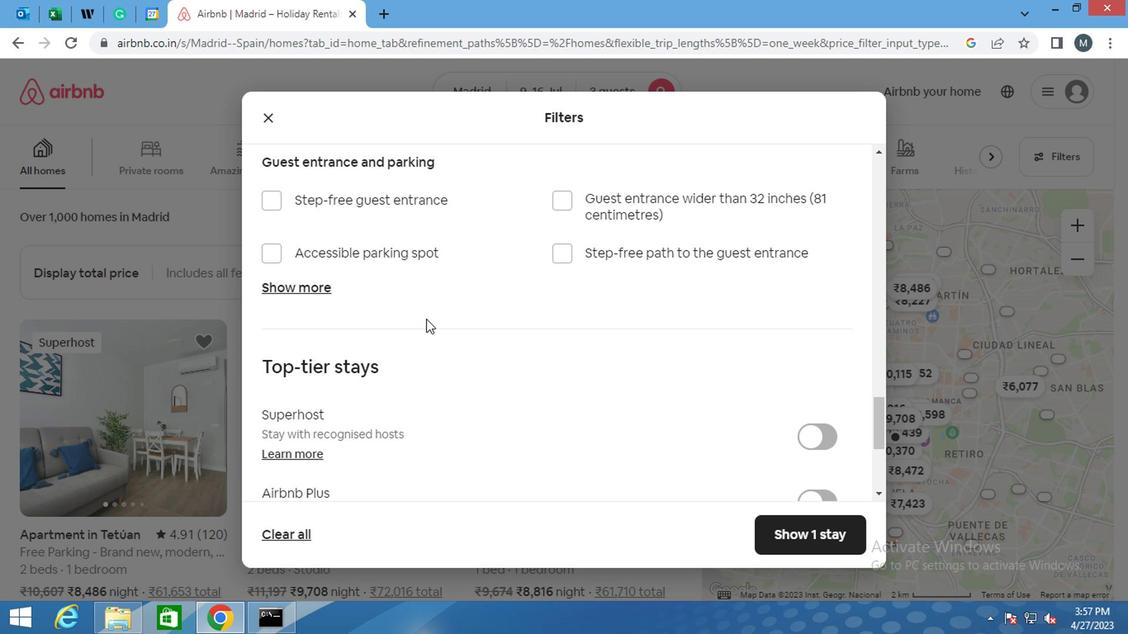 
Action: Mouse moved to (455, 321)
Screenshot: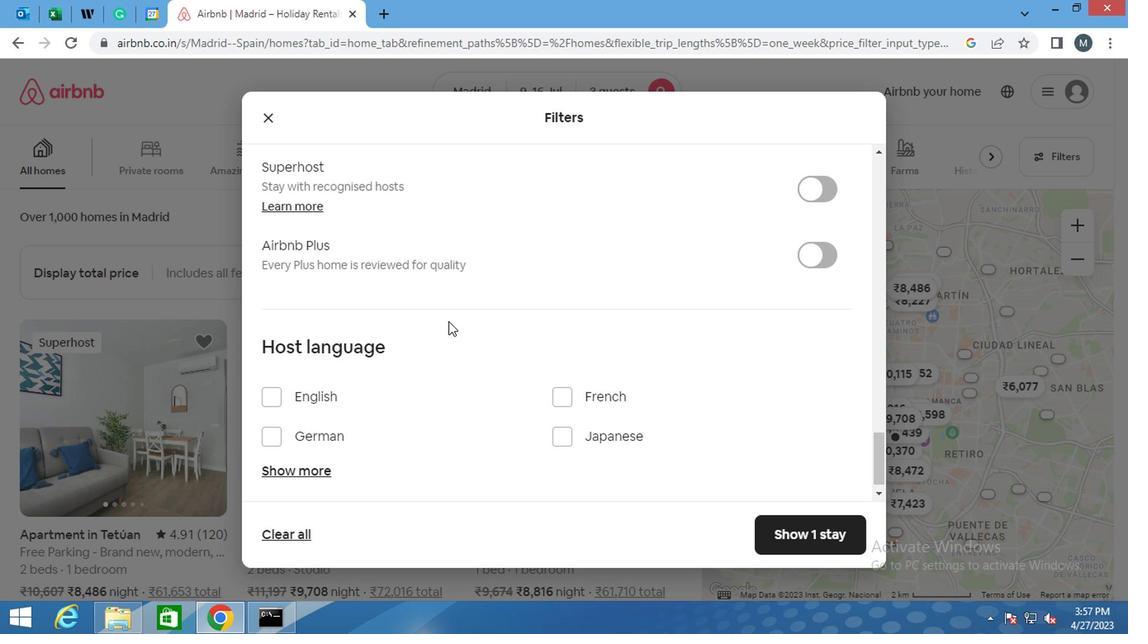 
Action: Mouse scrolled (455, 320) with delta (0, 0)
Screenshot: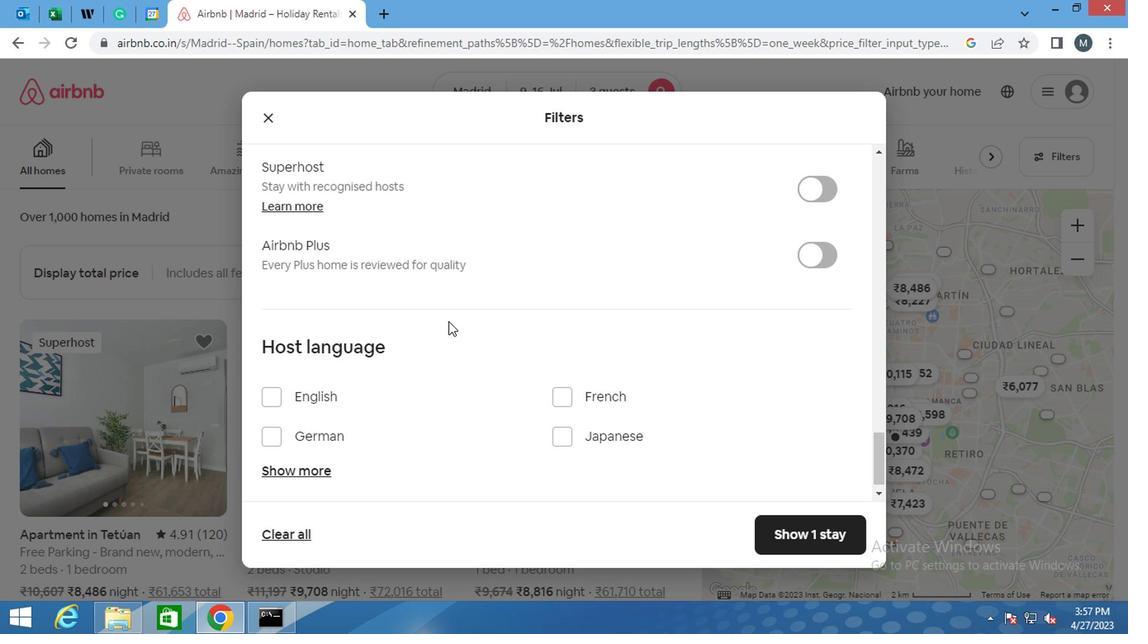 
Action: Mouse moved to (453, 321)
Screenshot: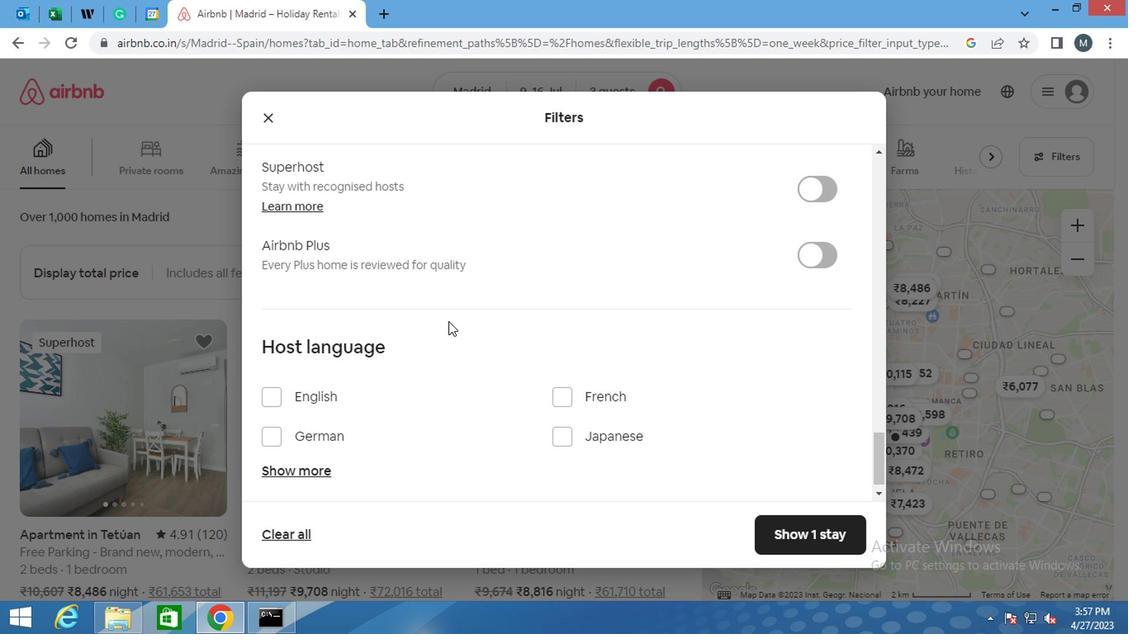 
Action: Mouse scrolled (453, 320) with delta (0, 0)
Screenshot: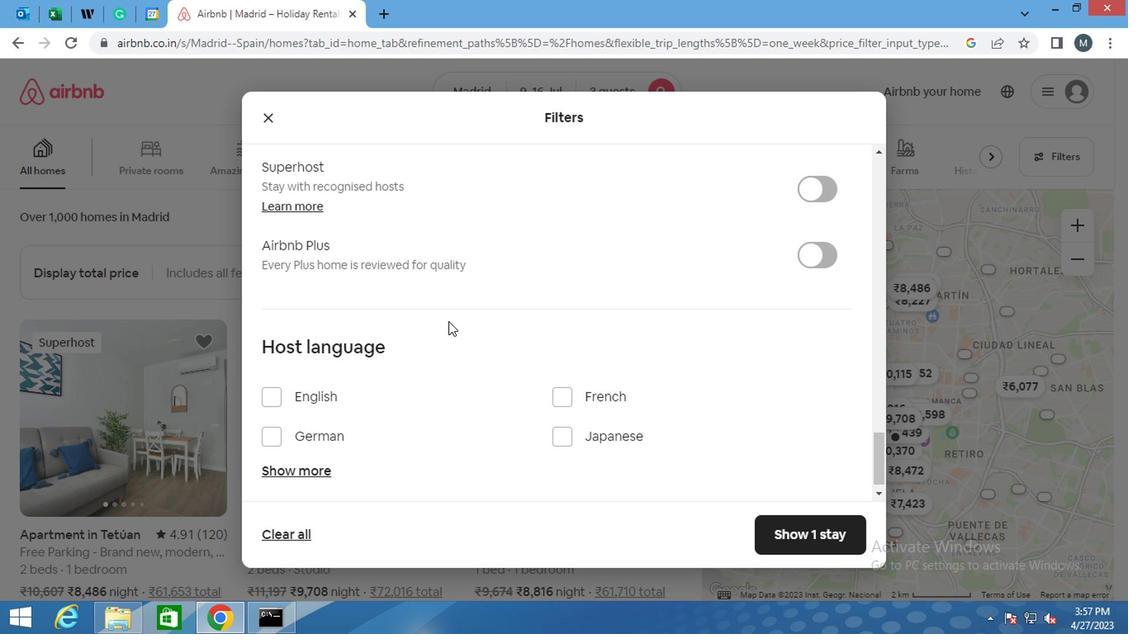 
Action: Mouse moved to (445, 326)
Screenshot: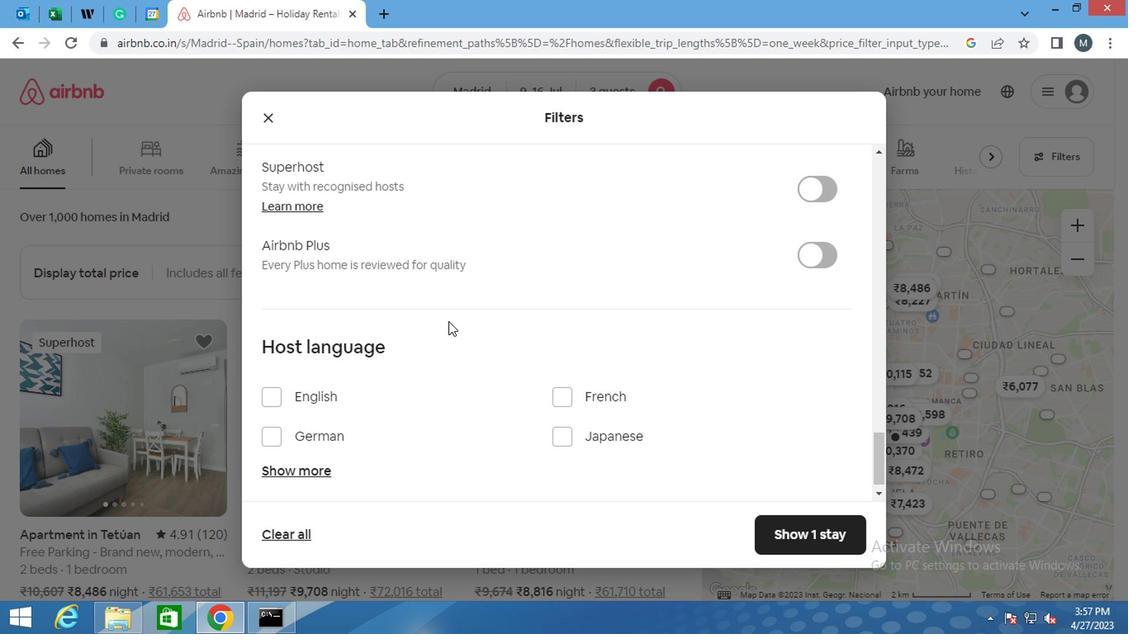 
Action: Mouse scrolled (445, 326) with delta (0, 0)
Screenshot: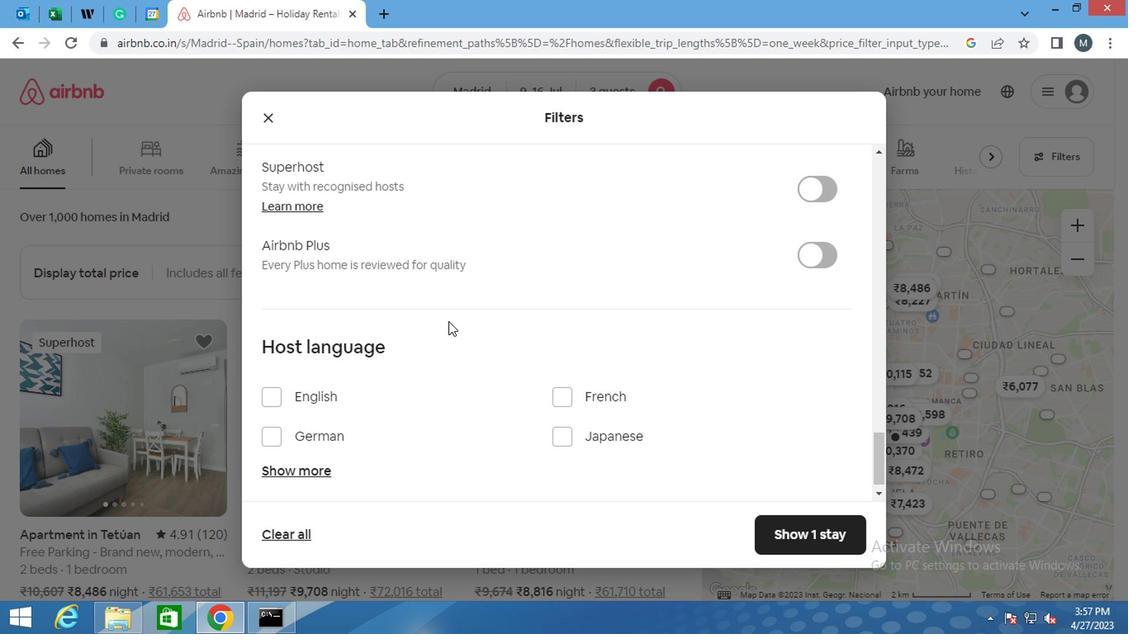 
Action: Mouse moved to (415, 334)
Screenshot: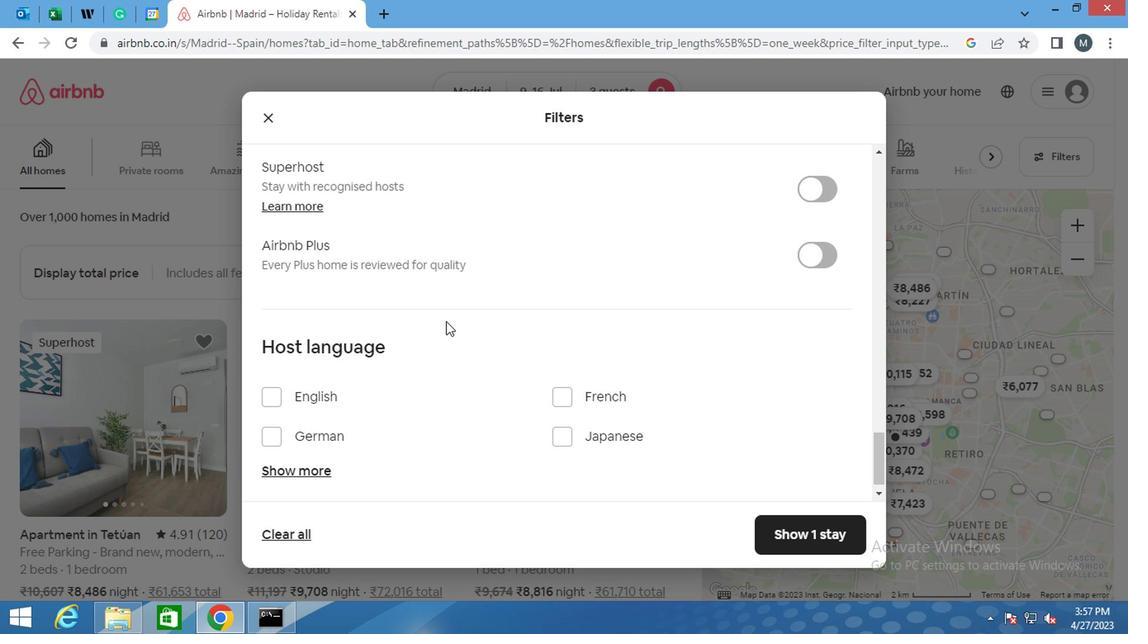 
Action: Mouse scrolled (415, 333) with delta (0, -1)
Screenshot: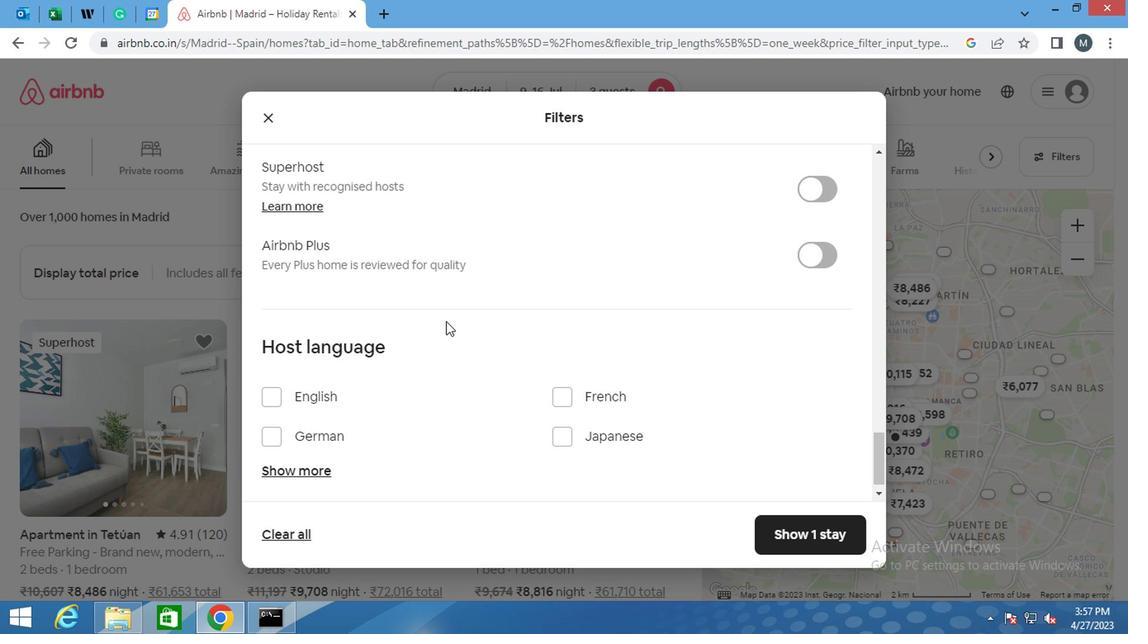 
Action: Mouse moved to (275, 389)
Screenshot: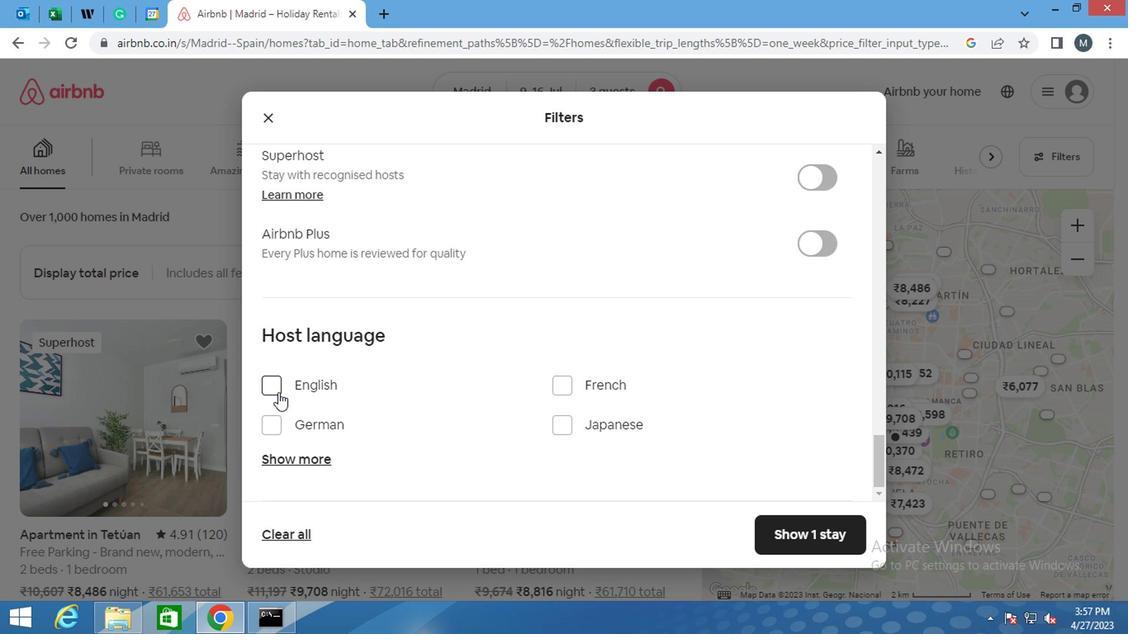 
Action: Mouse pressed left at (275, 389)
Screenshot: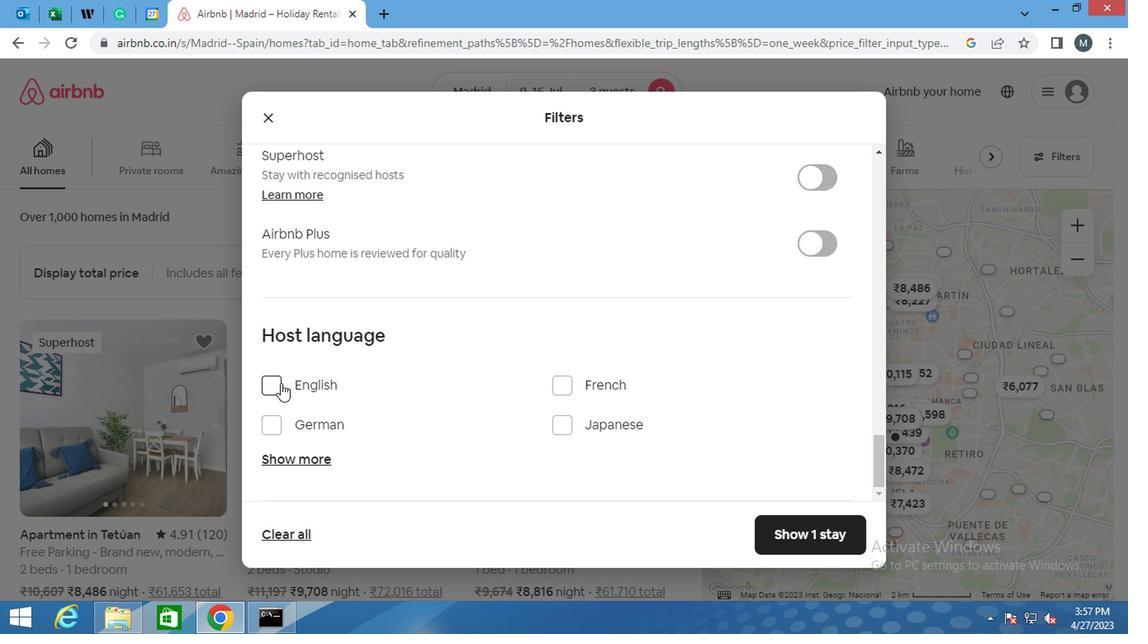 
Action: Mouse moved to (878, 543)
Screenshot: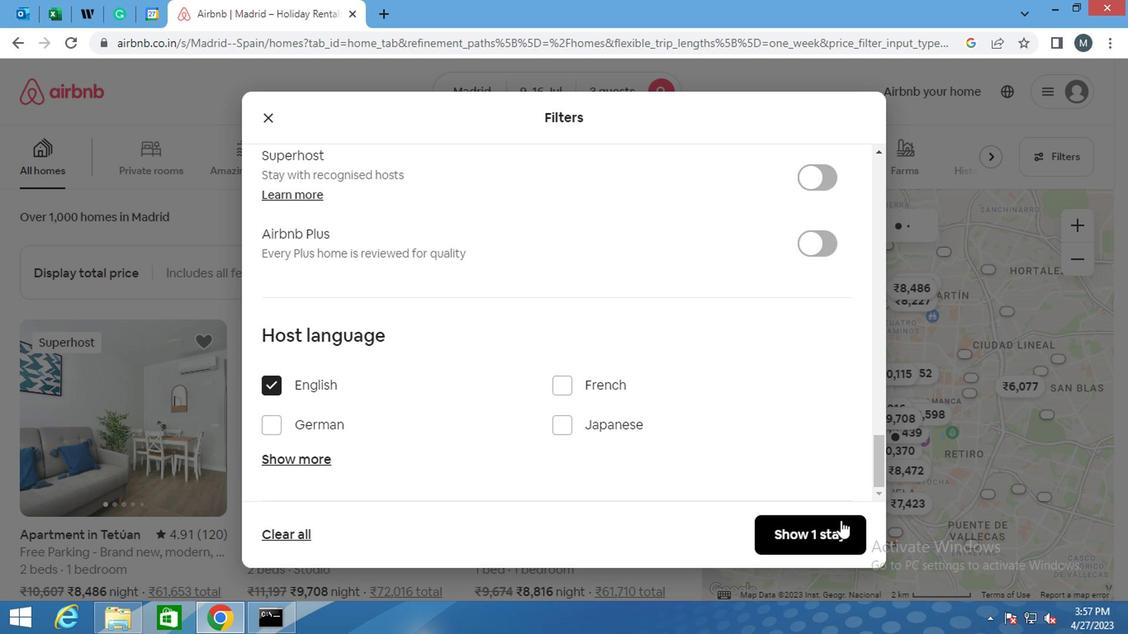 
Action: Mouse pressed left at (878, 543)
Screenshot: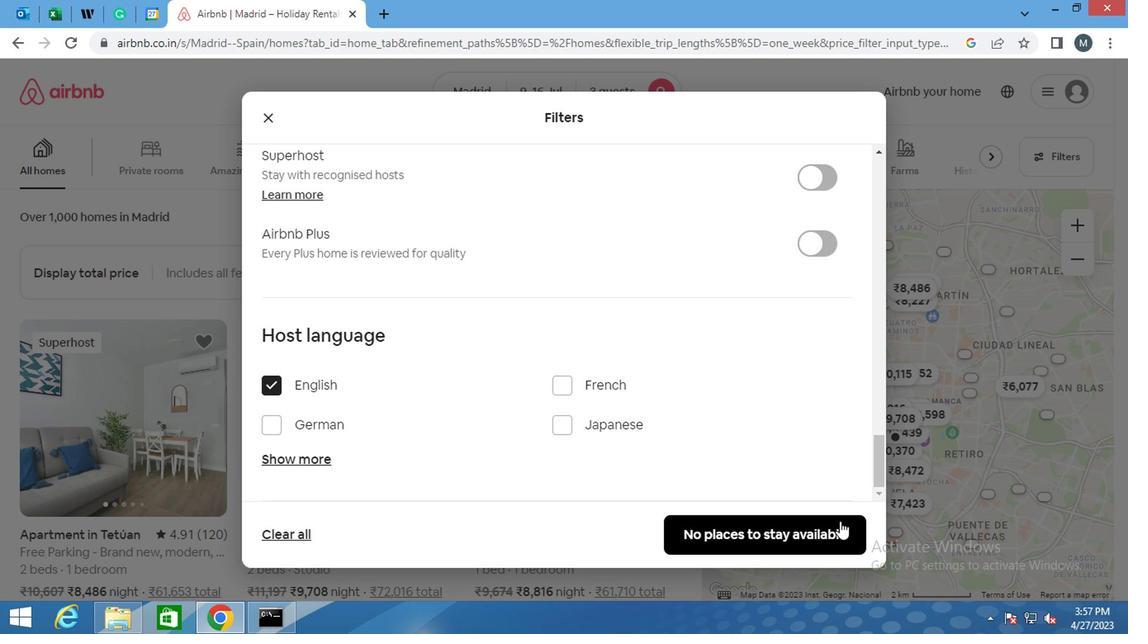 
